 Task: Create a due date automation trigger when advanced on, on the monday before a card is due add fields with custom field "Resume" set to a date more than 1 working days from now at 11:00 AM.
Action: Mouse moved to (1075, 321)
Screenshot: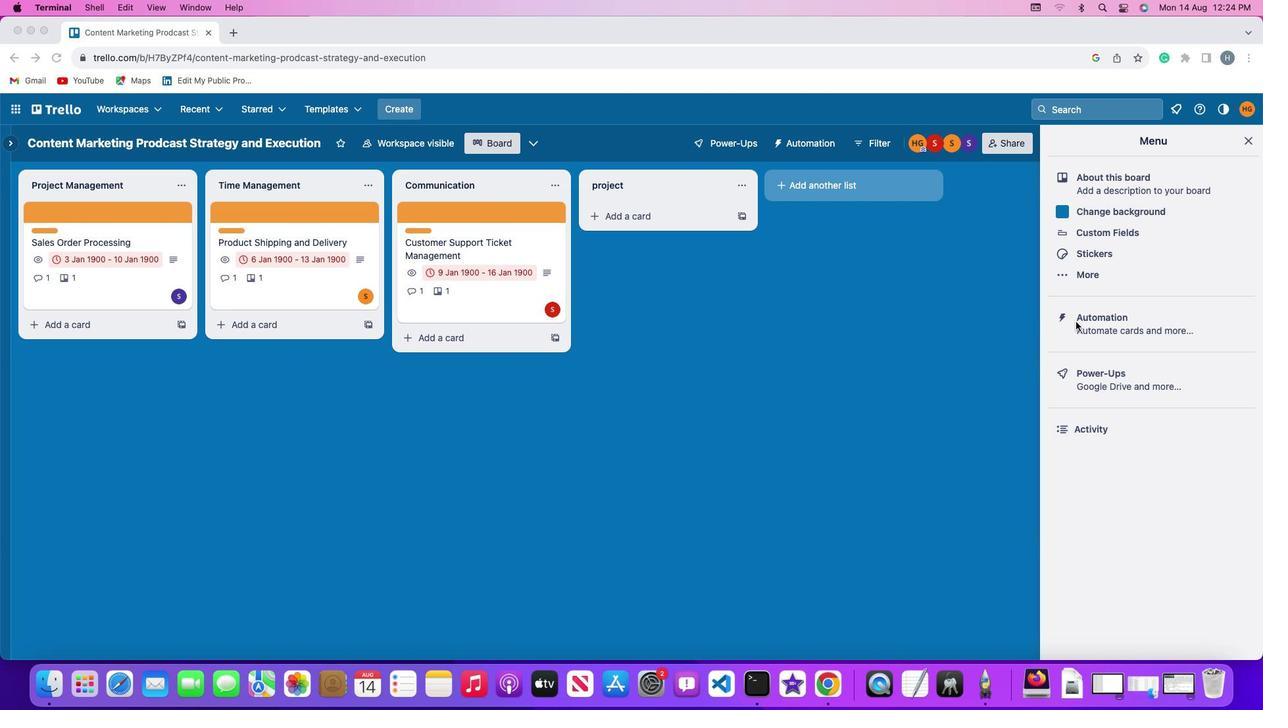 
Action: Mouse pressed left at (1075, 321)
Screenshot: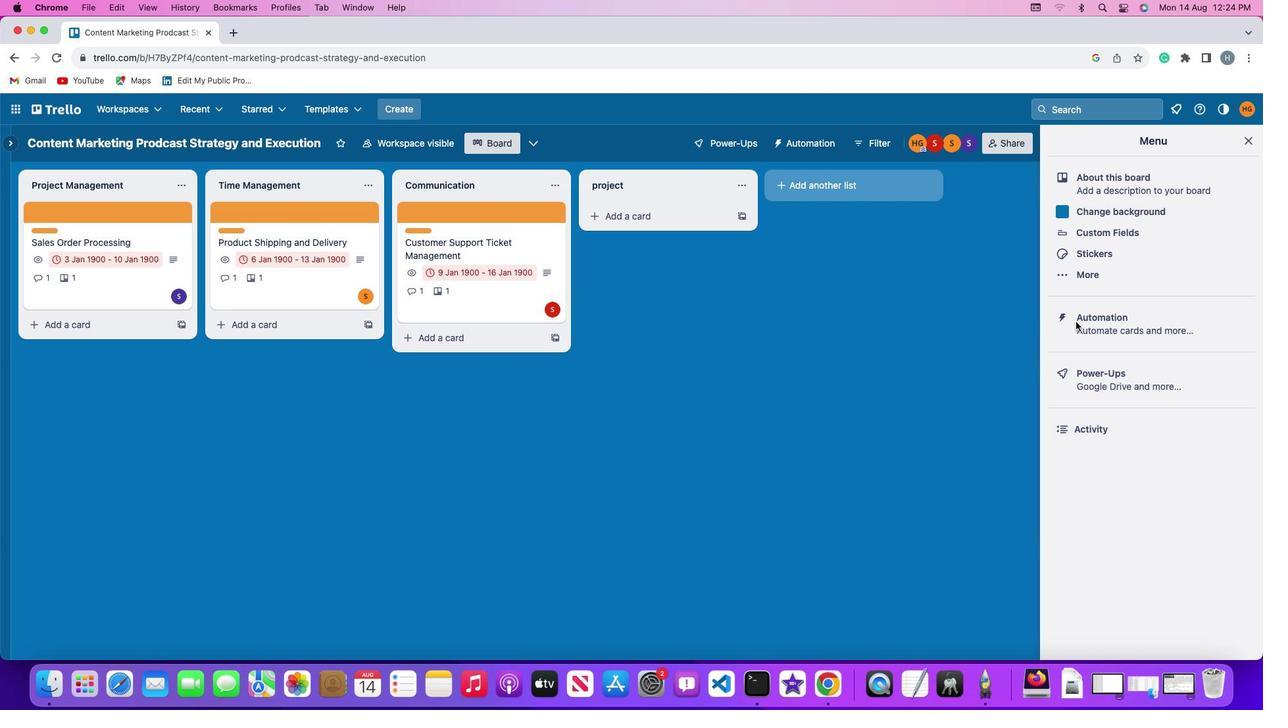 
Action: Mouse pressed left at (1075, 321)
Screenshot: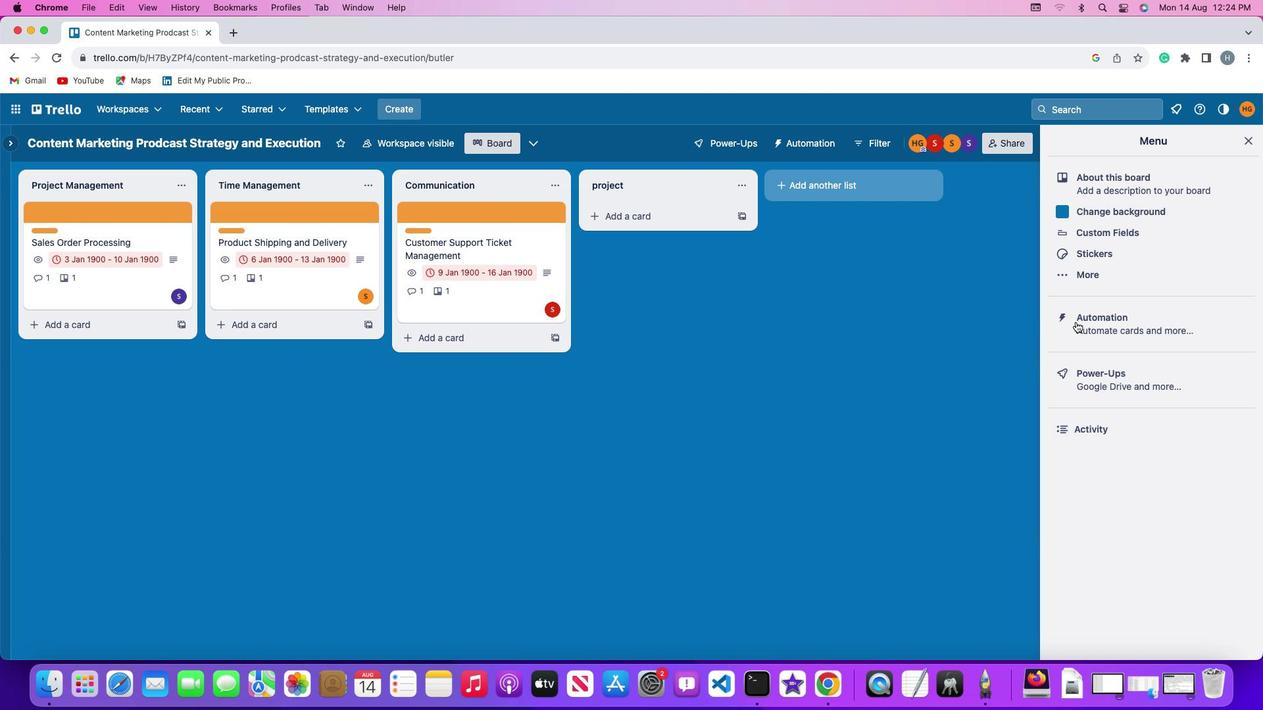 
Action: Mouse moved to (80, 315)
Screenshot: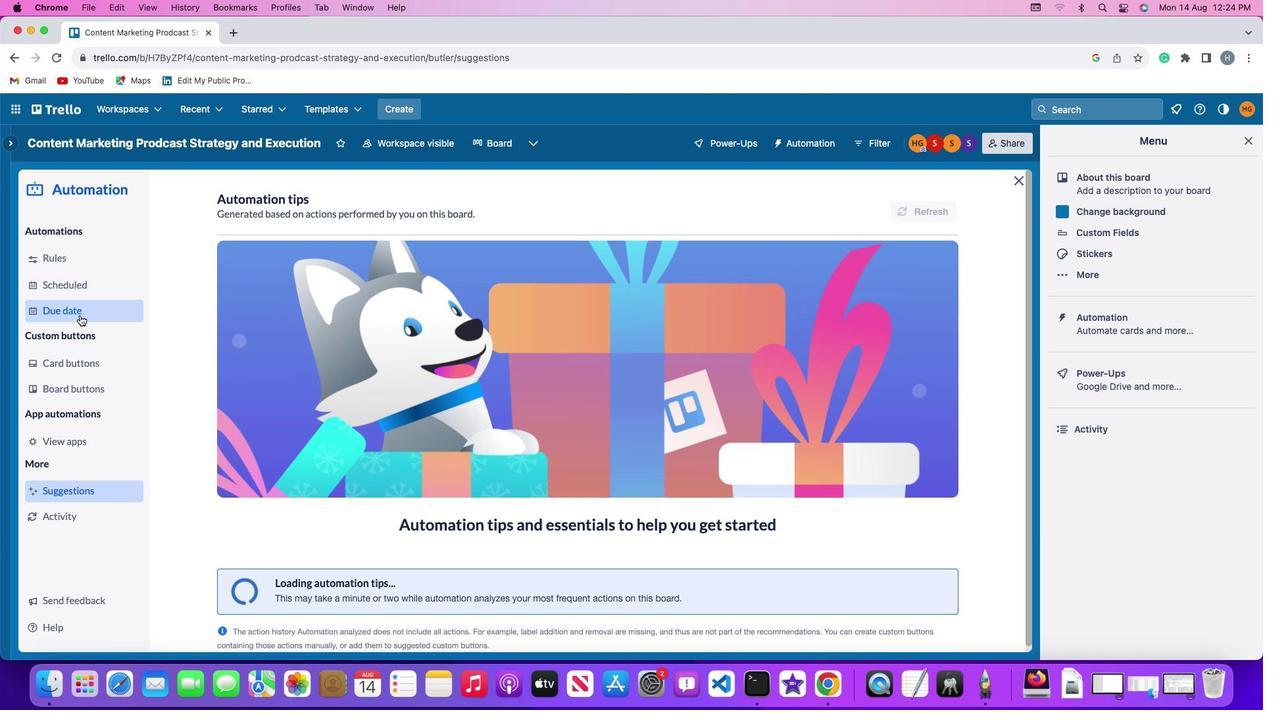 
Action: Mouse pressed left at (80, 315)
Screenshot: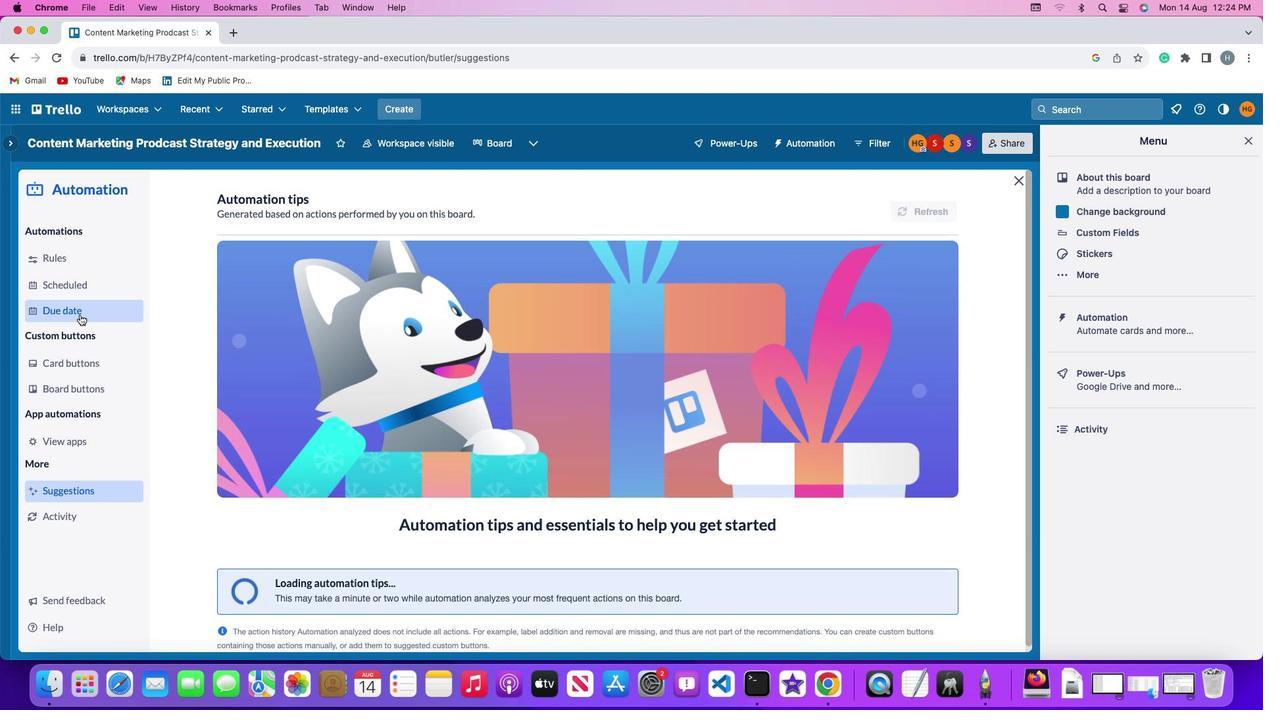 
Action: Mouse moved to (898, 202)
Screenshot: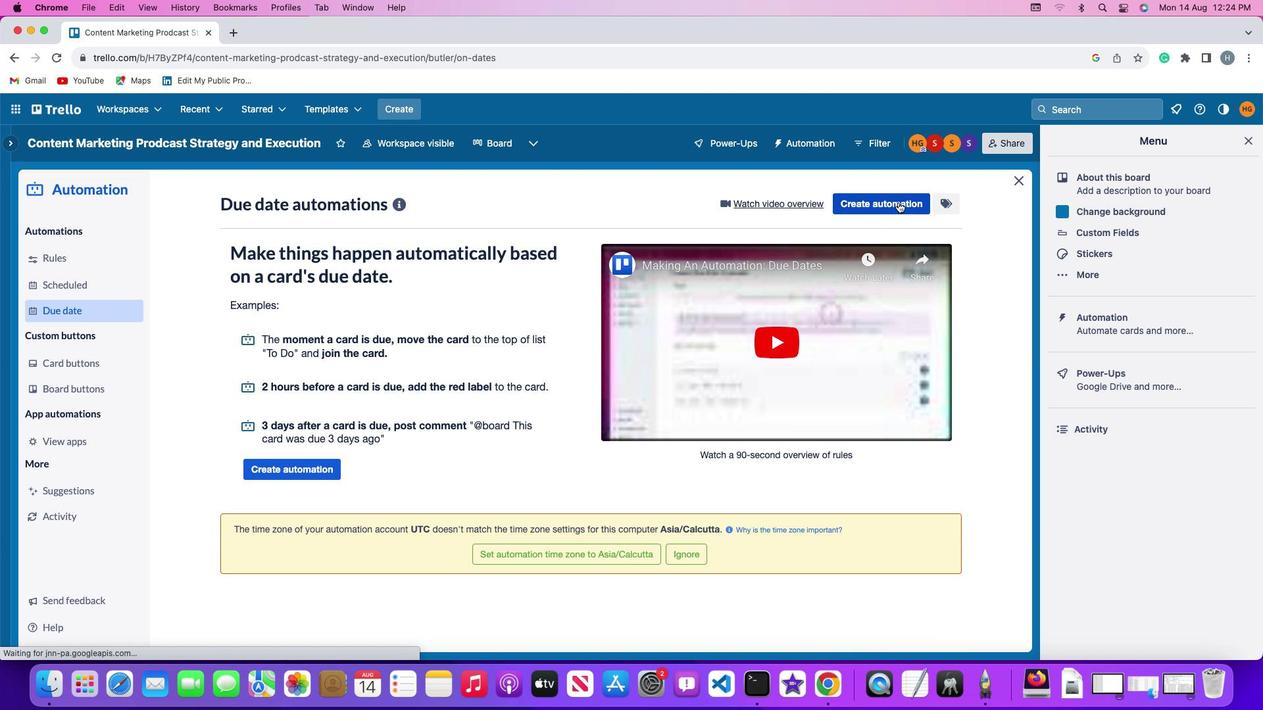 
Action: Mouse pressed left at (898, 202)
Screenshot: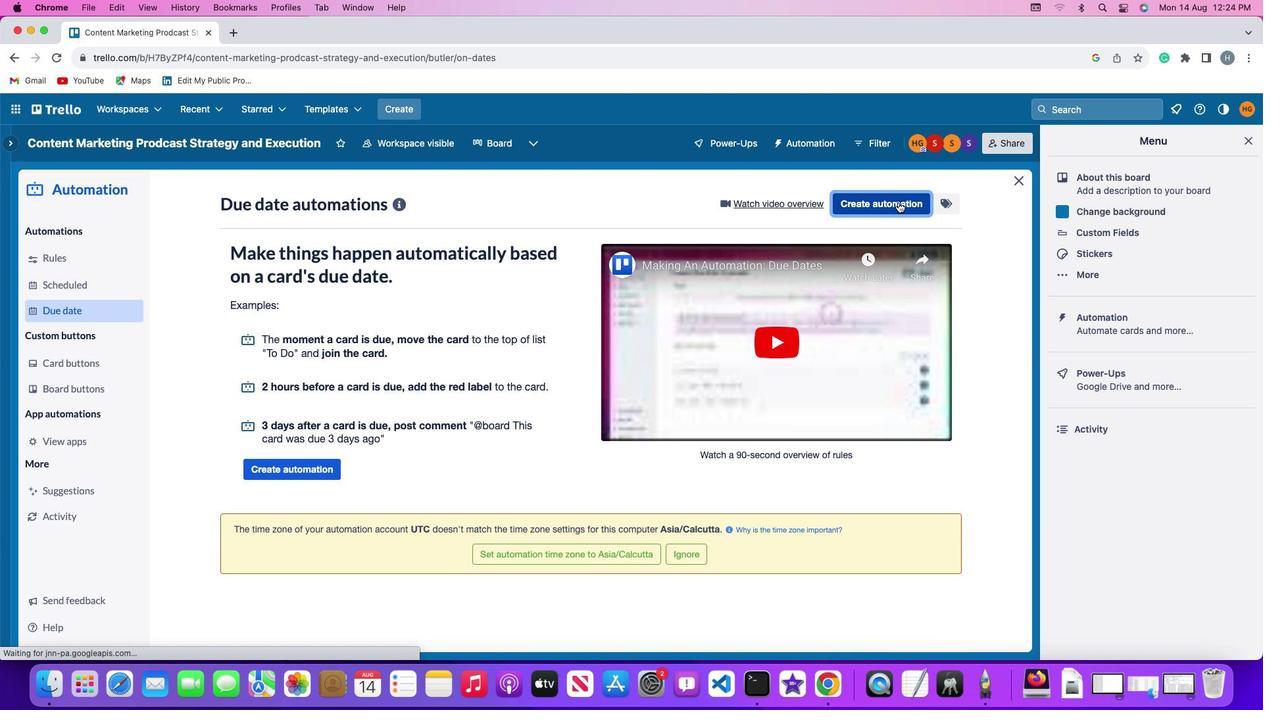 
Action: Mouse moved to (255, 331)
Screenshot: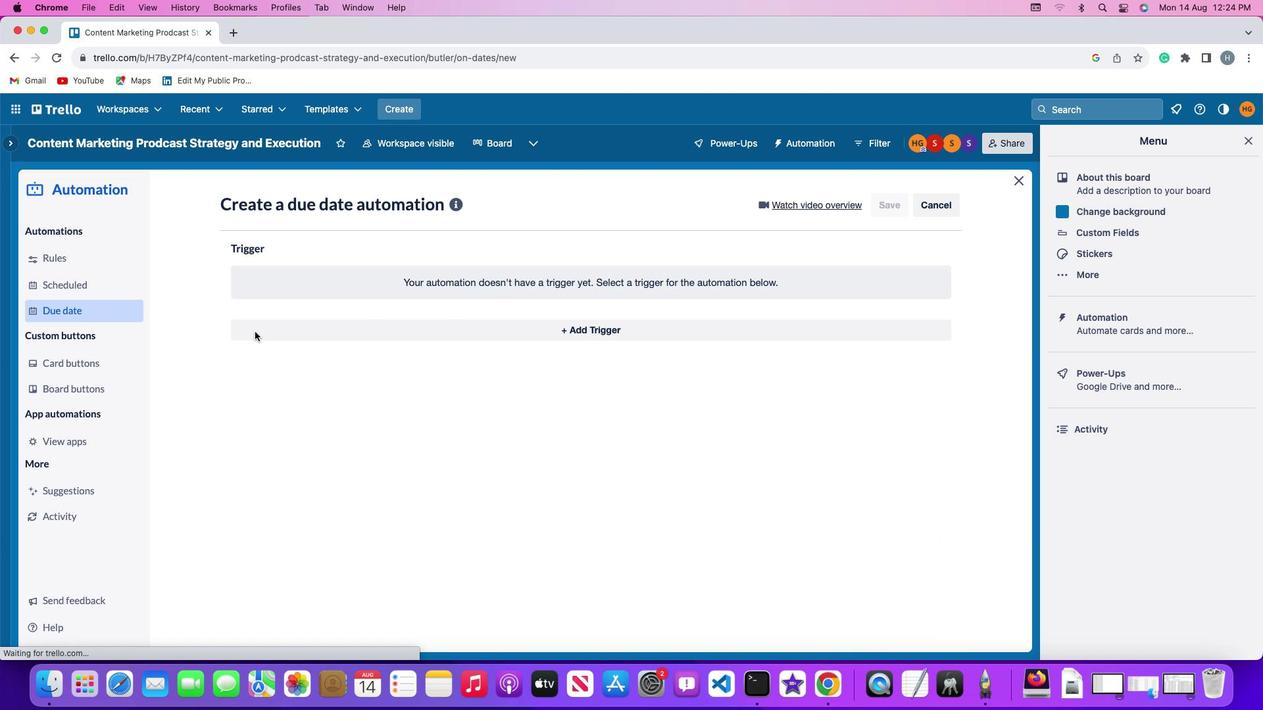 
Action: Mouse pressed left at (255, 331)
Screenshot: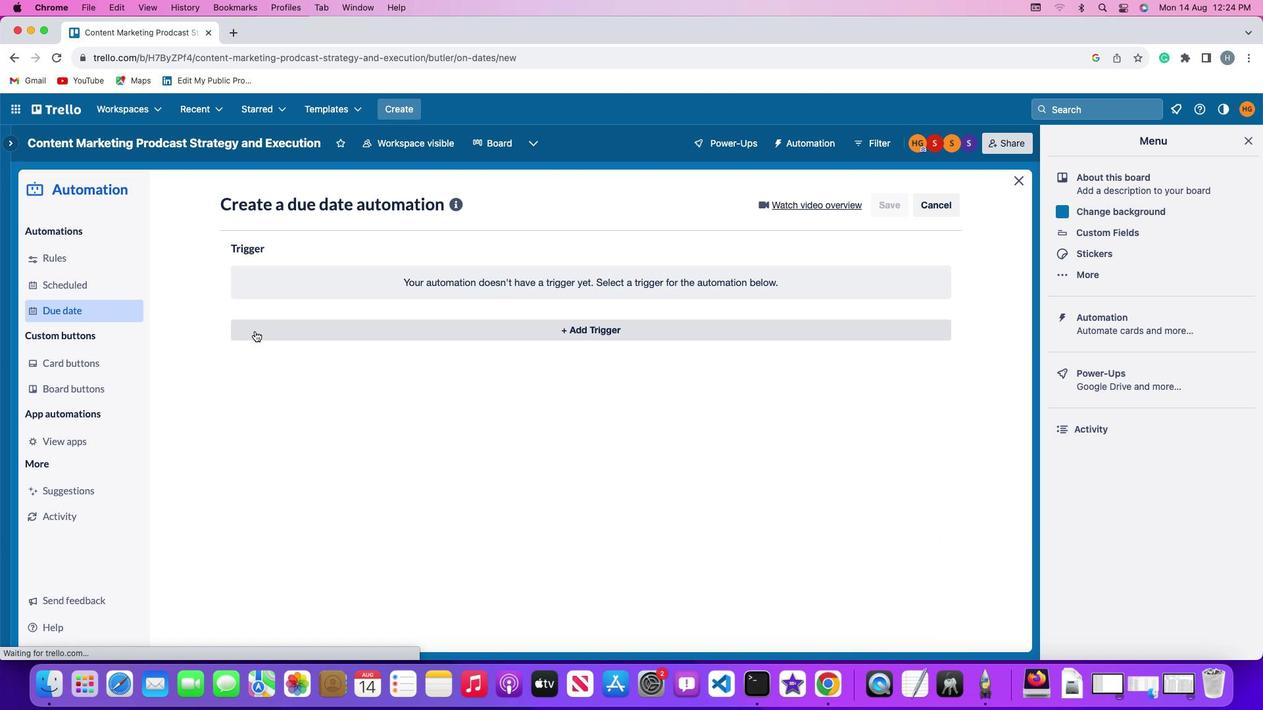
Action: Mouse moved to (284, 577)
Screenshot: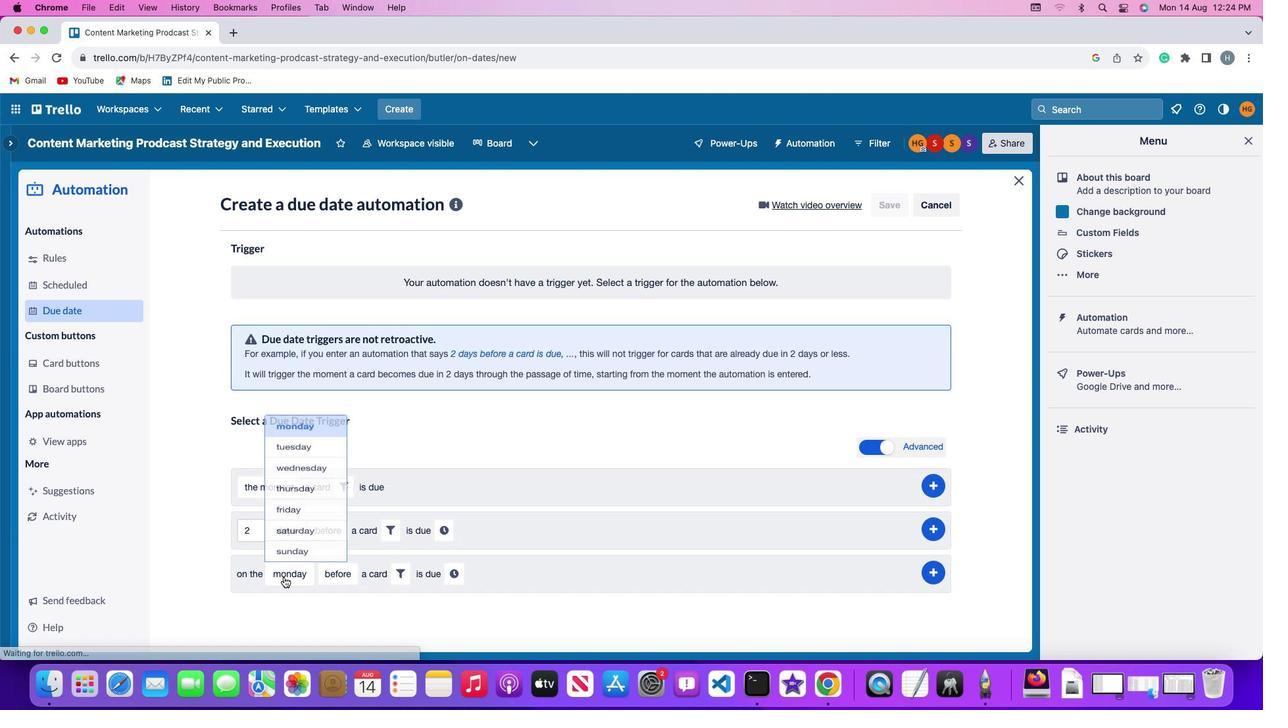 
Action: Mouse pressed left at (284, 577)
Screenshot: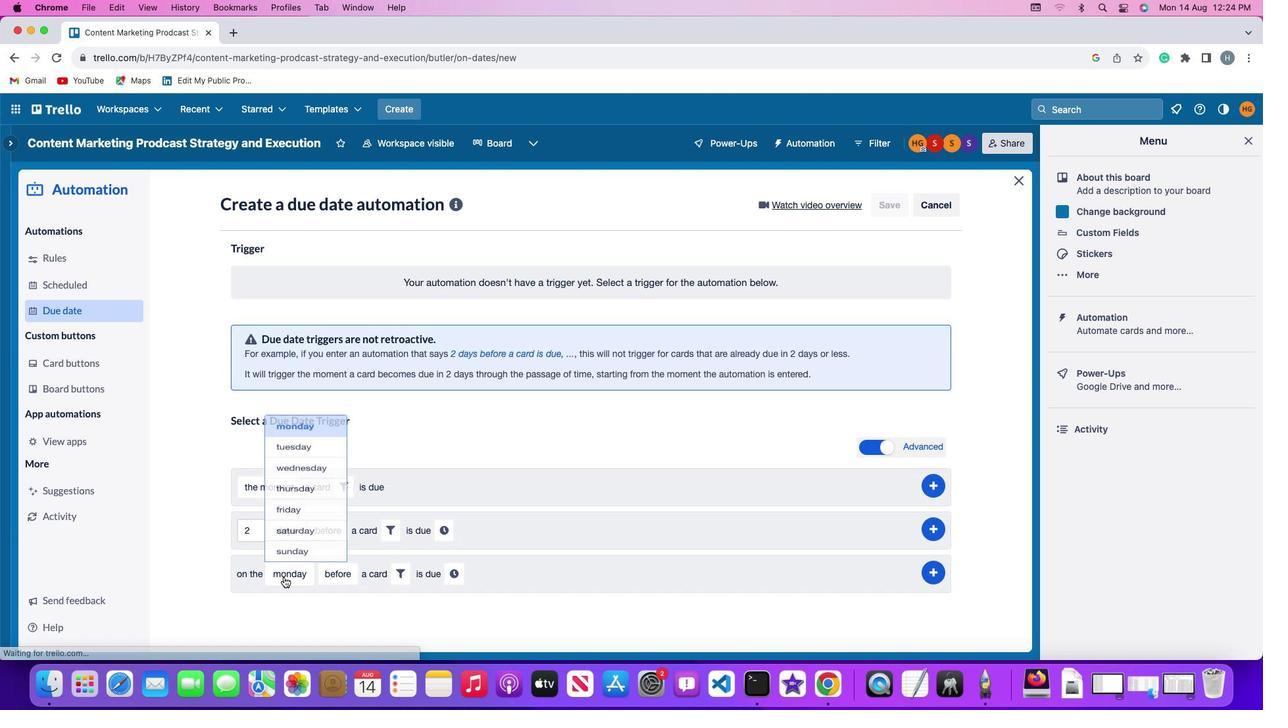 
Action: Mouse moved to (302, 390)
Screenshot: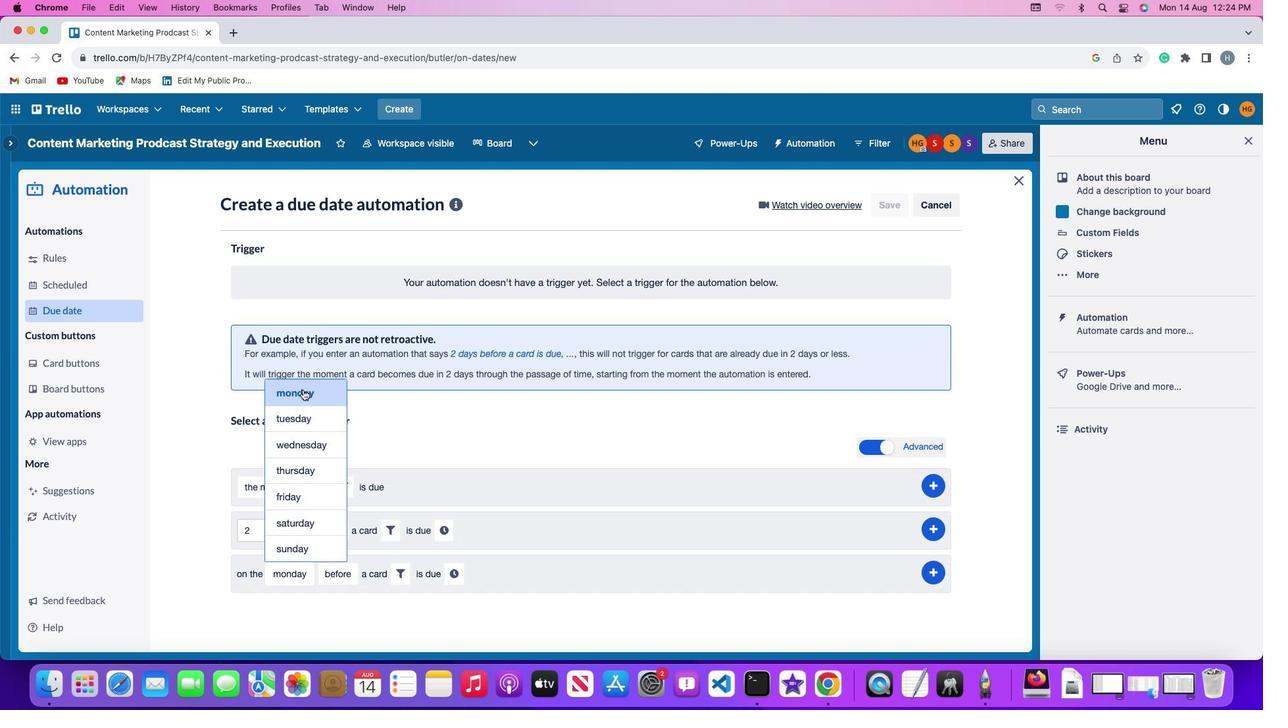 
Action: Mouse pressed left at (302, 390)
Screenshot: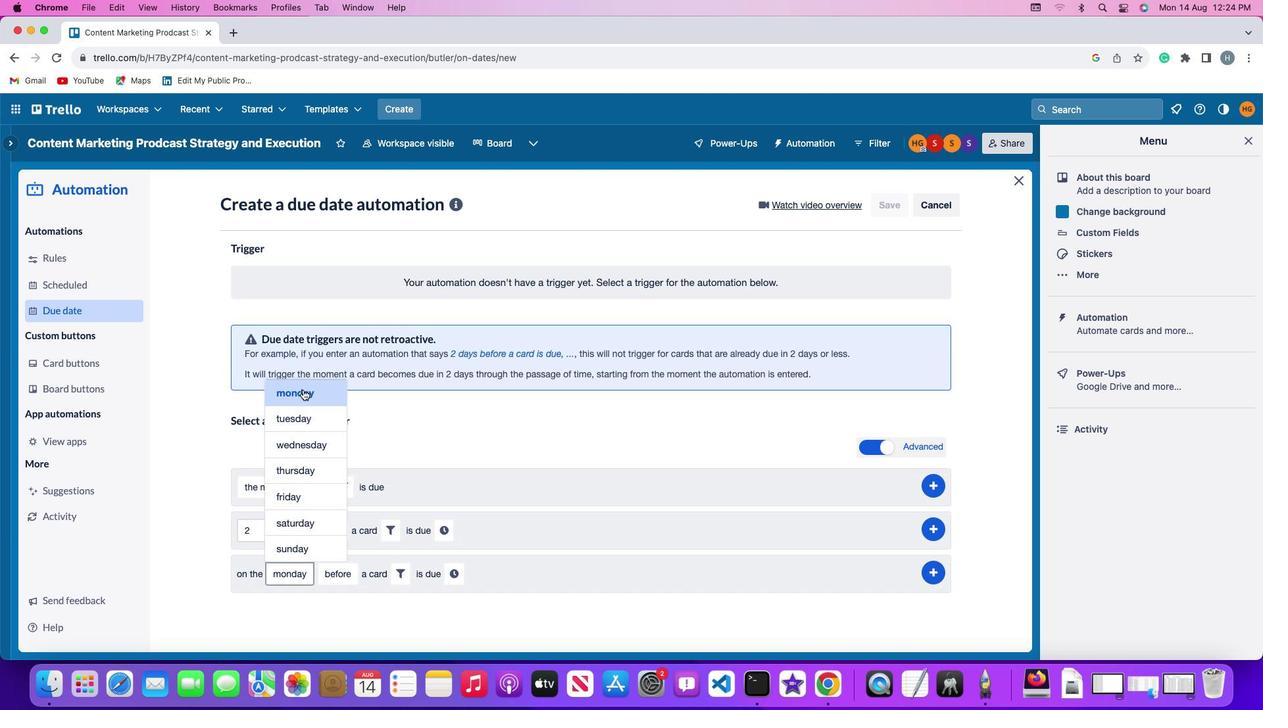 
Action: Mouse moved to (334, 571)
Screenshot: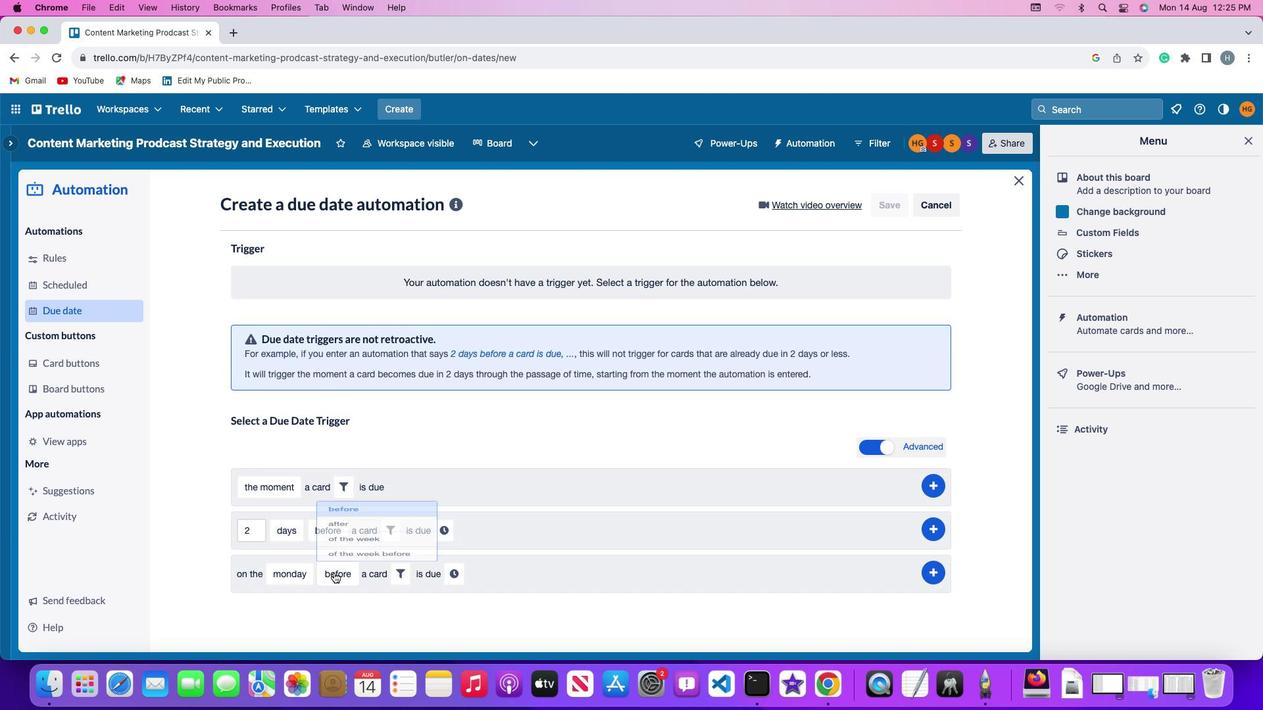 
Action: Mouse pressed left at (334, 571)
Screenshot: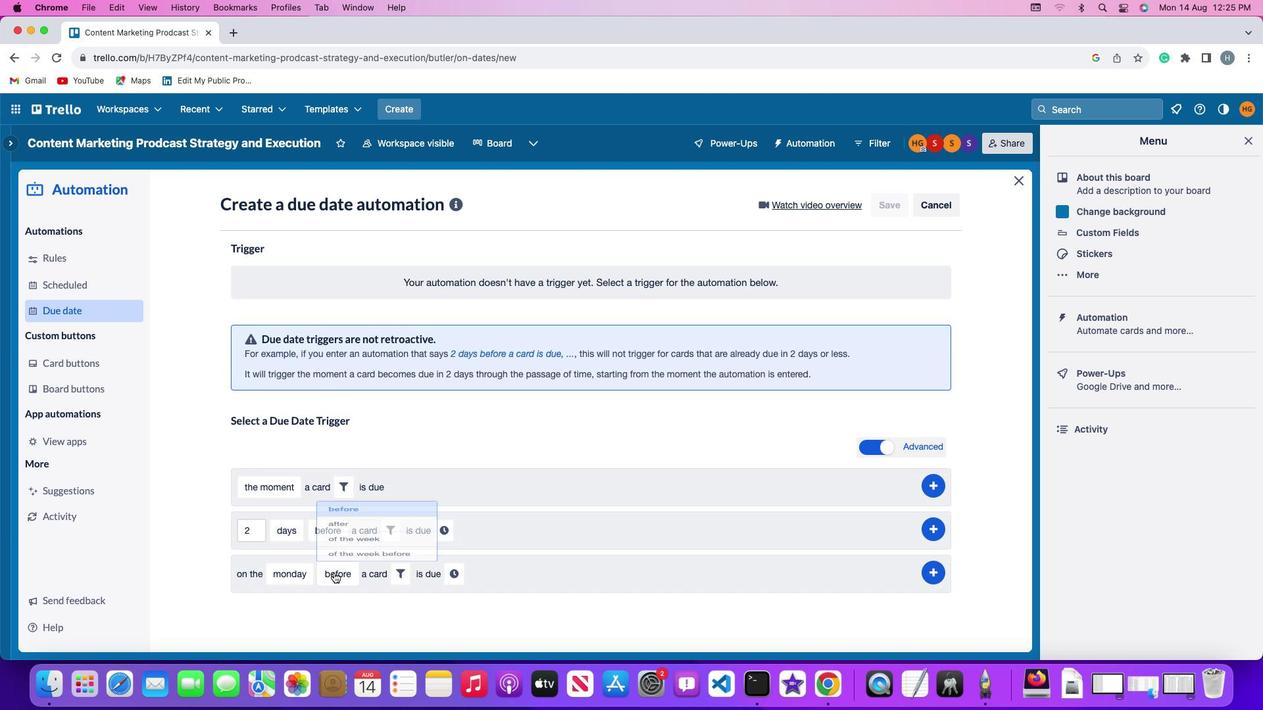 
Action: Mouse moved to (336, 470)
Screenshot: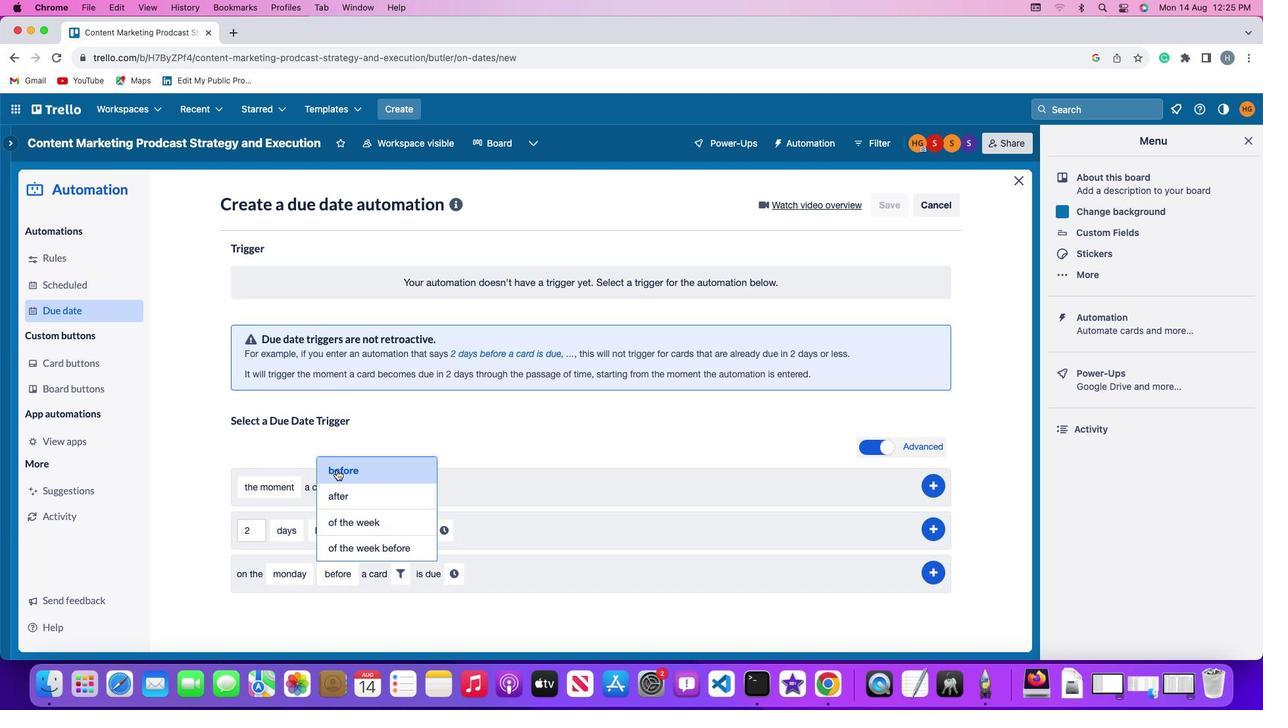 
Action: Mouse pressed left at (336, 470)
Screenshot: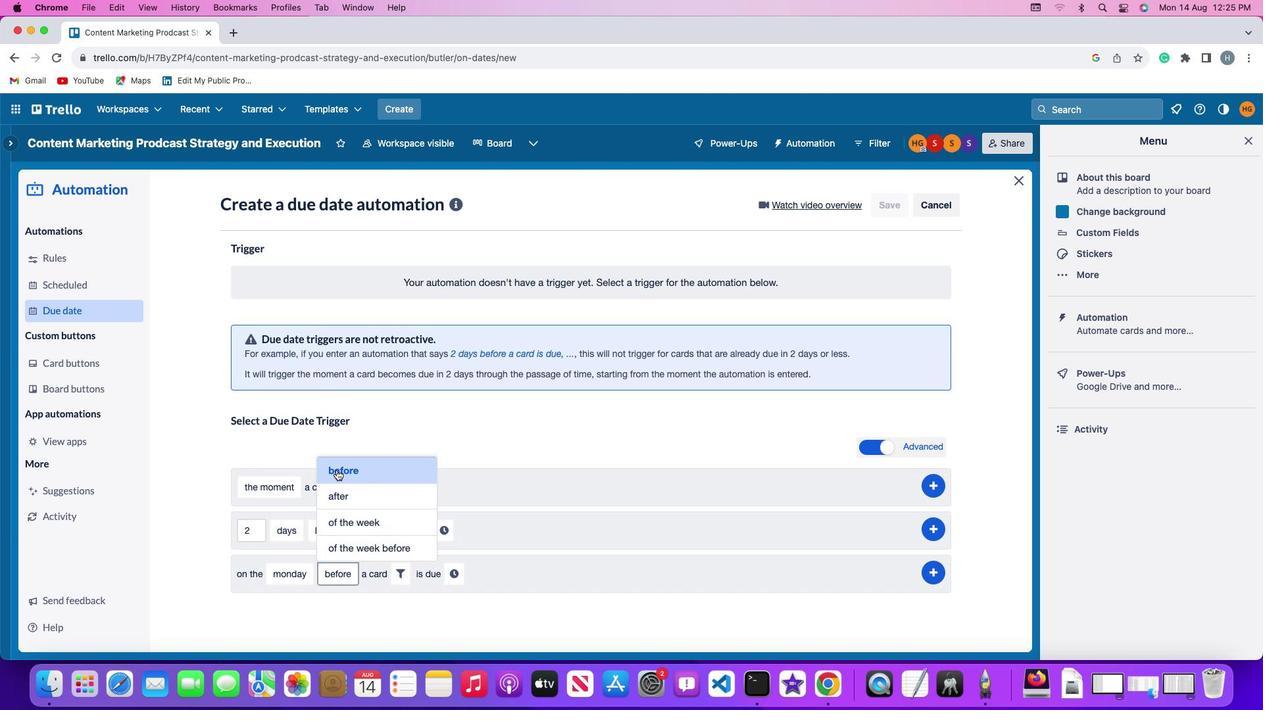 
Action: Mouse moved to (402, 571)
Screenshot: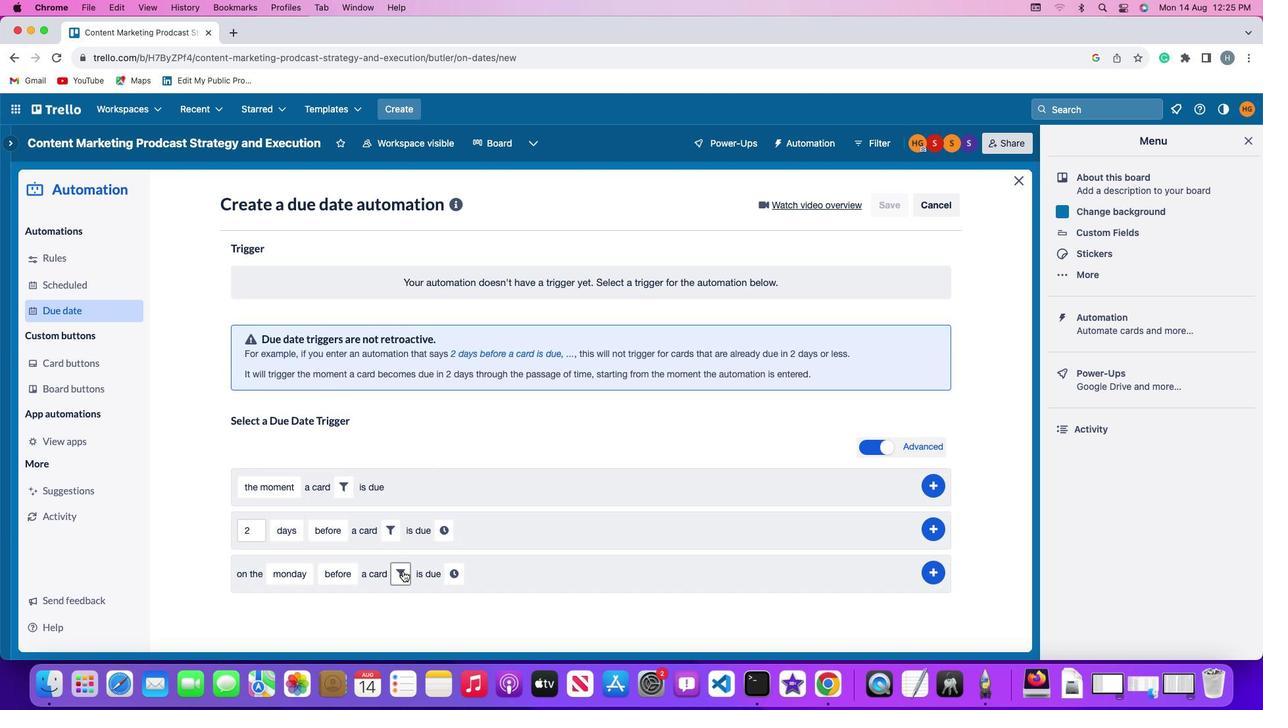 
Action: Mouse pressed left at (402, 571)
Screenshot: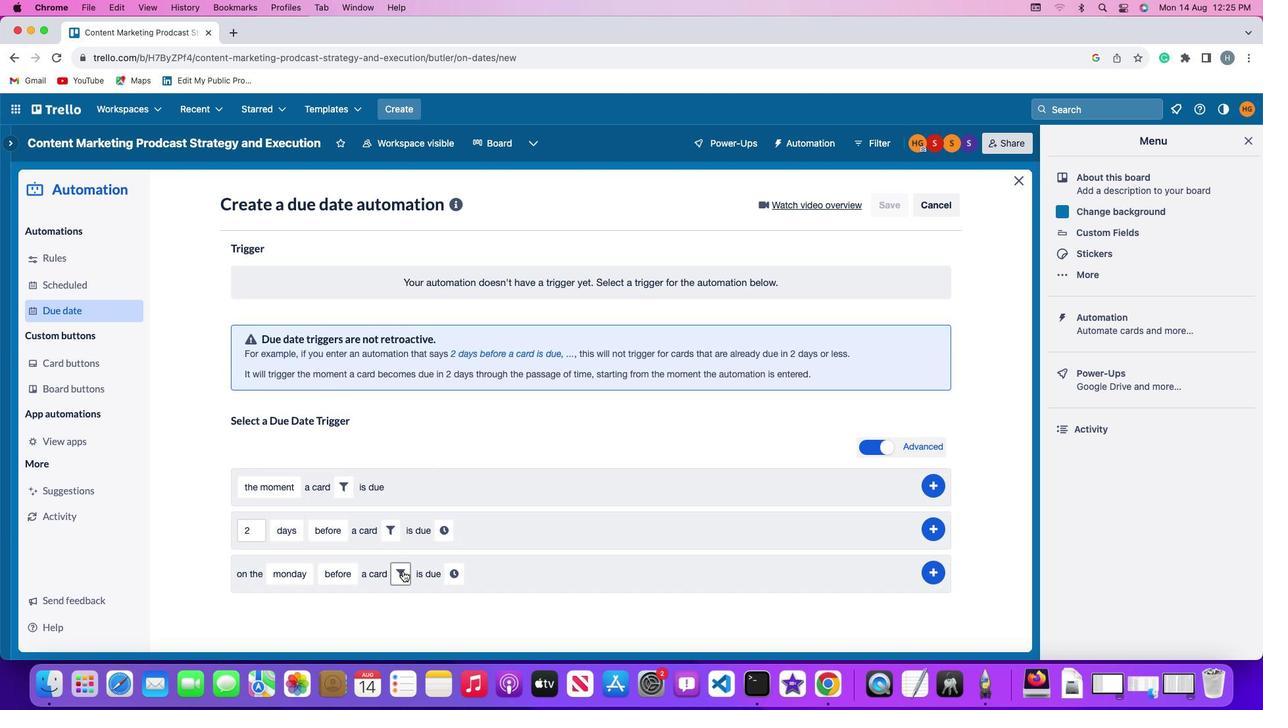 
Action: Mouse moved to (617, 615)
Screenshot: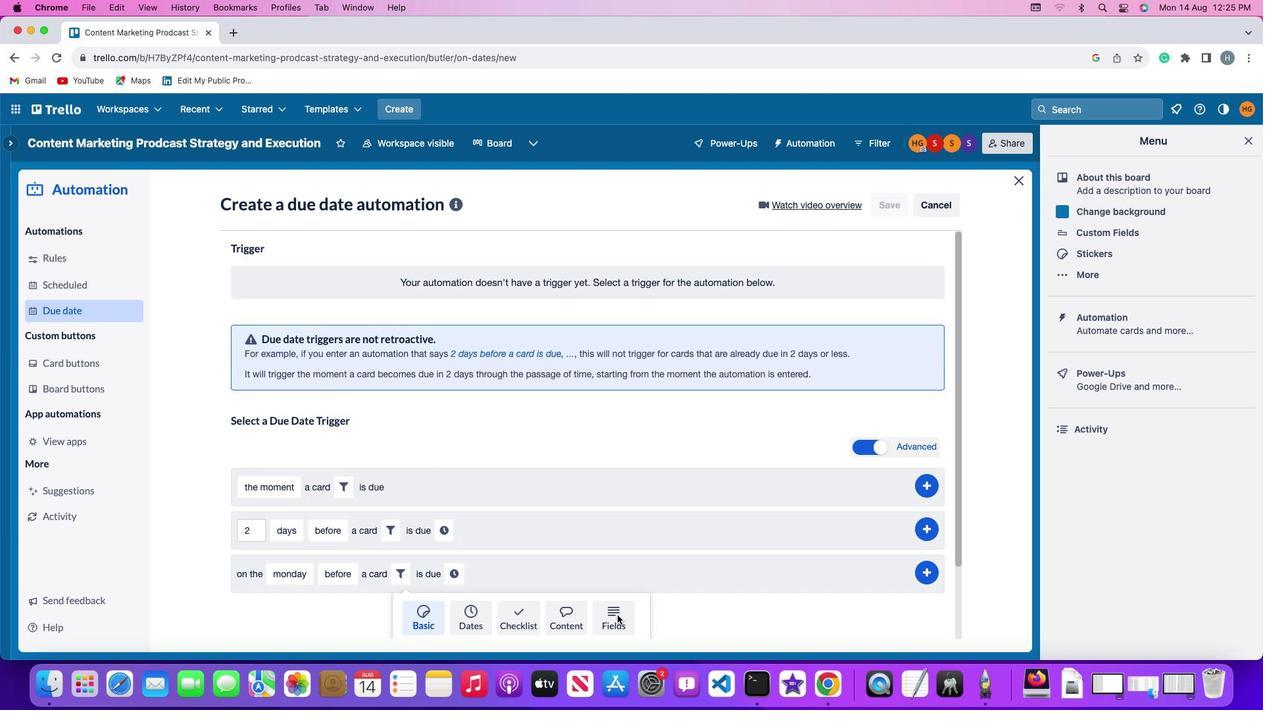 
Action: Mouse pressed left at (617, 615)
Screenshot: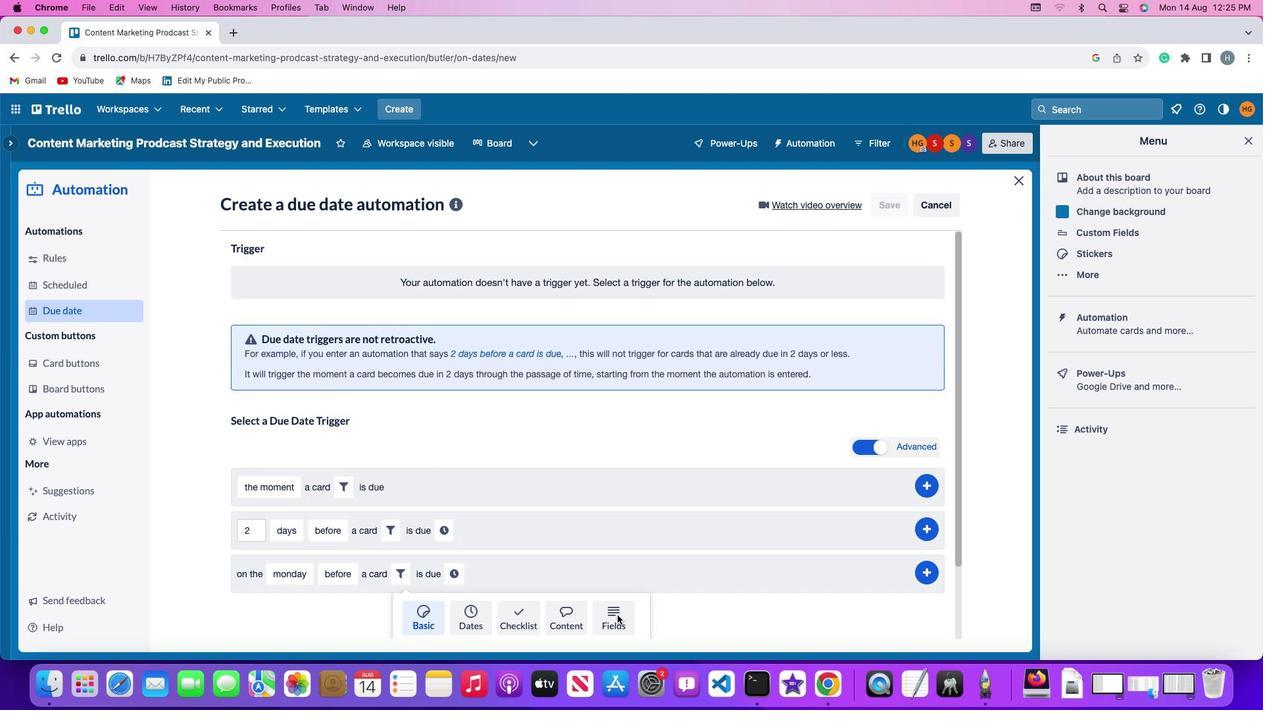 
Action: Mouse moved to (377, 611)
Screenshot: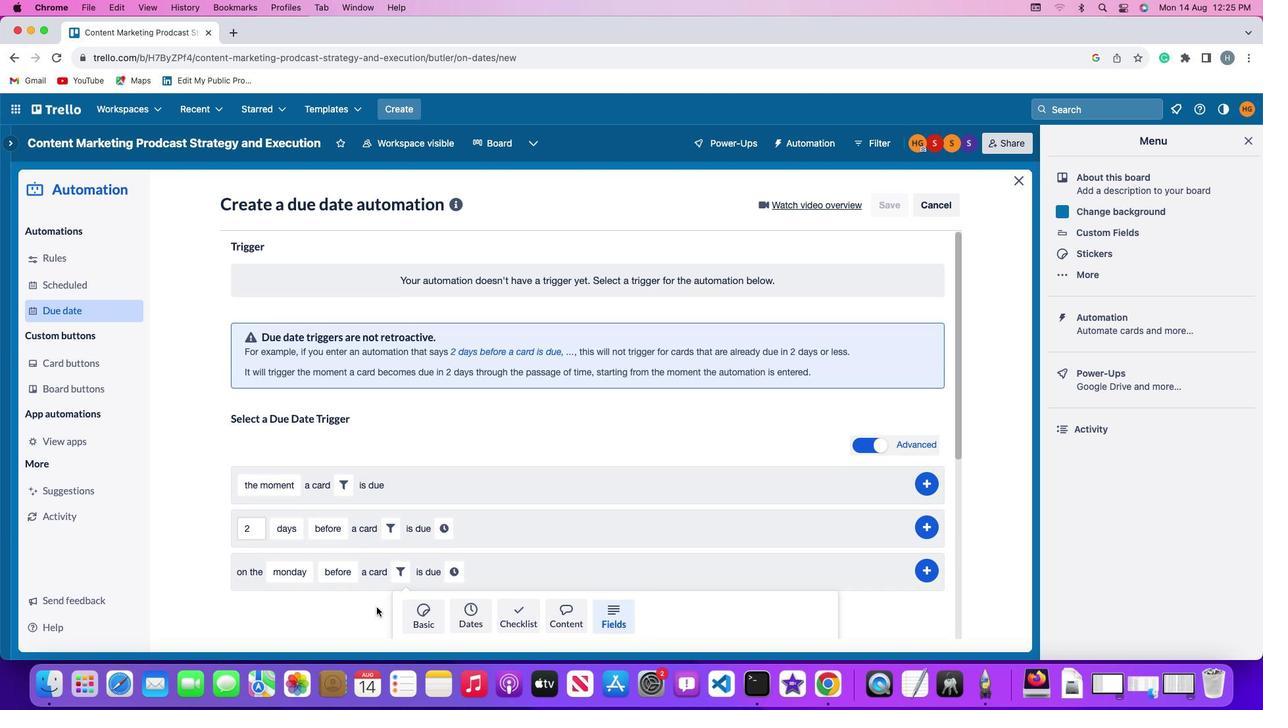 
Action: Mouse scrolled (377, 611) with delta (0, 0)
Screenshot: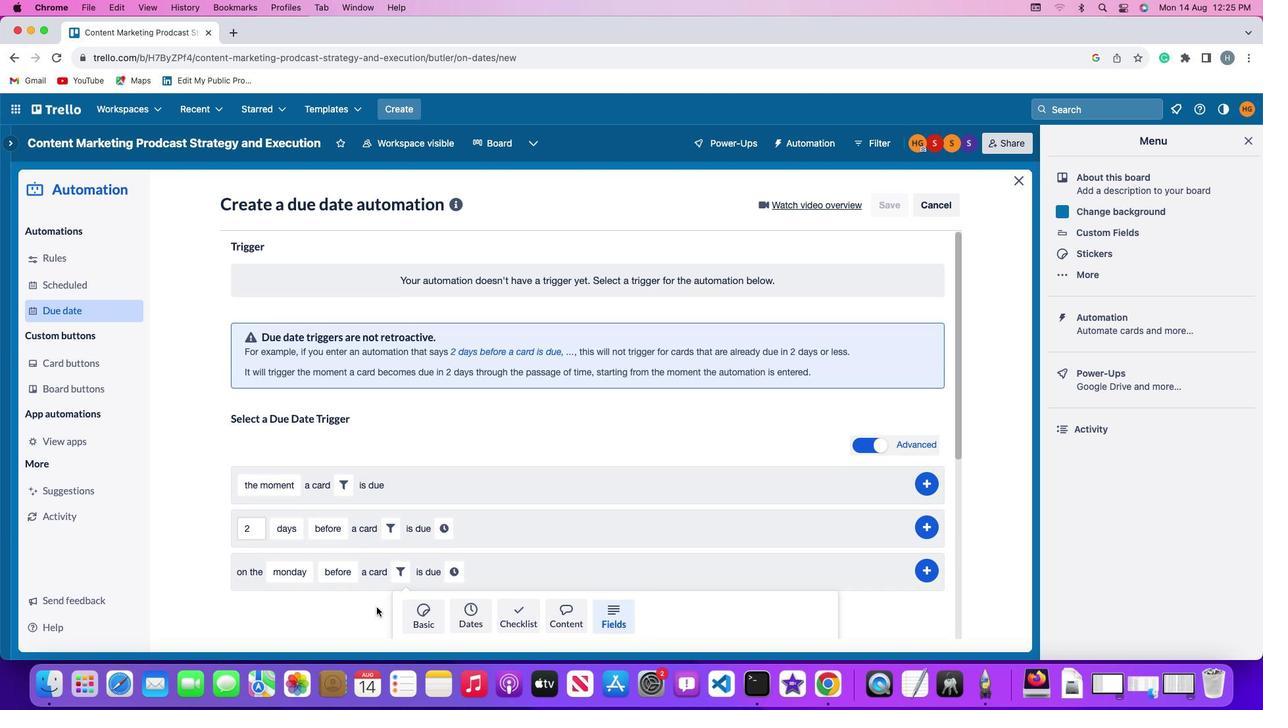 
Action: Mouse moved to (377, 611)
Screenshot: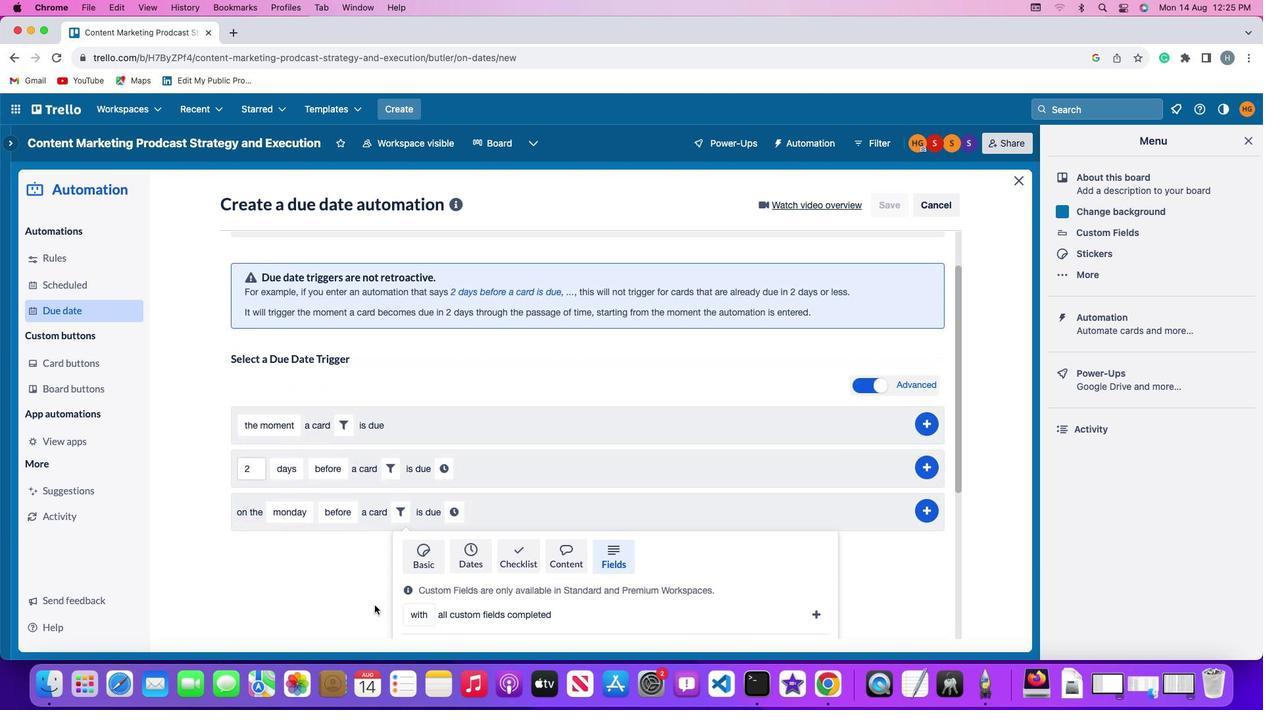
Action: Mouse scrolled (377, 611) with delta (0, 0)
Screenshot: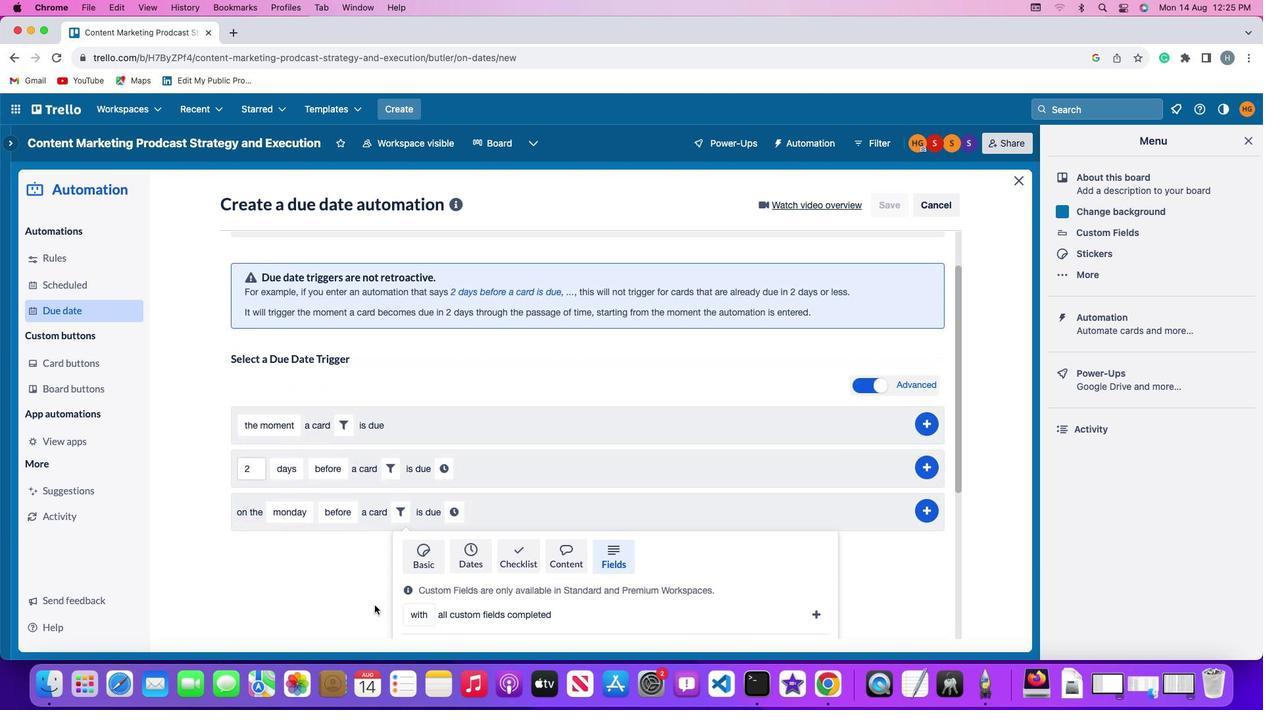 
Action: Mouse moved to (377, 610)
Screenshot: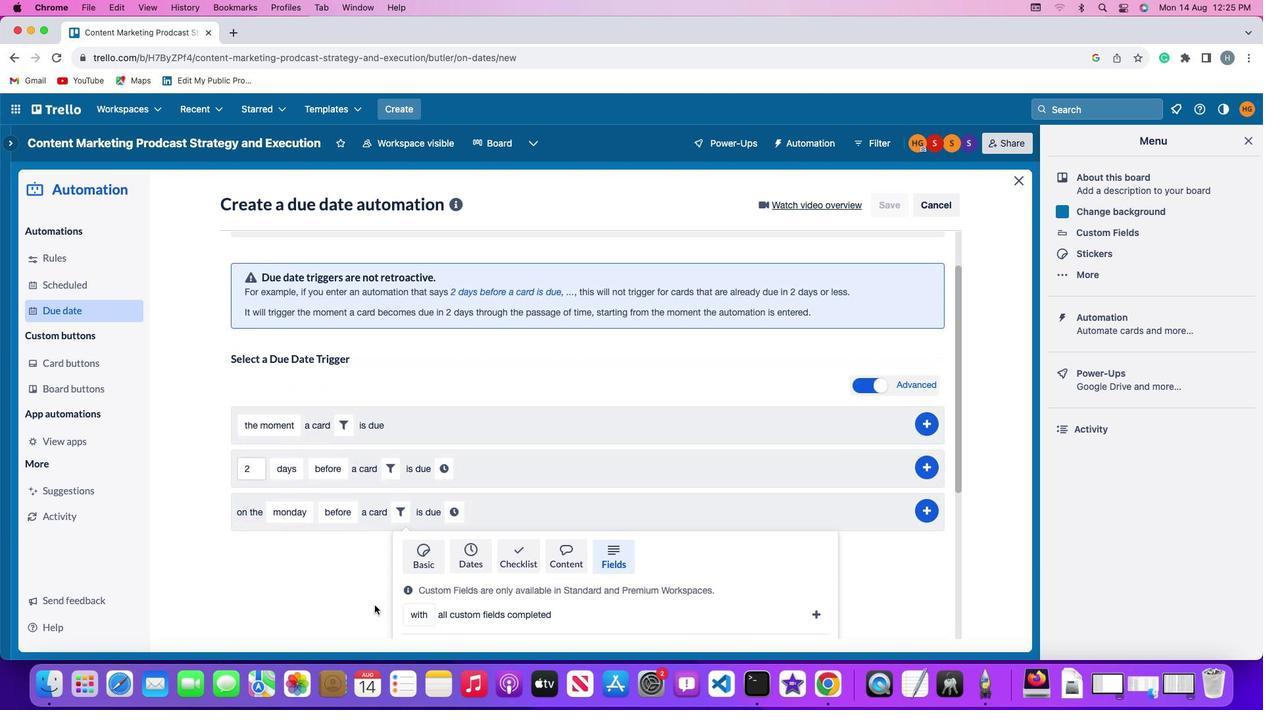 
Action: Mouse scrolled (377, 610) with delta (0, -1)
Screenshot: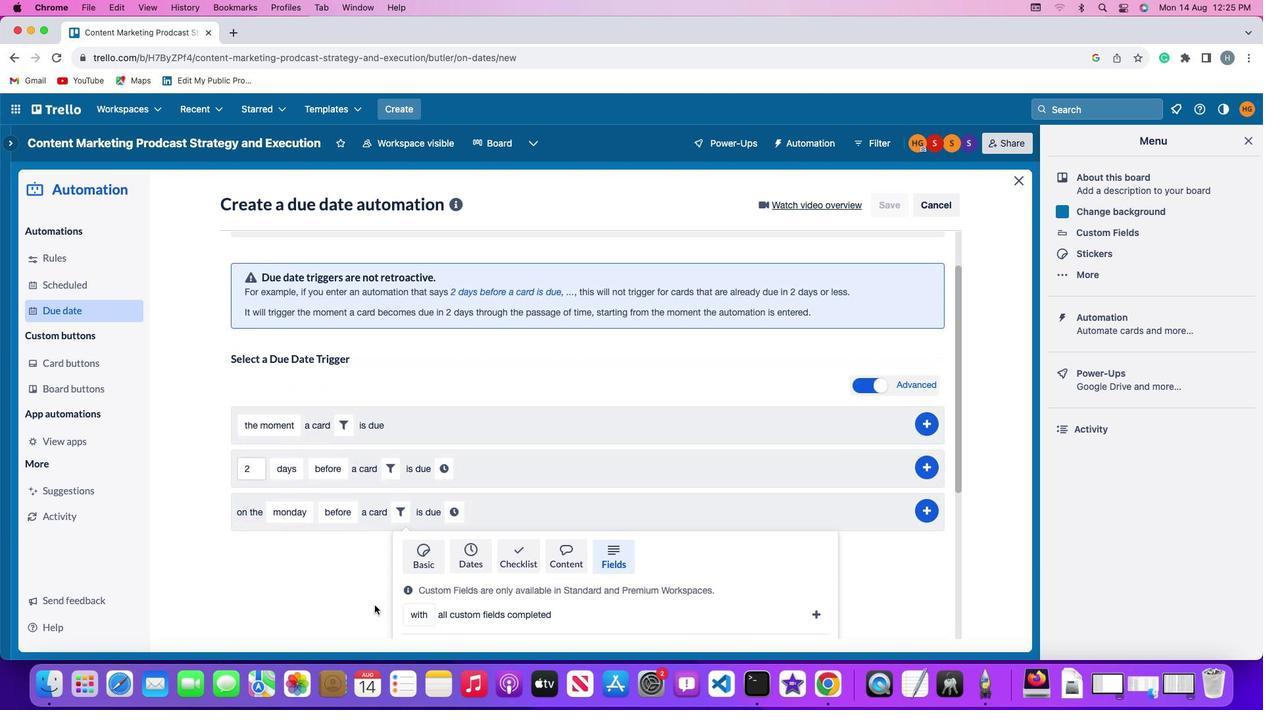 
Action: Mouse moved to (377, 610)
Screenshot: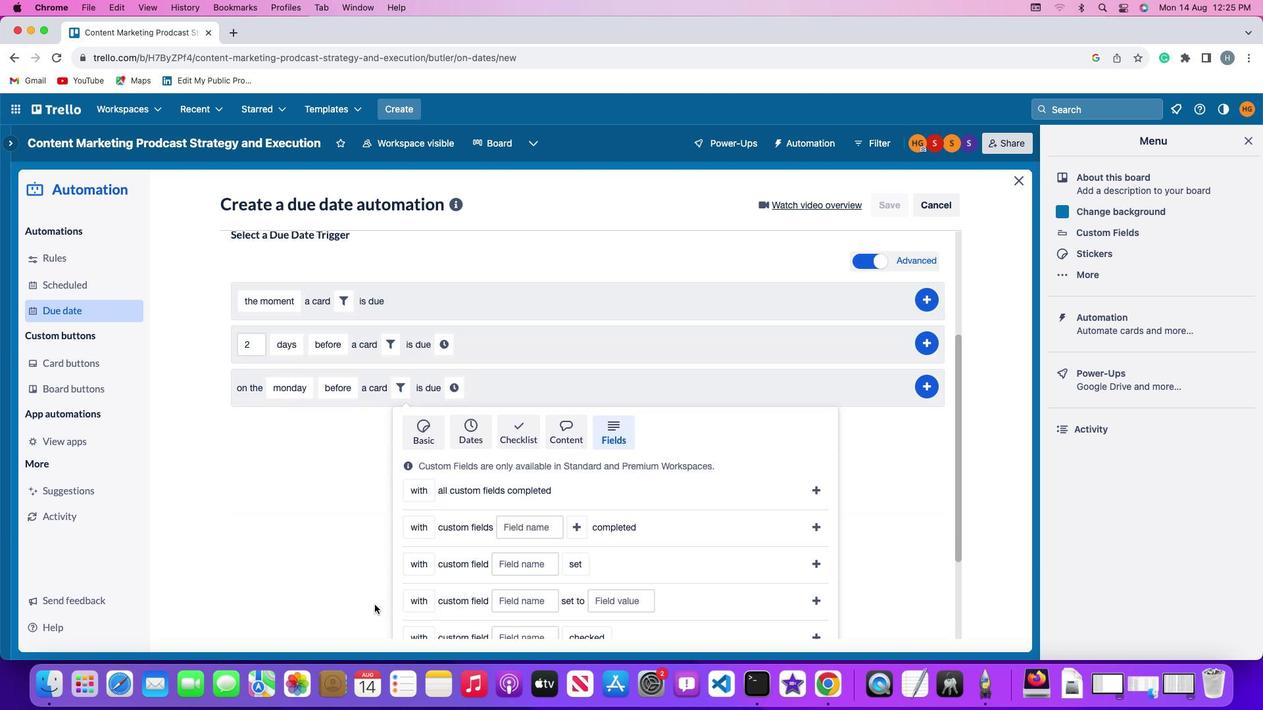 
Action: Mouse scrolled (377, 610) with delta (0, -3)
Screenshot: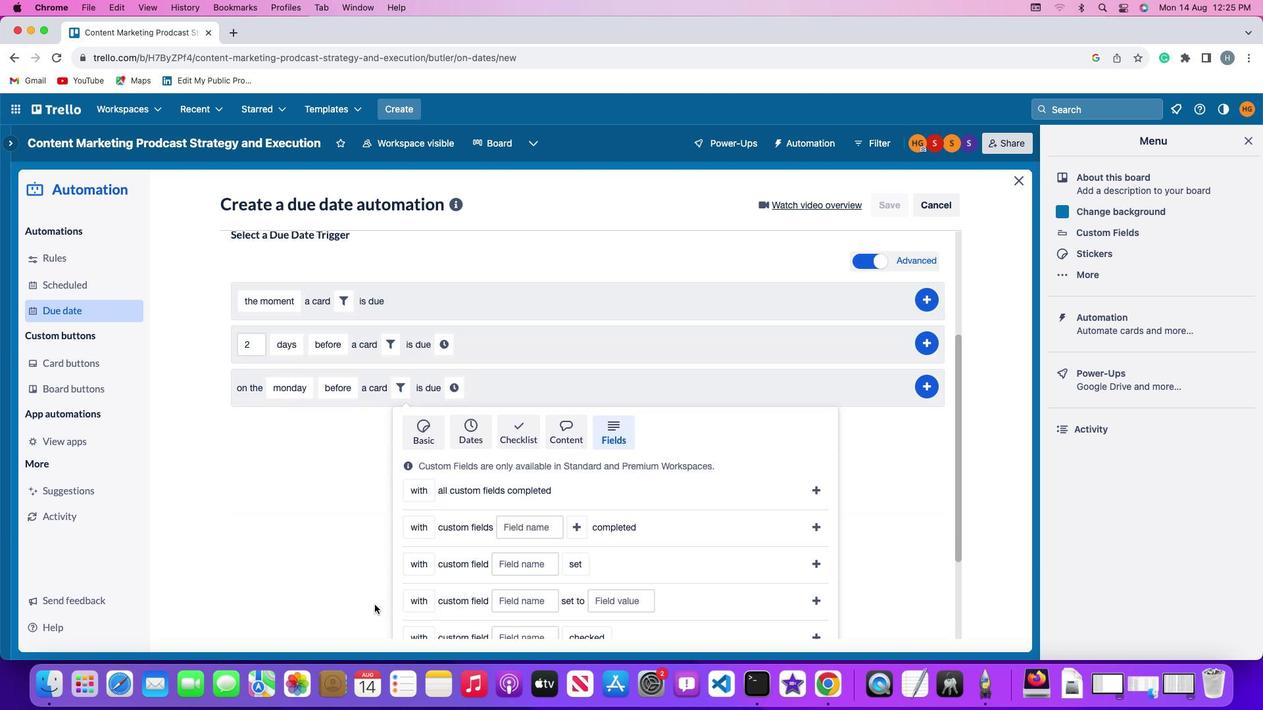 
Action: Mouse moved to (376, 607)
Screenshot: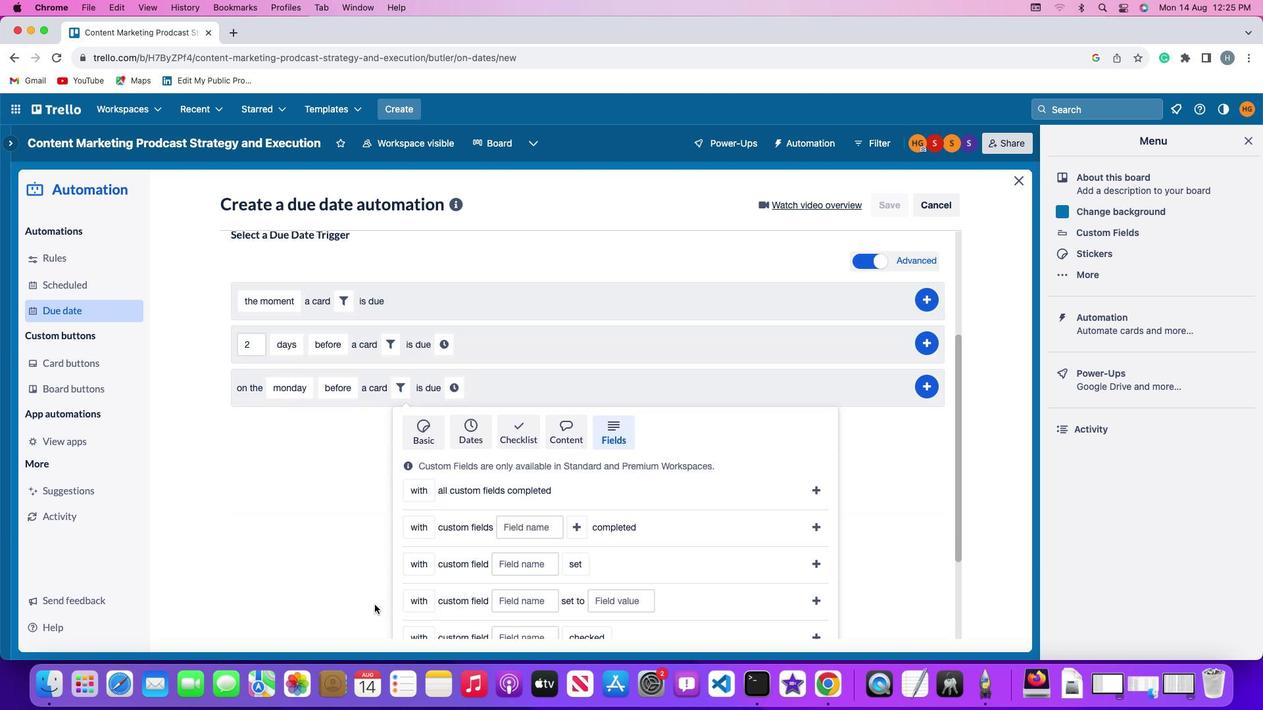 
Action: Mouse scrolled (376, 607) with delta (0, -3)
Screenshot: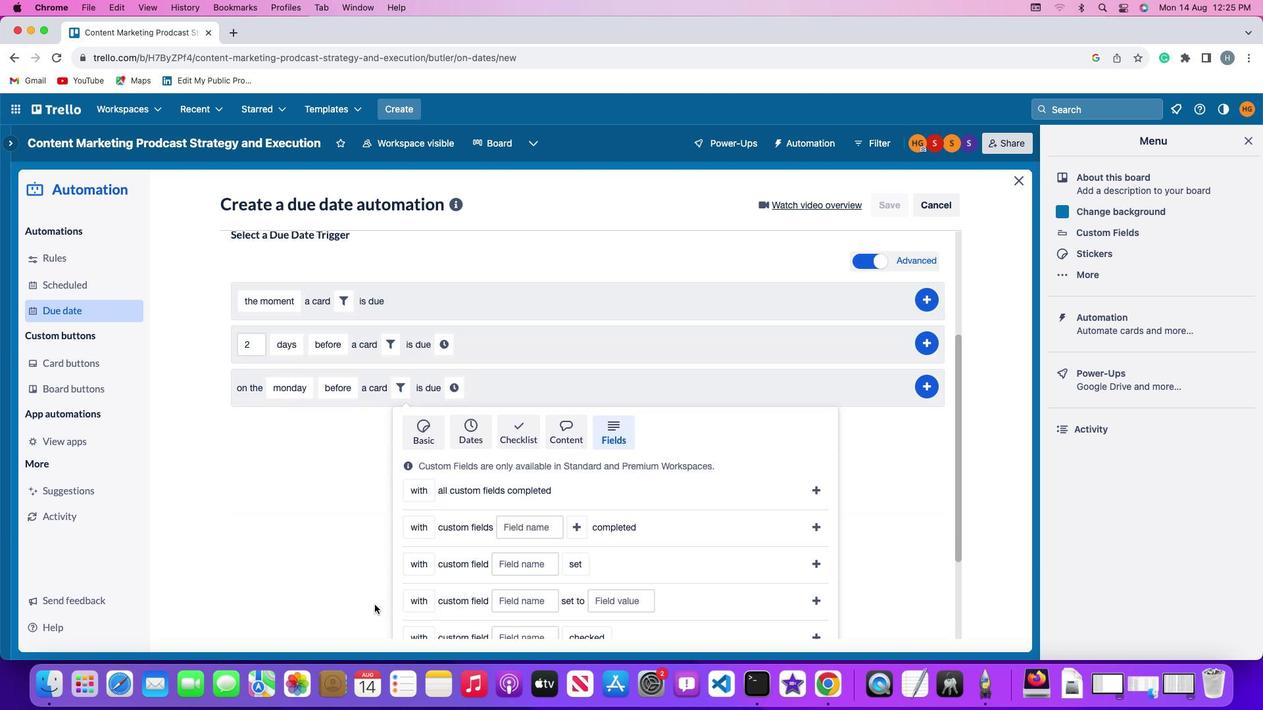 
Action: Mouse moved to (375, 605)
Screenshot: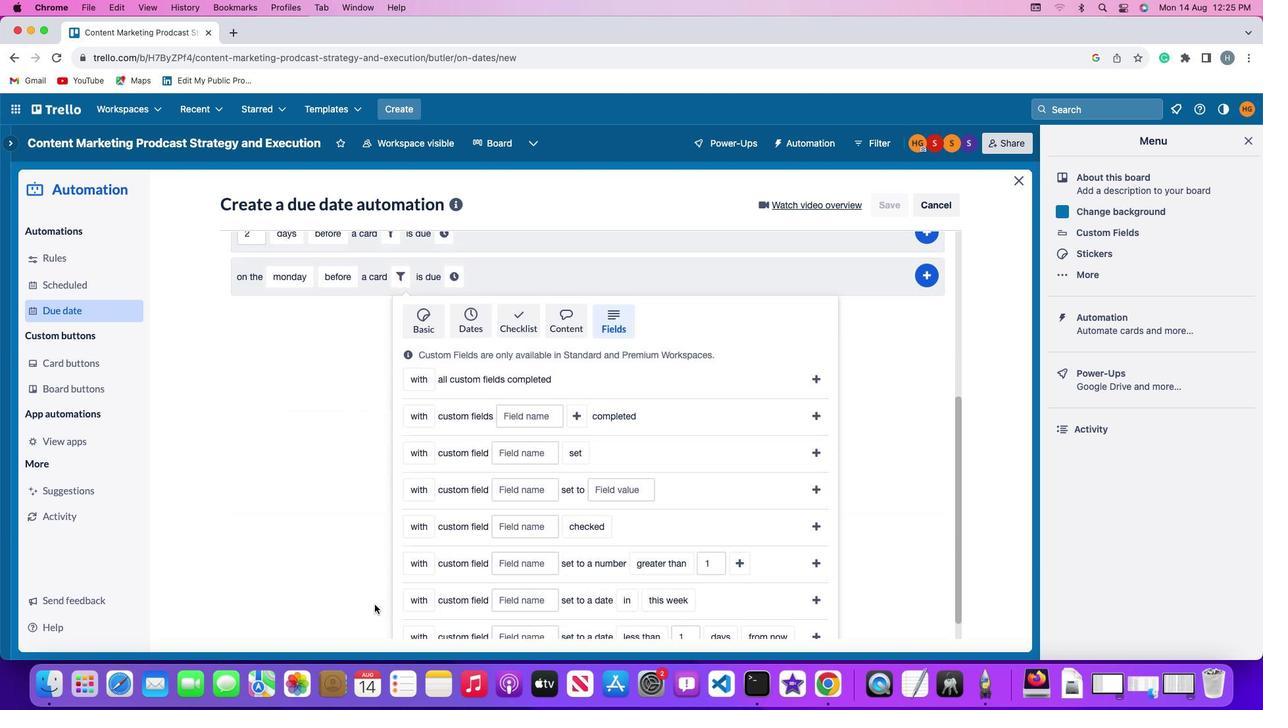 
Action: Mouse scrolled (375, 605) with delta (0, -3)
Screenshot: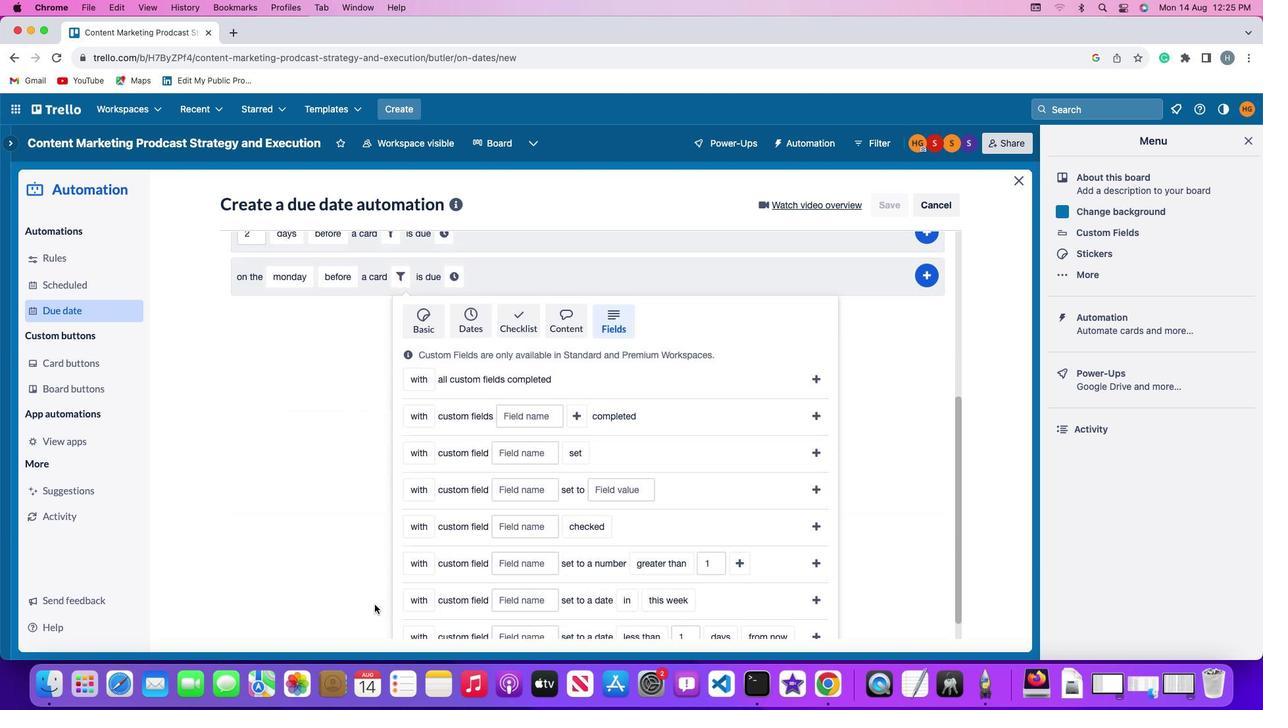 
Action: Mouse moved to (375, 604)
Screenshot: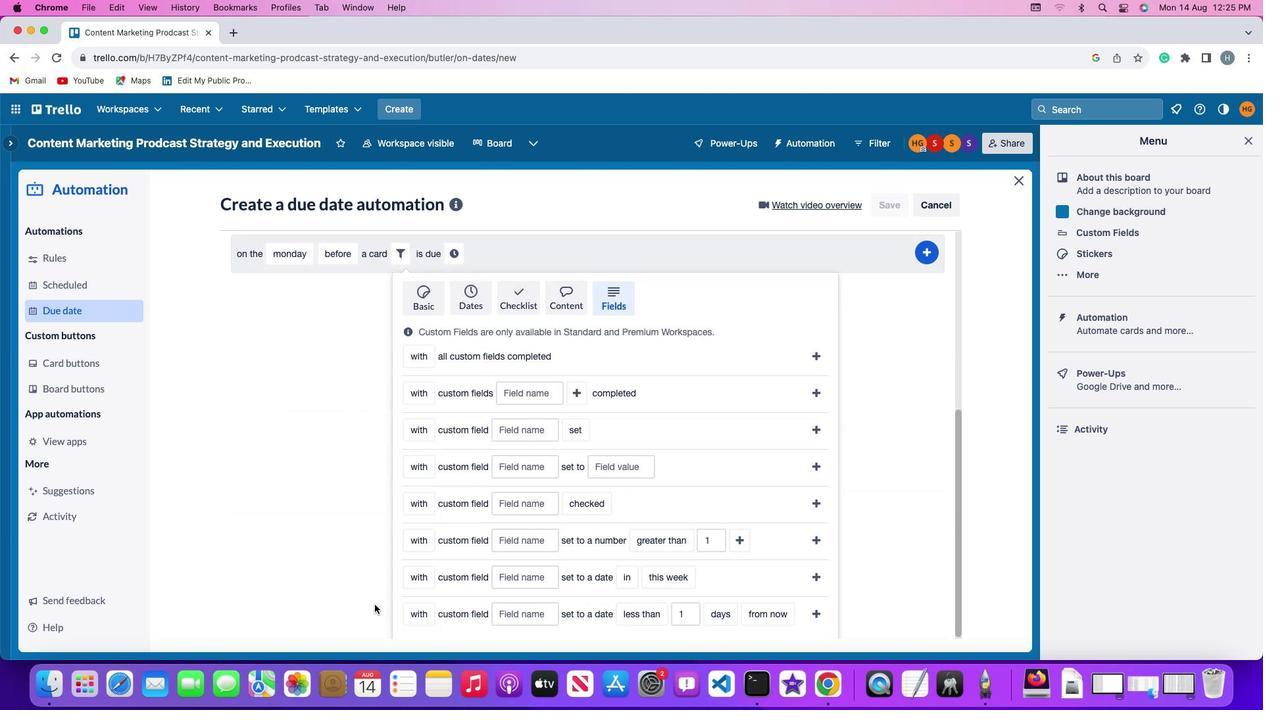 
Action: Mouse scrolled (375, 604) with delta (0, 0)
Screenshot: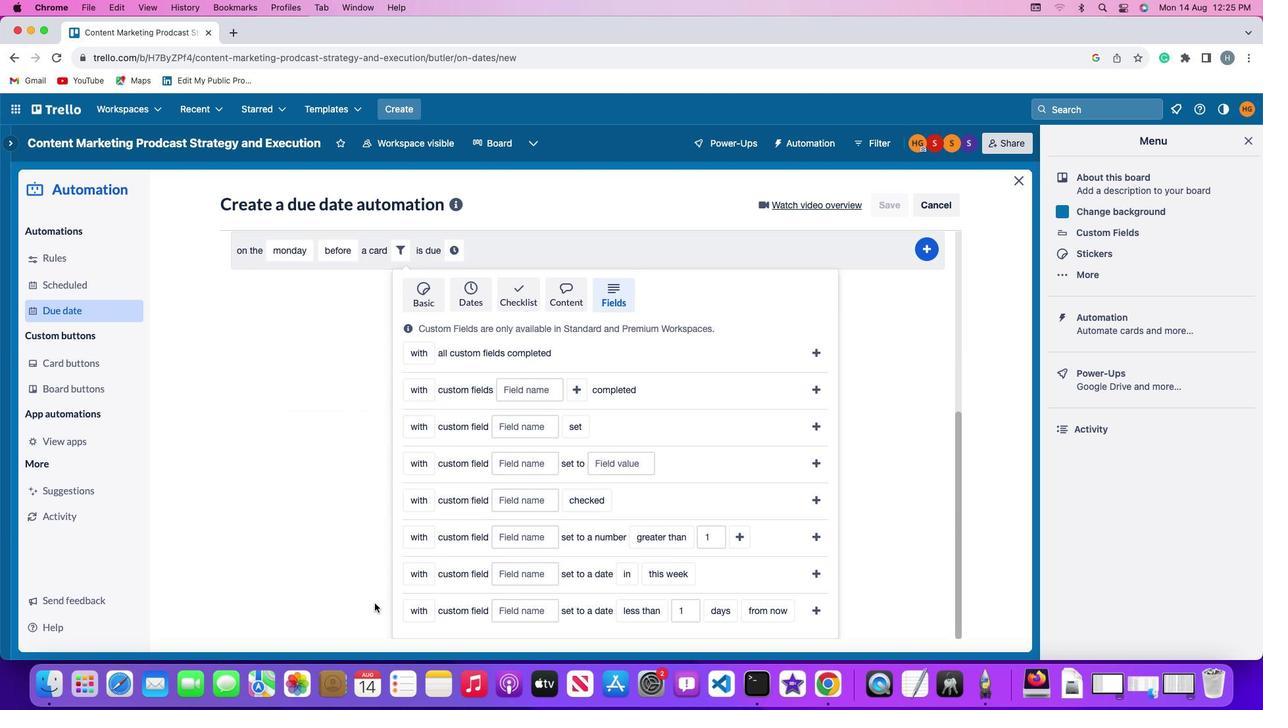 
Action: Mouse scrolled (375, 604) with delta (0, 0)
Screenshot: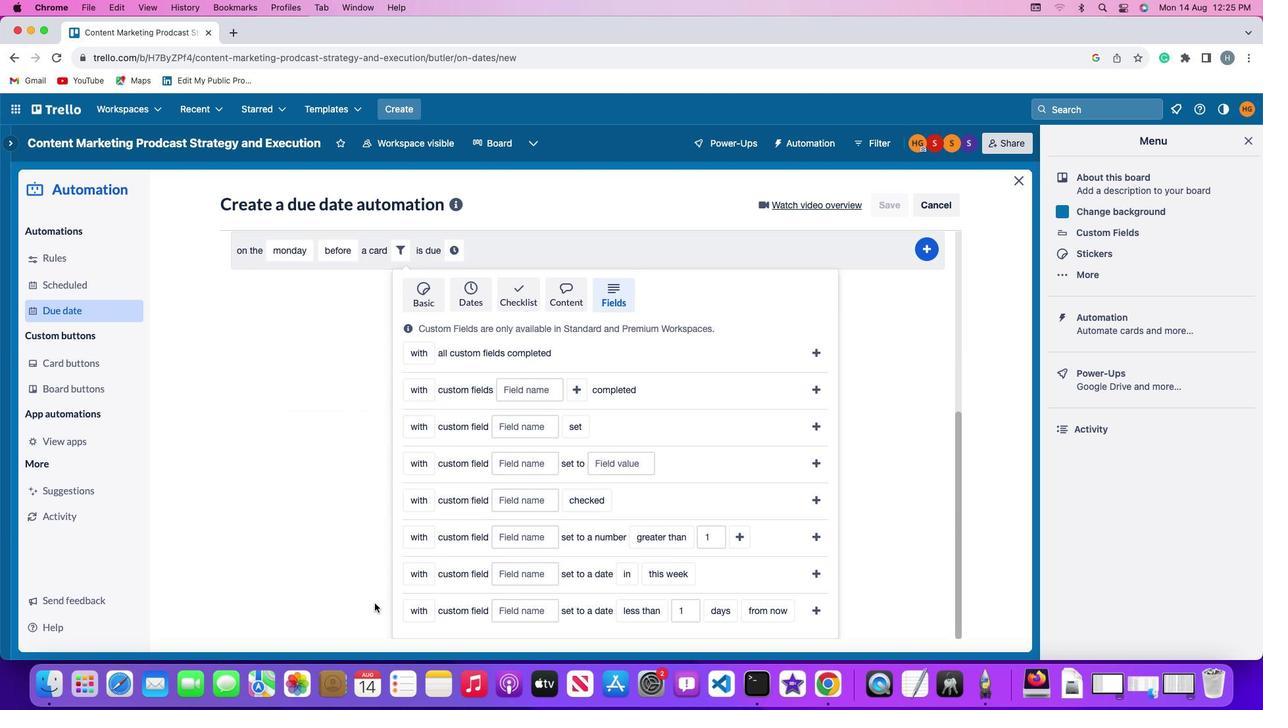 
Action: Mouse scrolled (375, 604) with delta (0, -1)
Screenshot: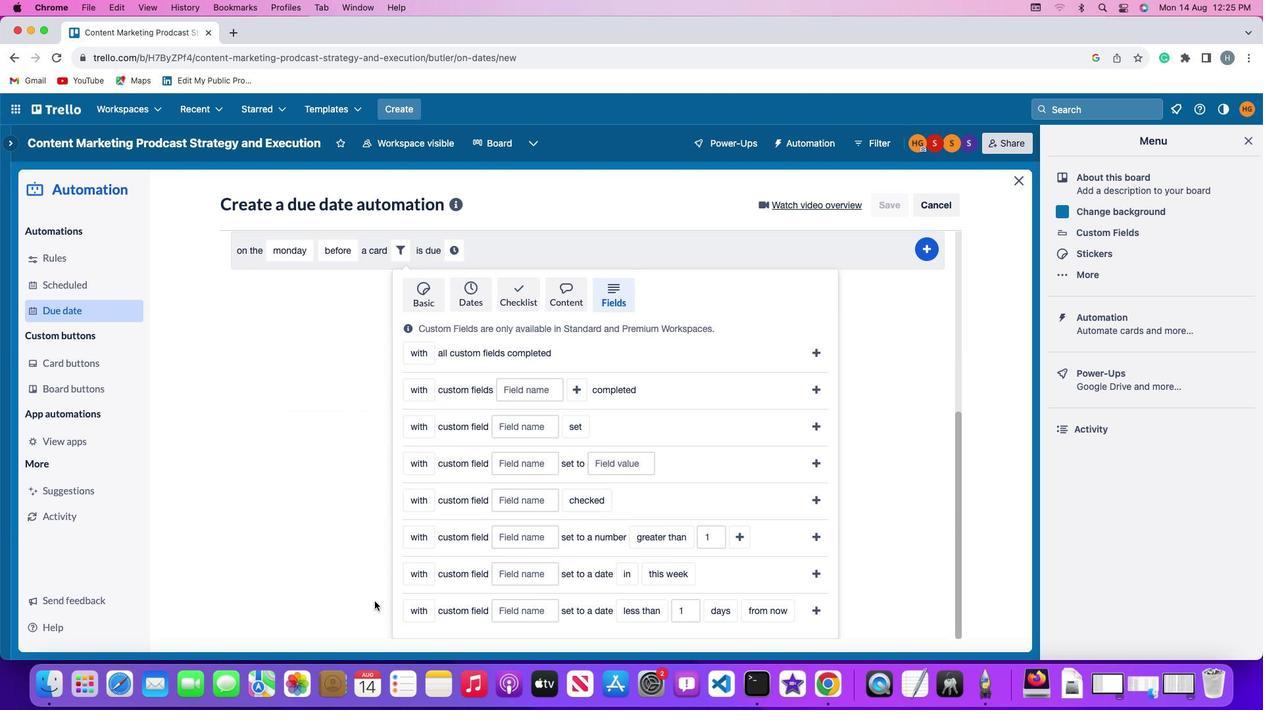 
Action: Mouse scrolled (375, 604) with delta (0, -3)
Screenshot: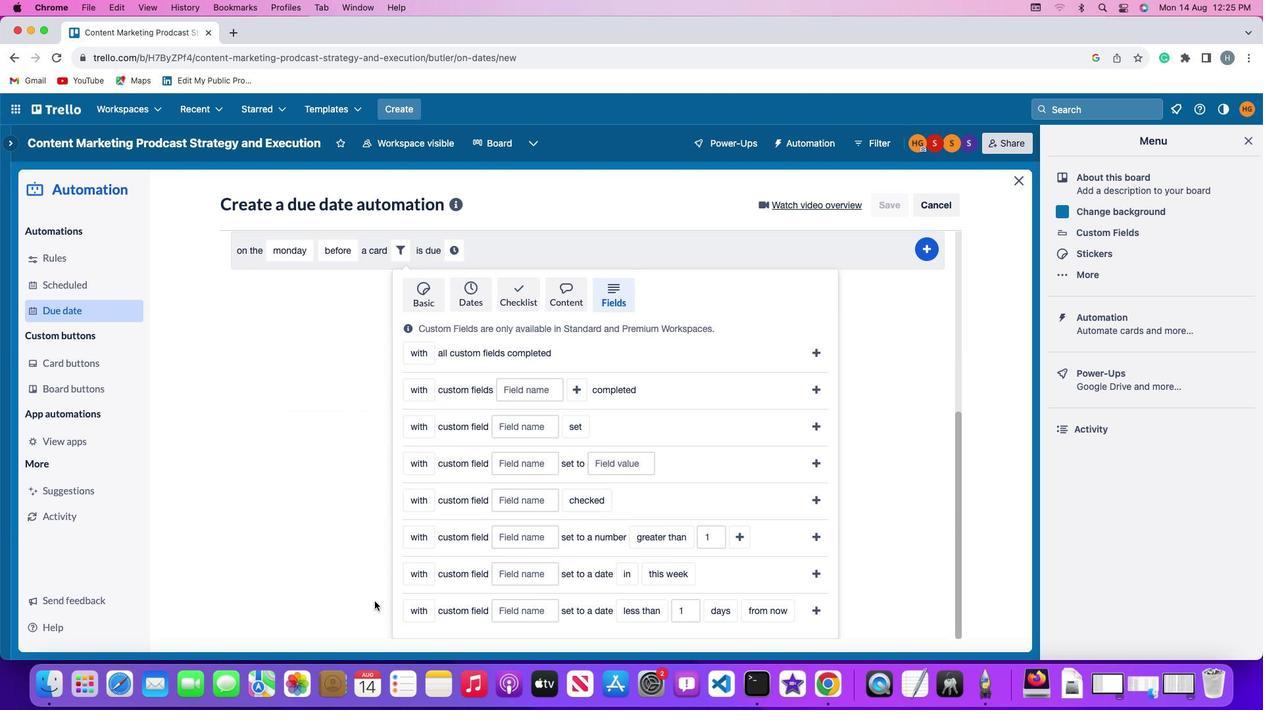 
Action: Mouse moved to (375, 604)
Screenshot: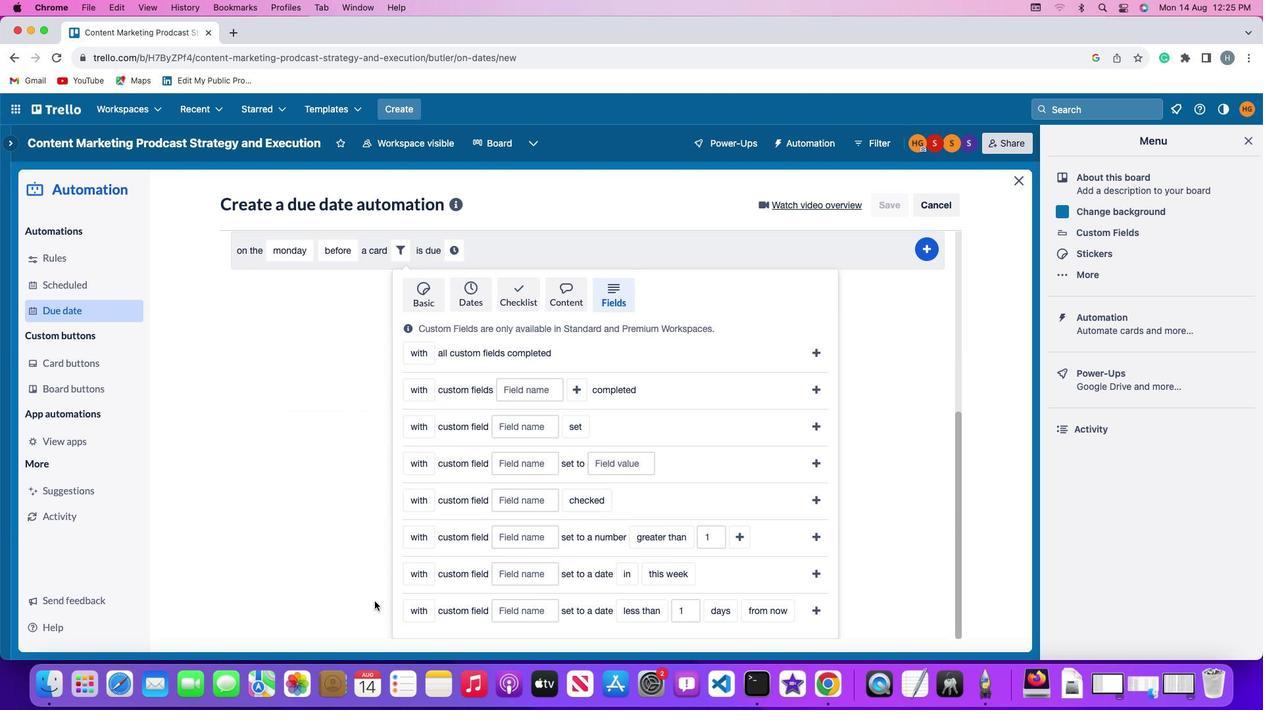 
Action: Mouse scrolled (375, 604) with delta (0, -3)
Screenshot: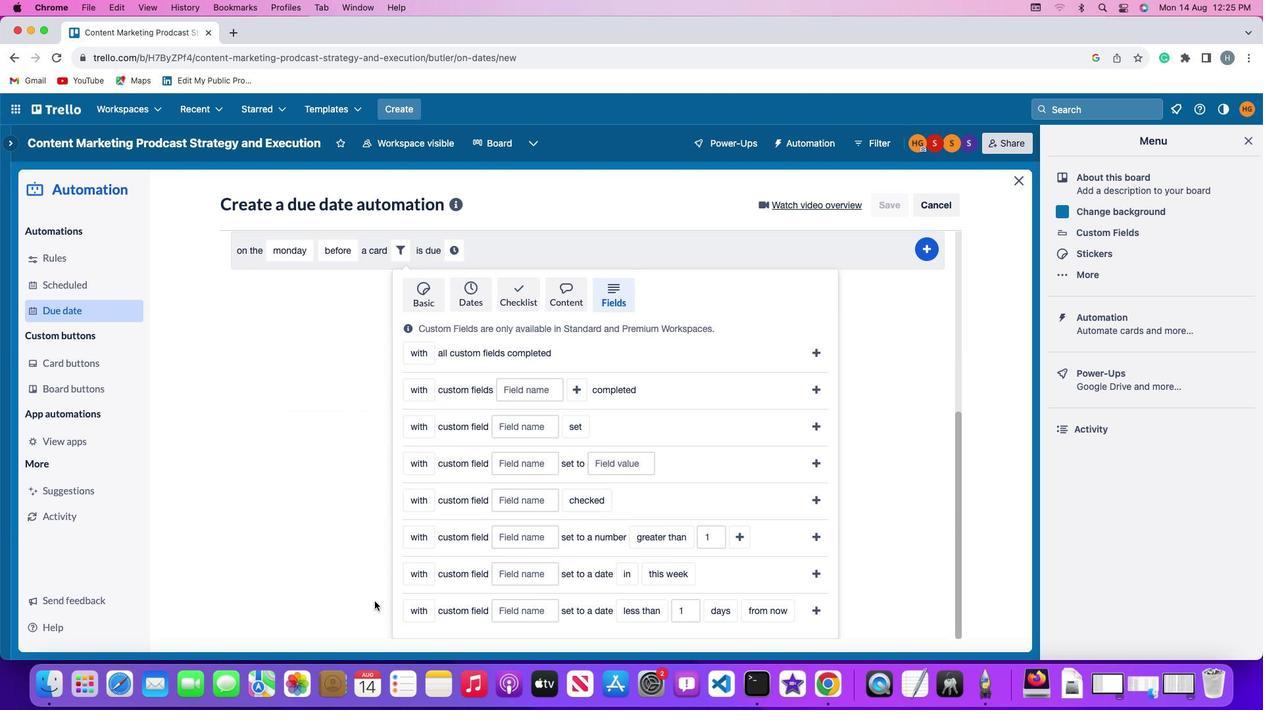 
Action: Mouse moved to (427, 609)
Screenshot: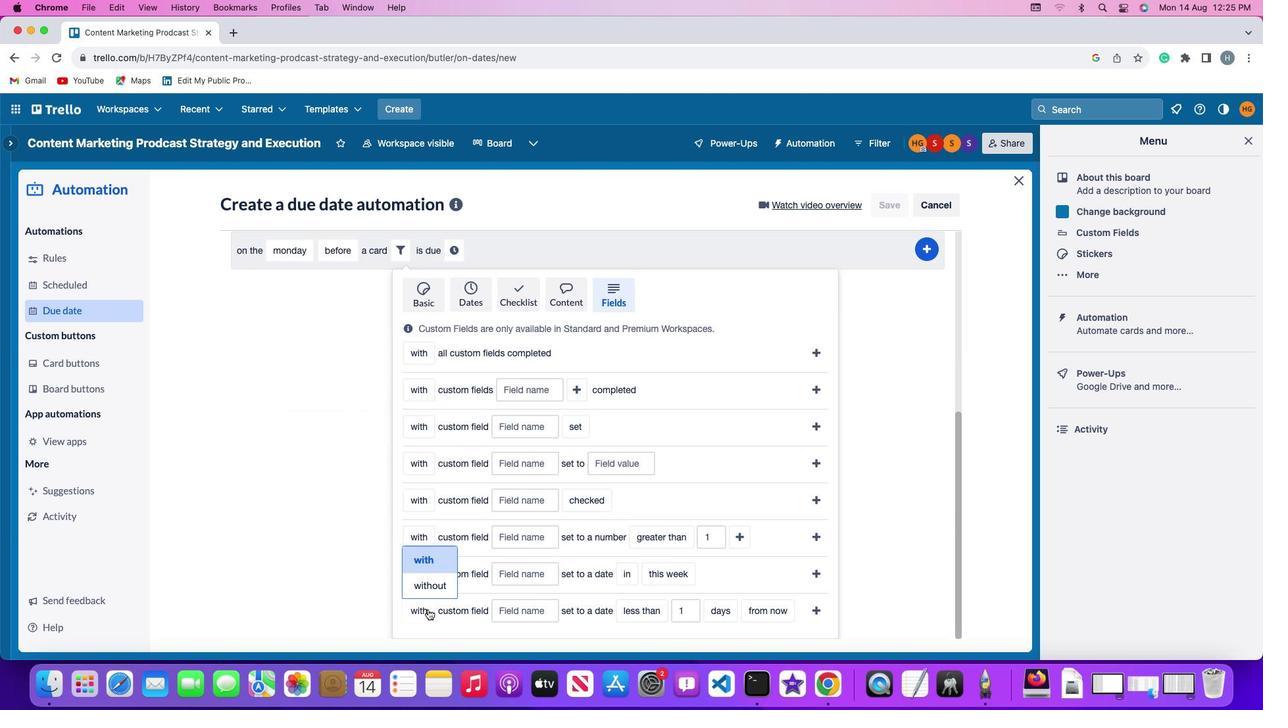 
Action: Mouse pressed left at (427, 609)
Screenshot: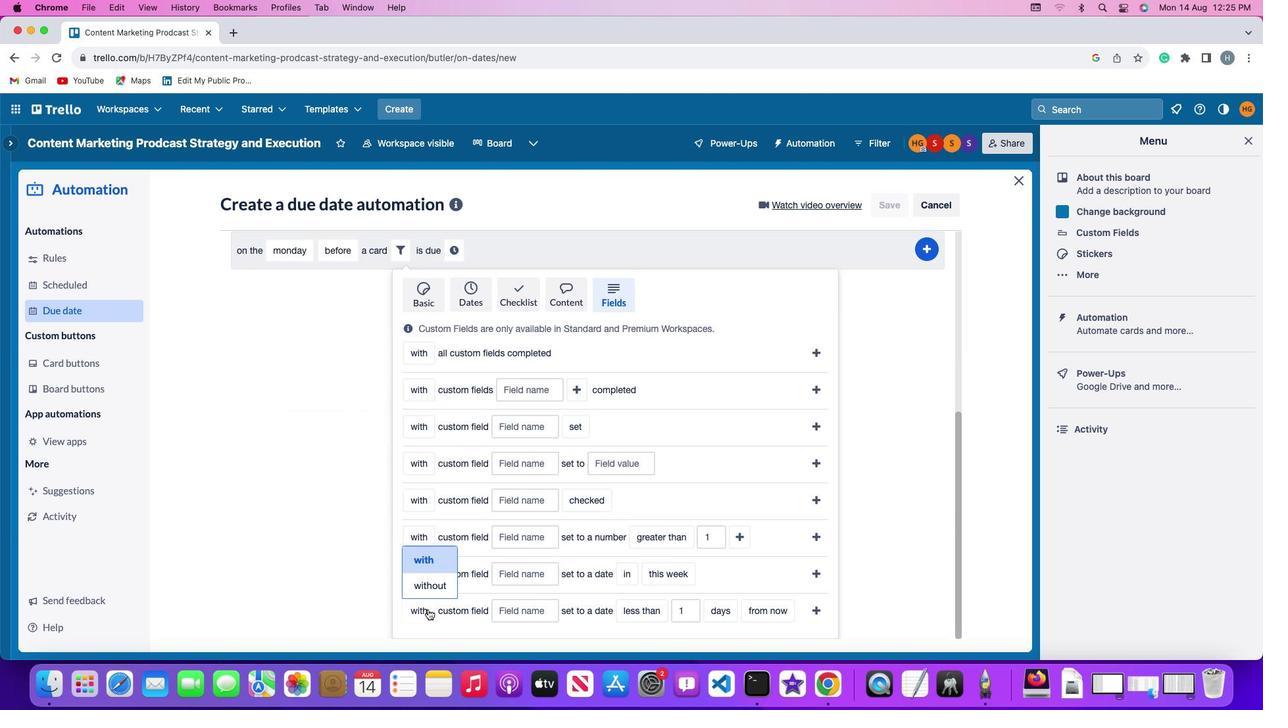 
Action: Mouse moved to (434, 563)
Screenshot: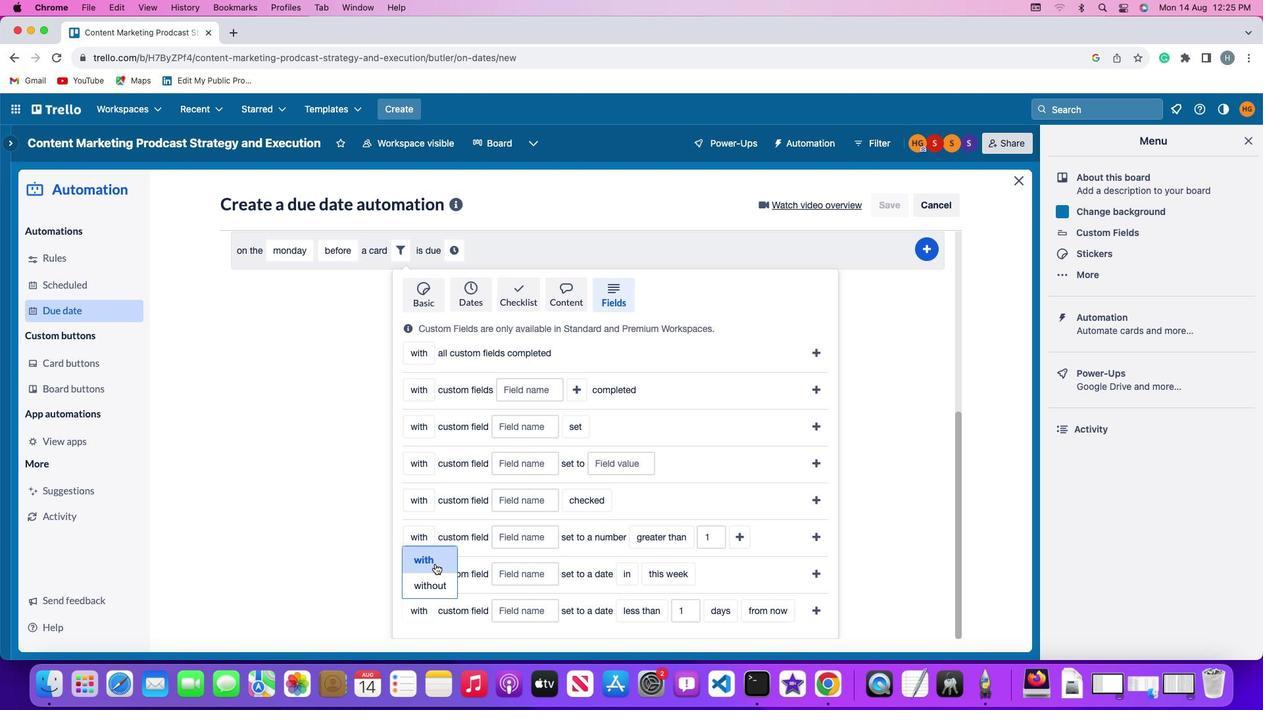 
Action: Mouse pressed left at (434, 563)
Screenshot: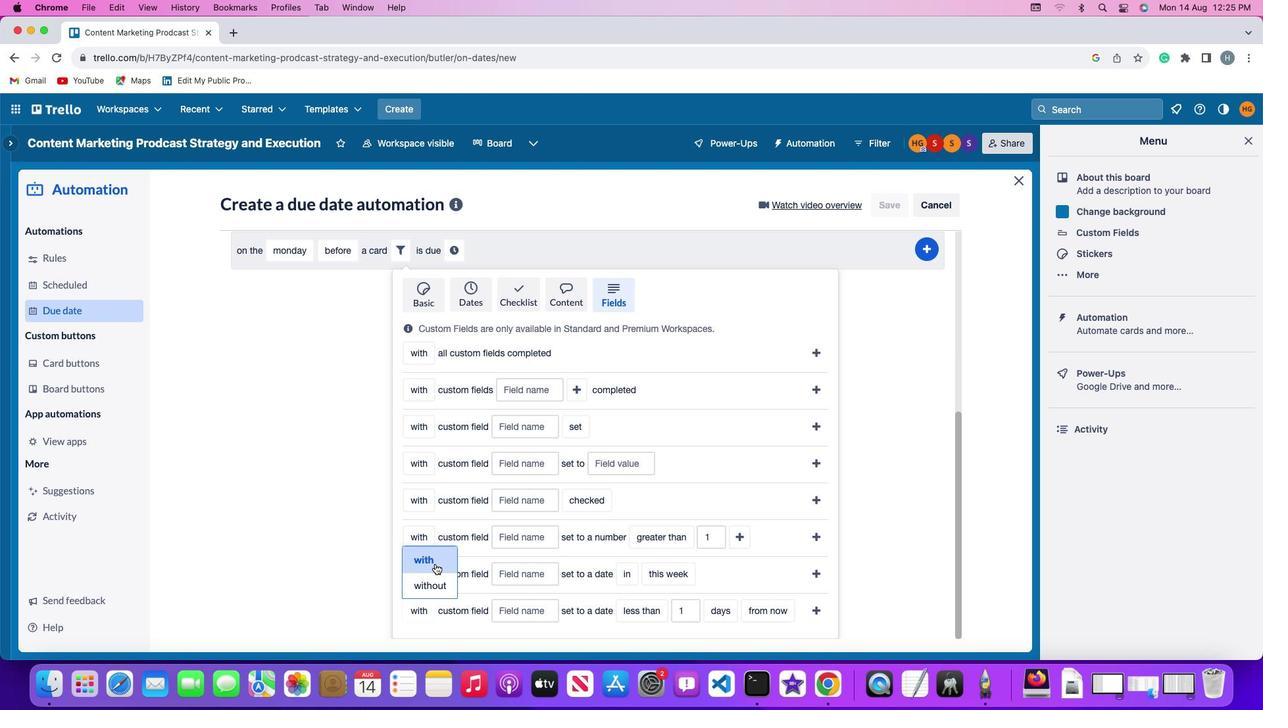
Action: Mouse moved to (522, 612)
Screenshot: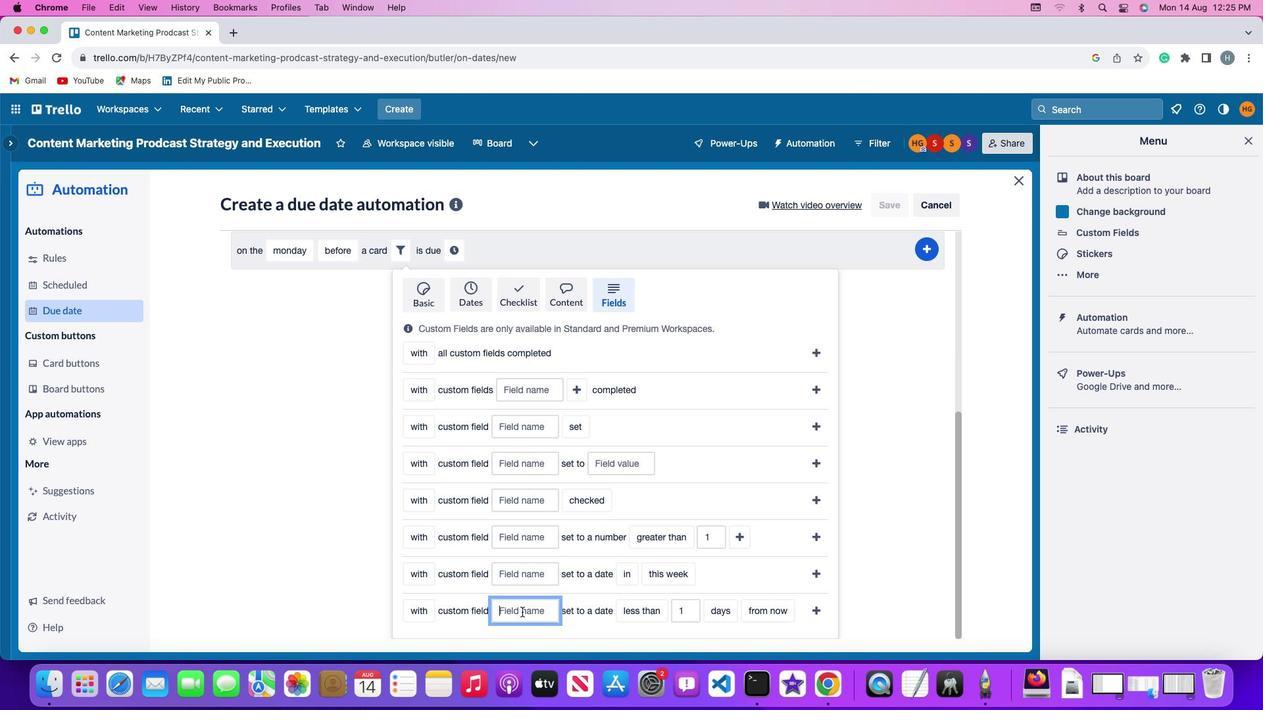 
Action: Mouse pressed left at (522, 612)
Screenshot: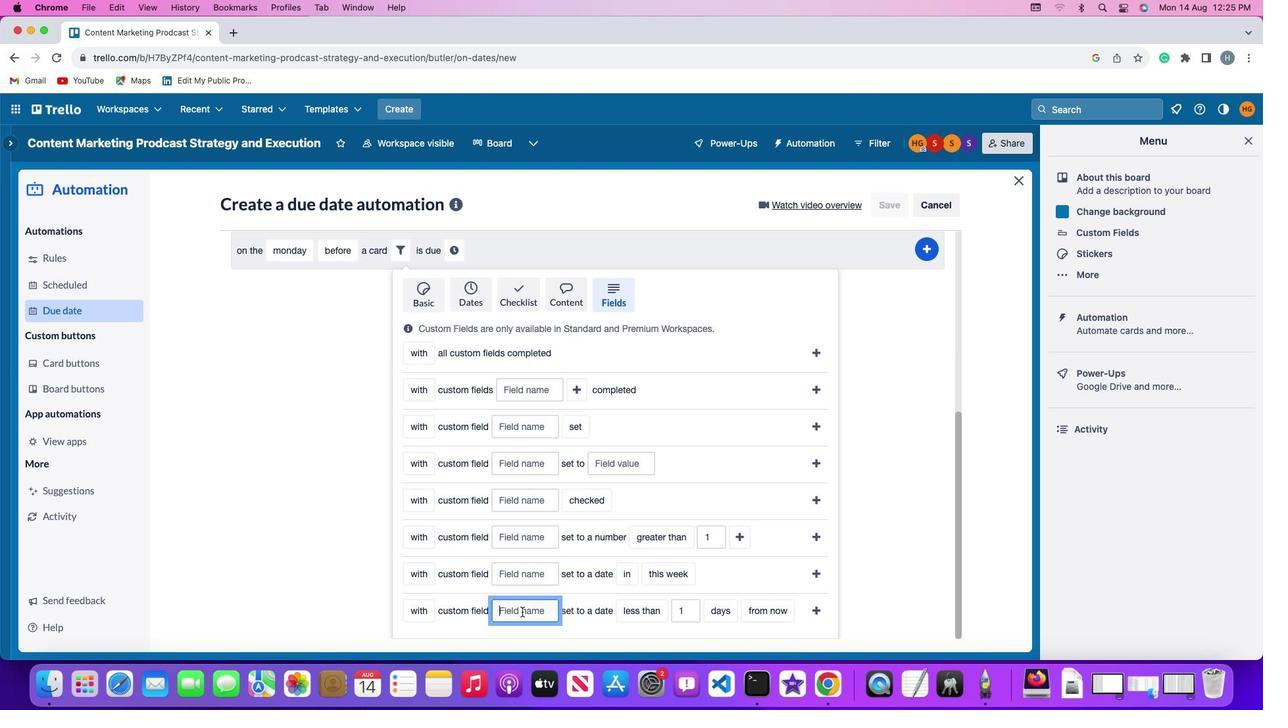
Action: Mouse moved to (527, 608)
Screenshot: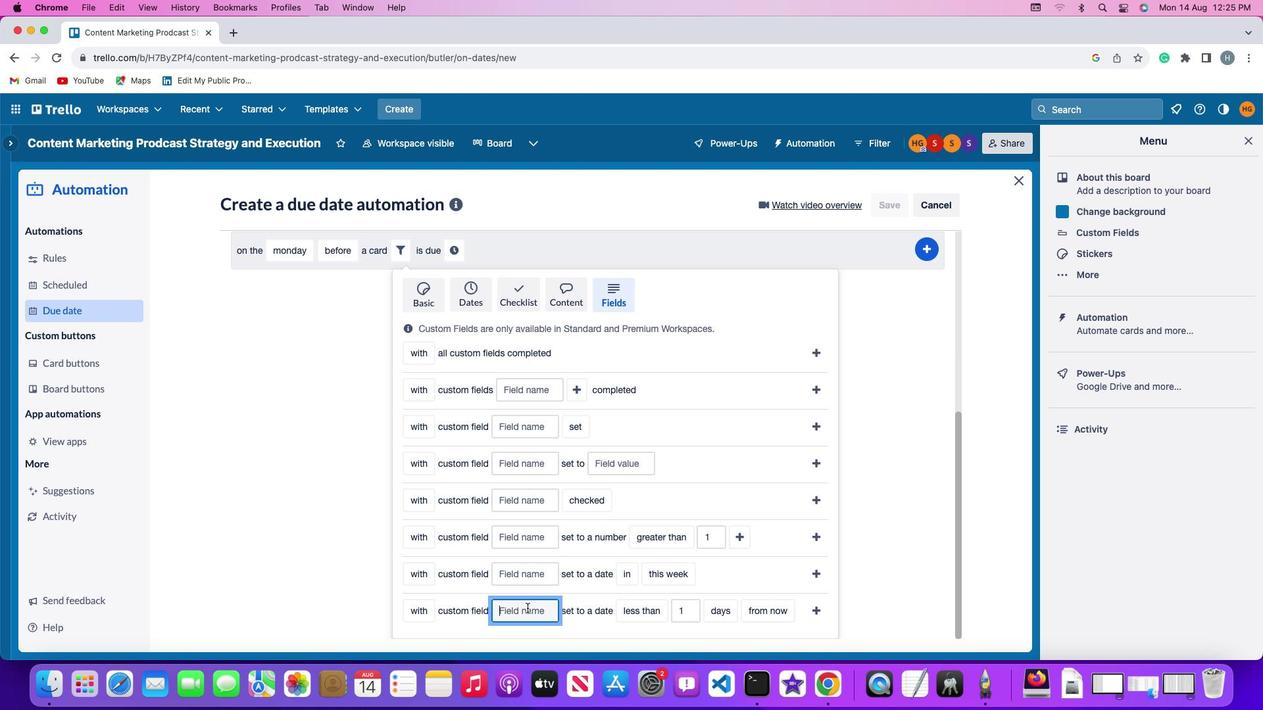 
Action: Key pressed Key.shift'R''e''s''u''m''e'
Screenshot: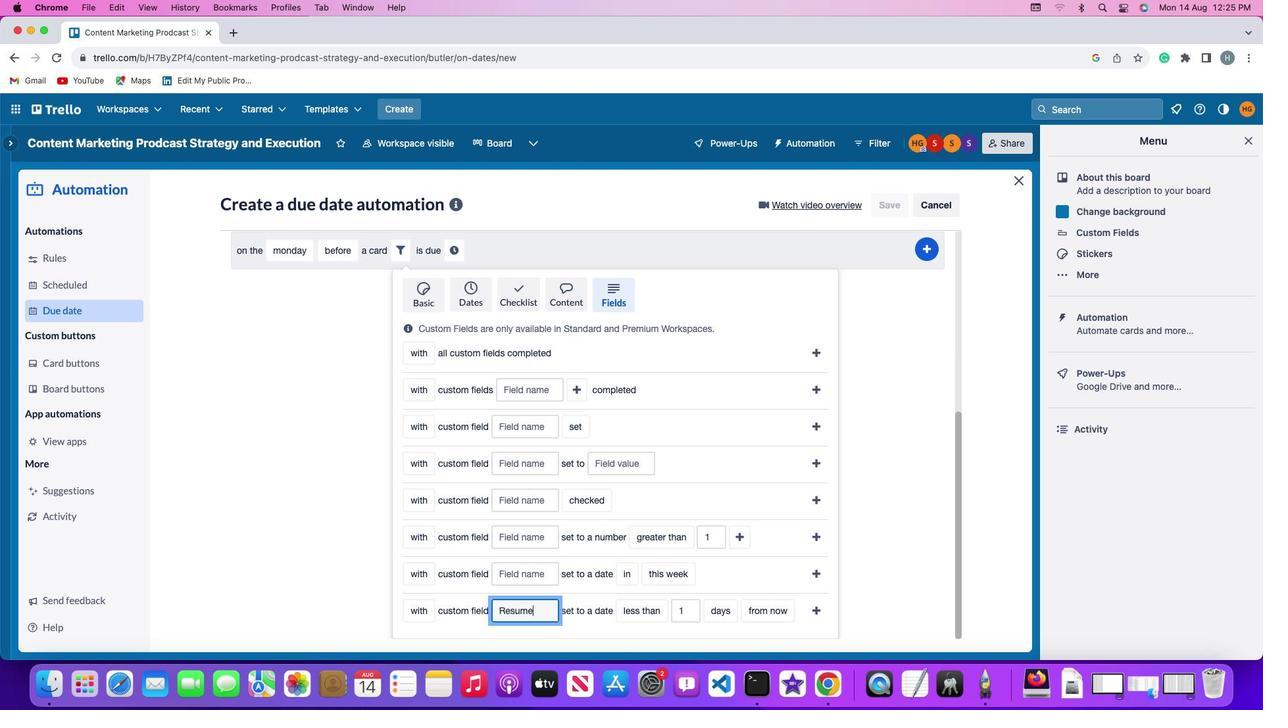 
Action: Mouse moved to (623, 607)
Screenshot: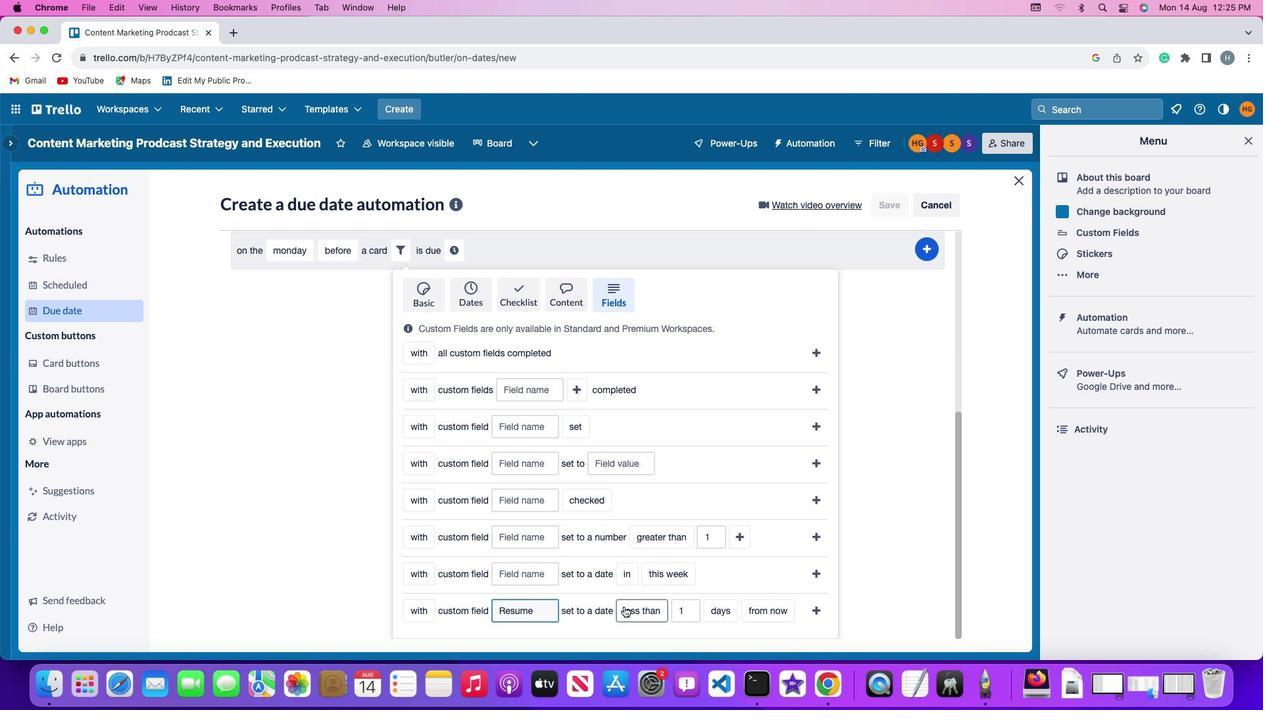 
Action: Mouse pressed left at (623, 607)
Screenshot: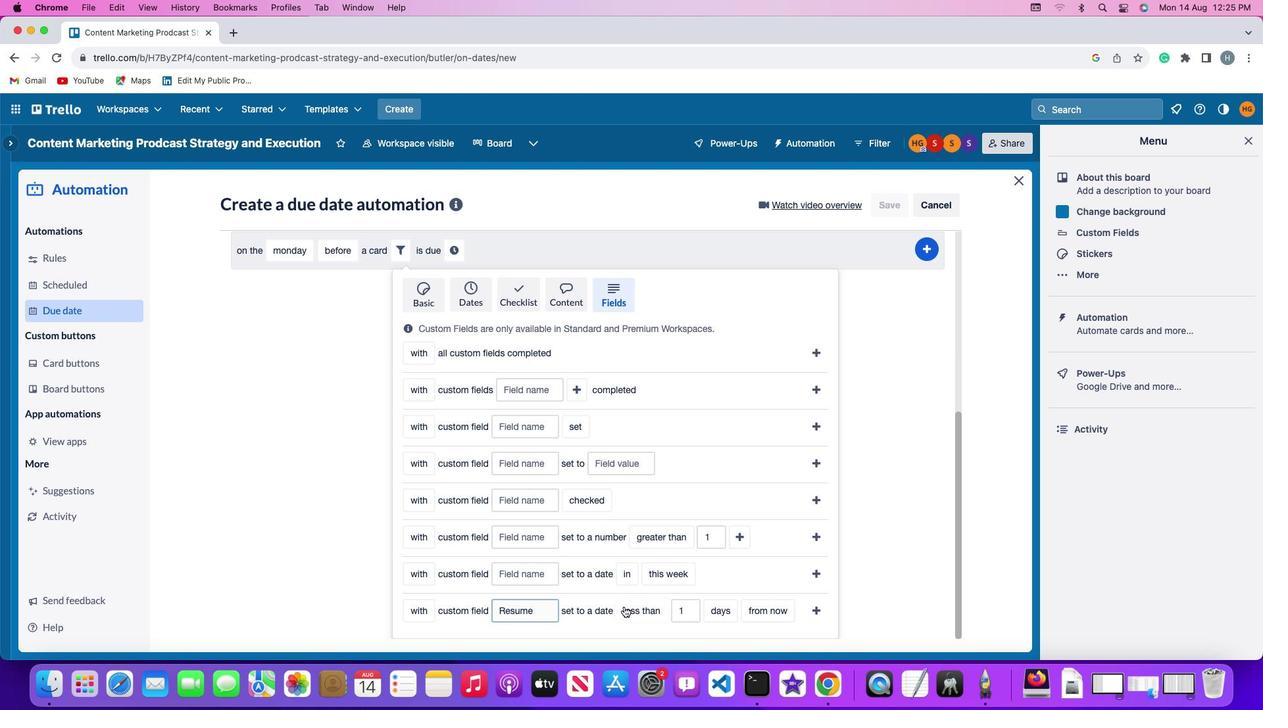 
Action: Mouse moved to (652, 553)
Screenshot: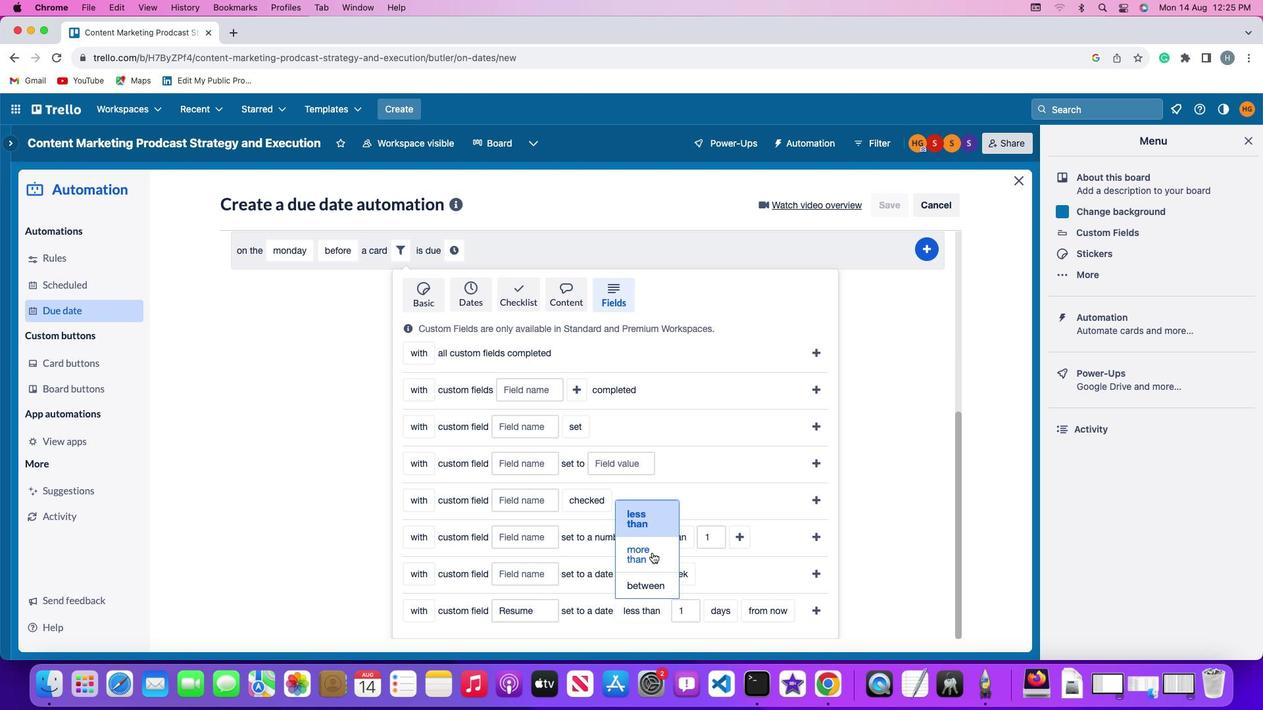 
Action: Mouse pressed left at (652, 553)
Screenshot: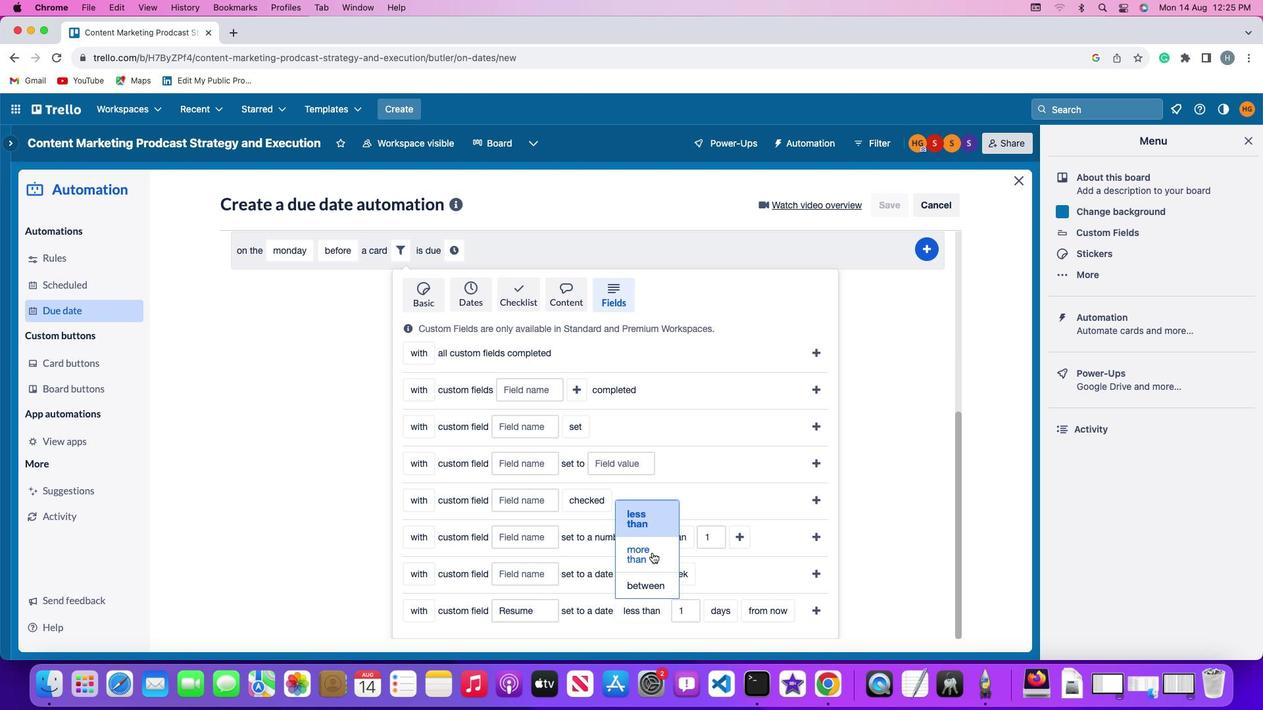 
Action: Mouse moved to (695, 609)
Screenshot: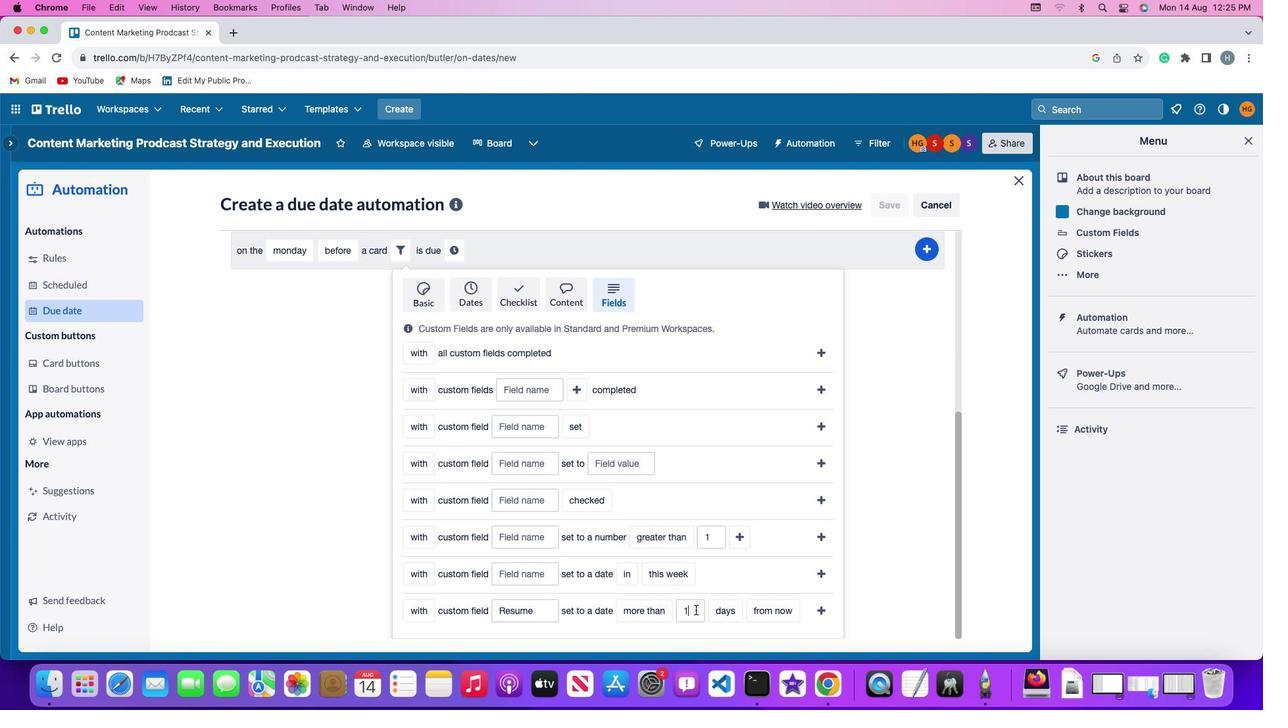 
Action: Mouse pressed left at (695, 609)
Screenshot: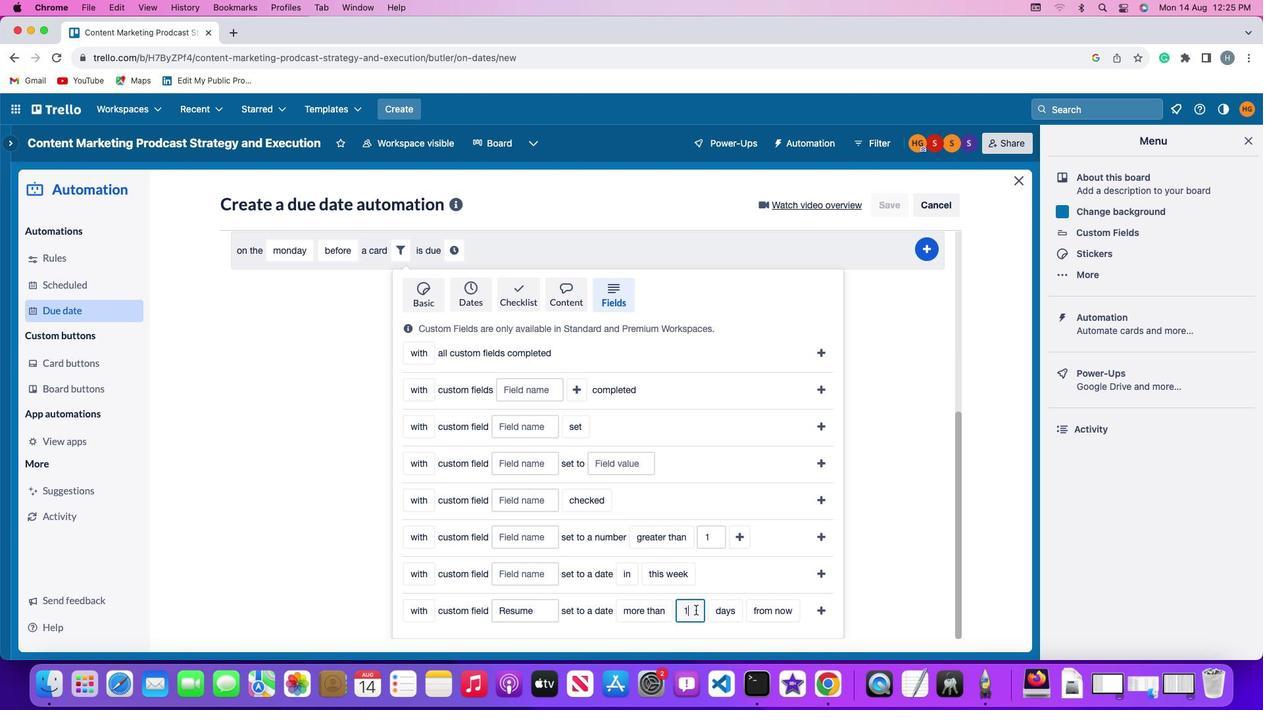 
Action: Key pressed Key.backspace'1'
Screenshot: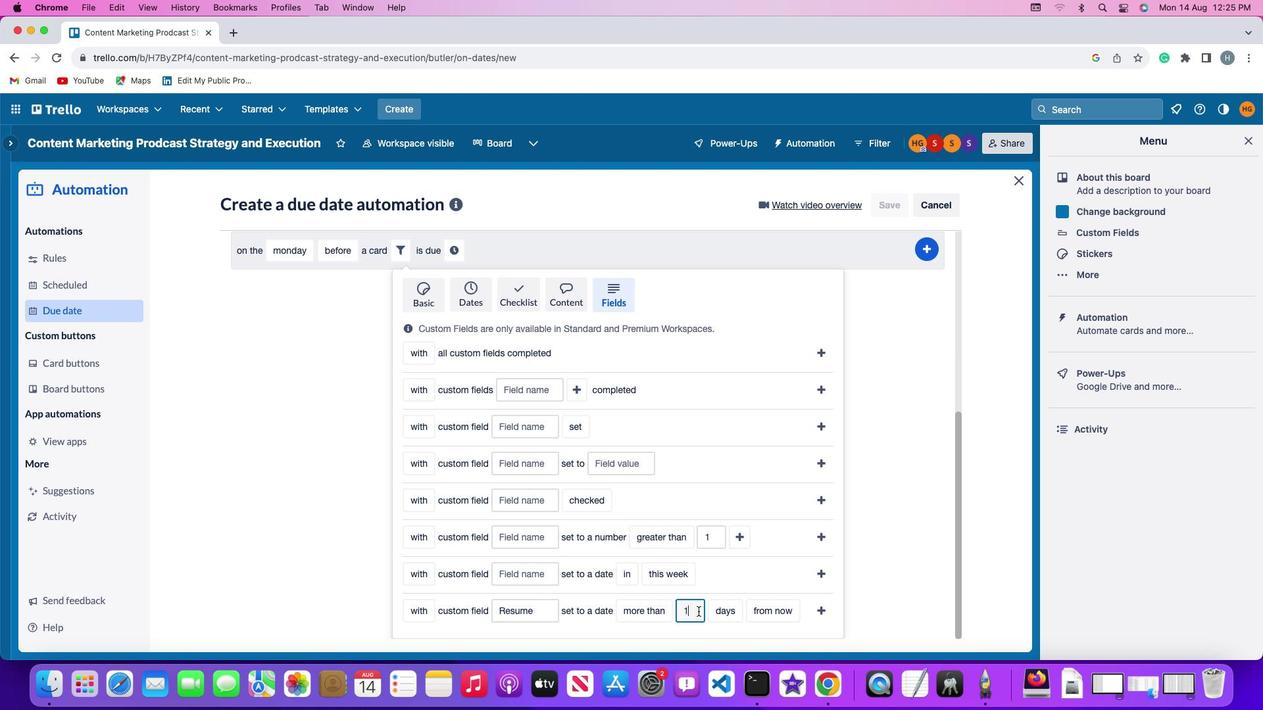 
Action: Mouse moved to (728, 614)
Screenshot: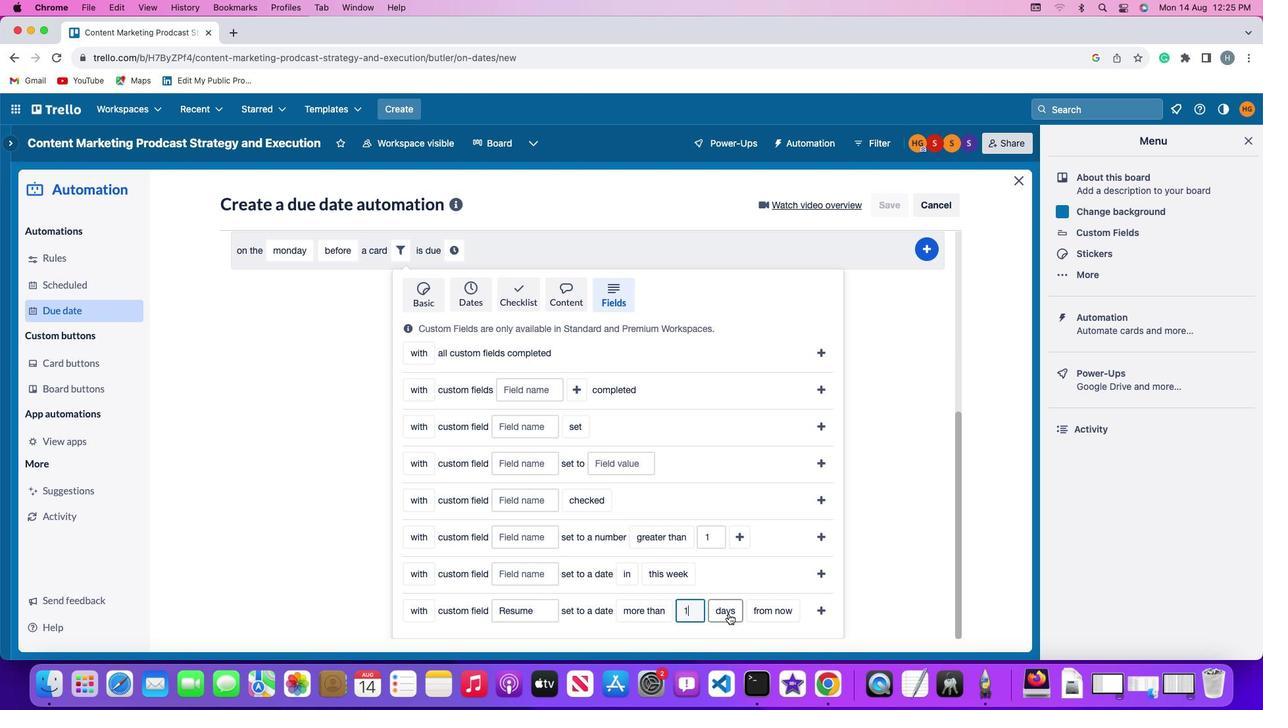 
Action: Mouse pressed left at (728, 614)
Screenshot: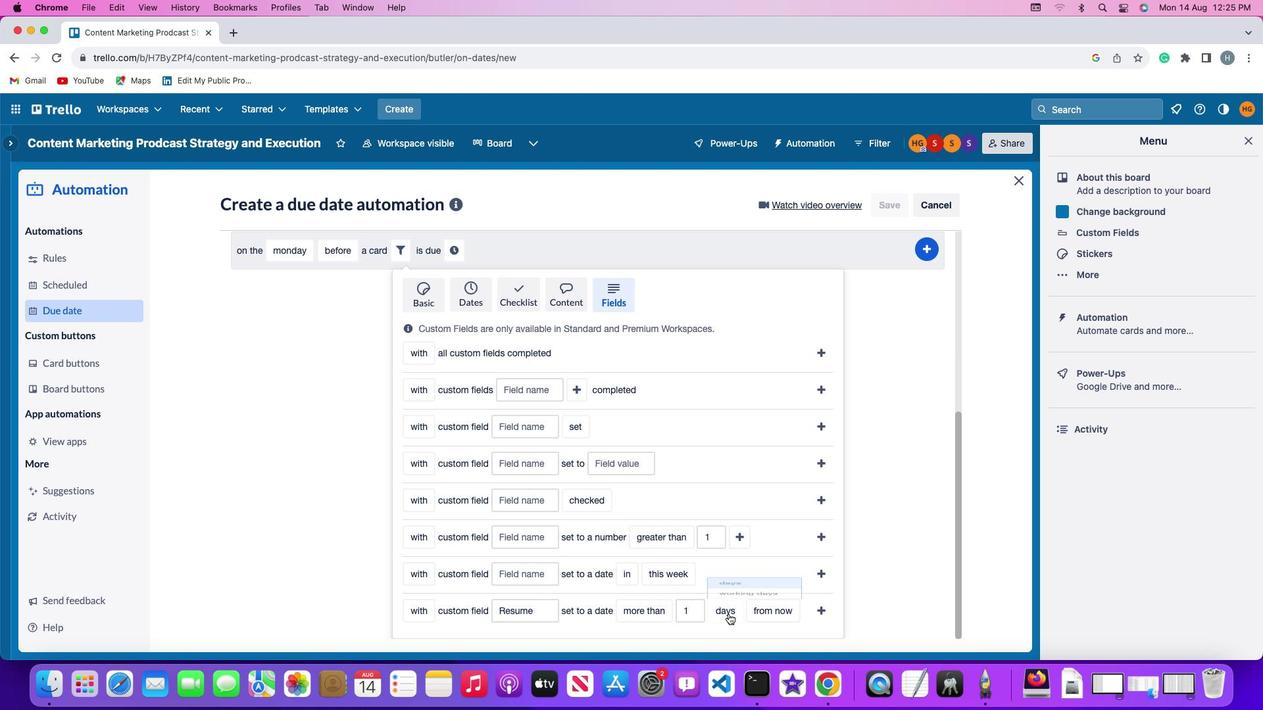 
Action: Mouse moved to (731, 585)
Screenshot: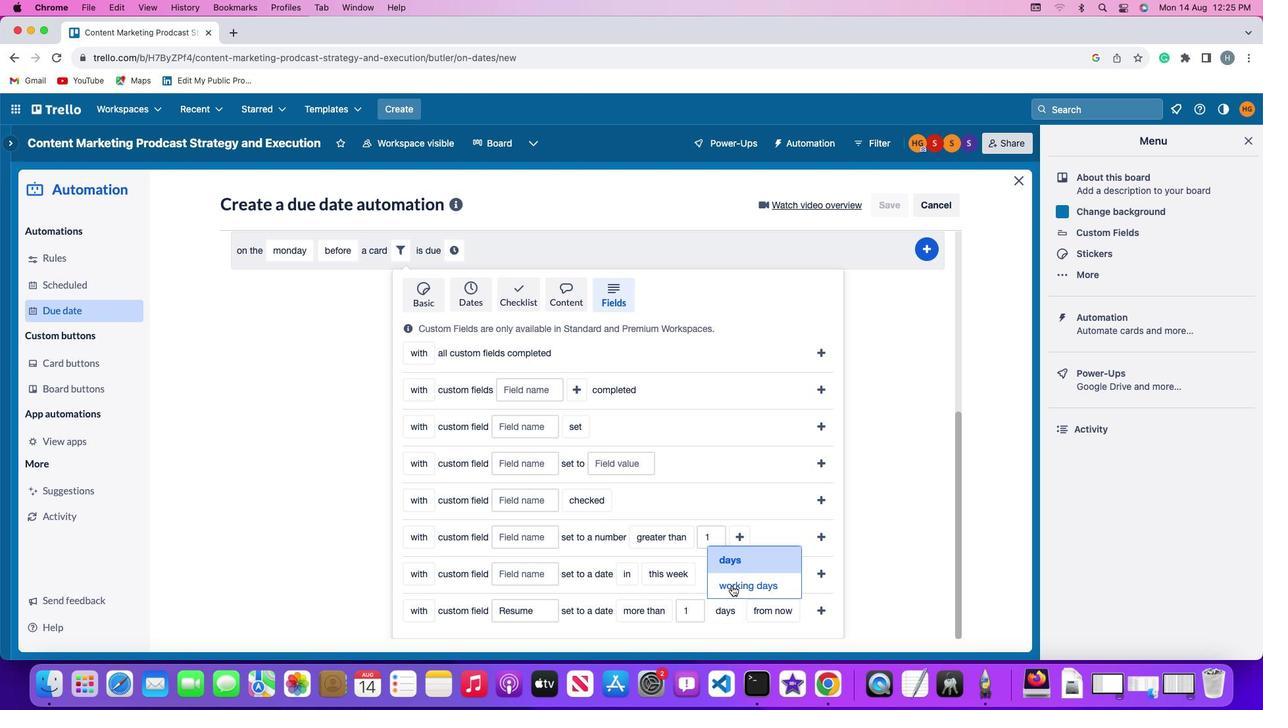 
Action: Mouse pressed left at (731, 585)
Screenshot: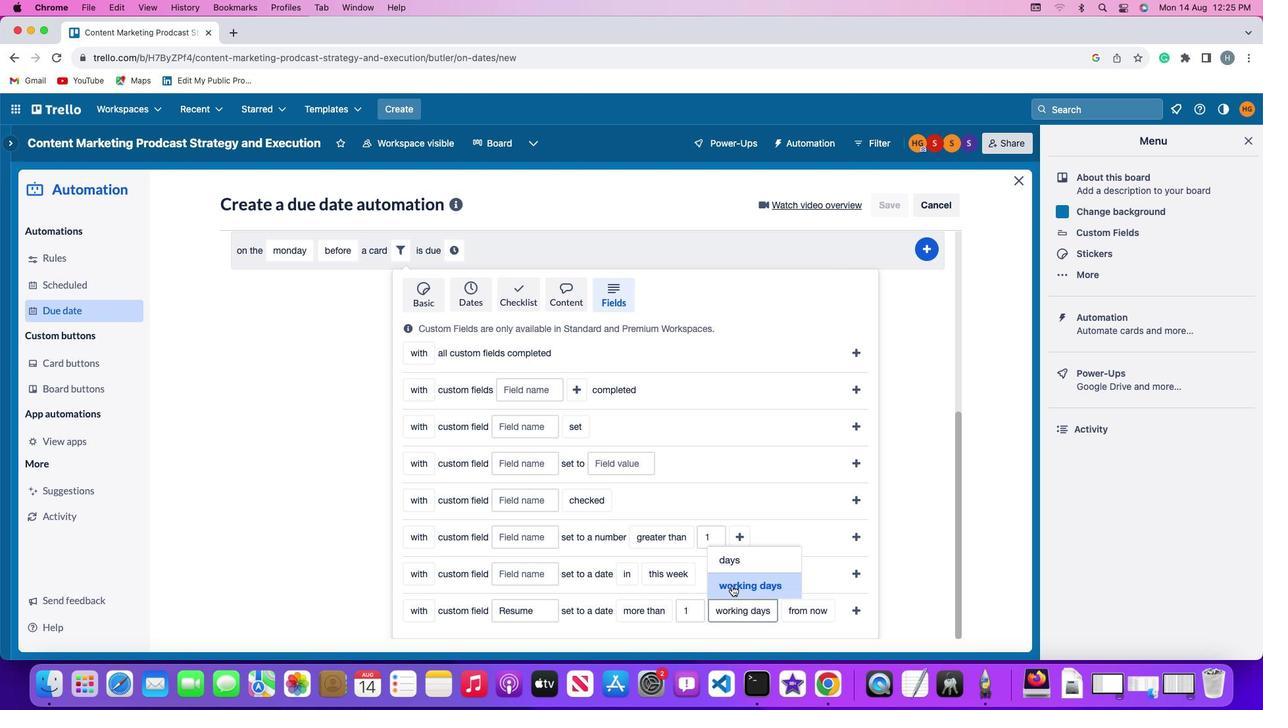 
Action: Mouse moved to (809, 608)
Screenshot: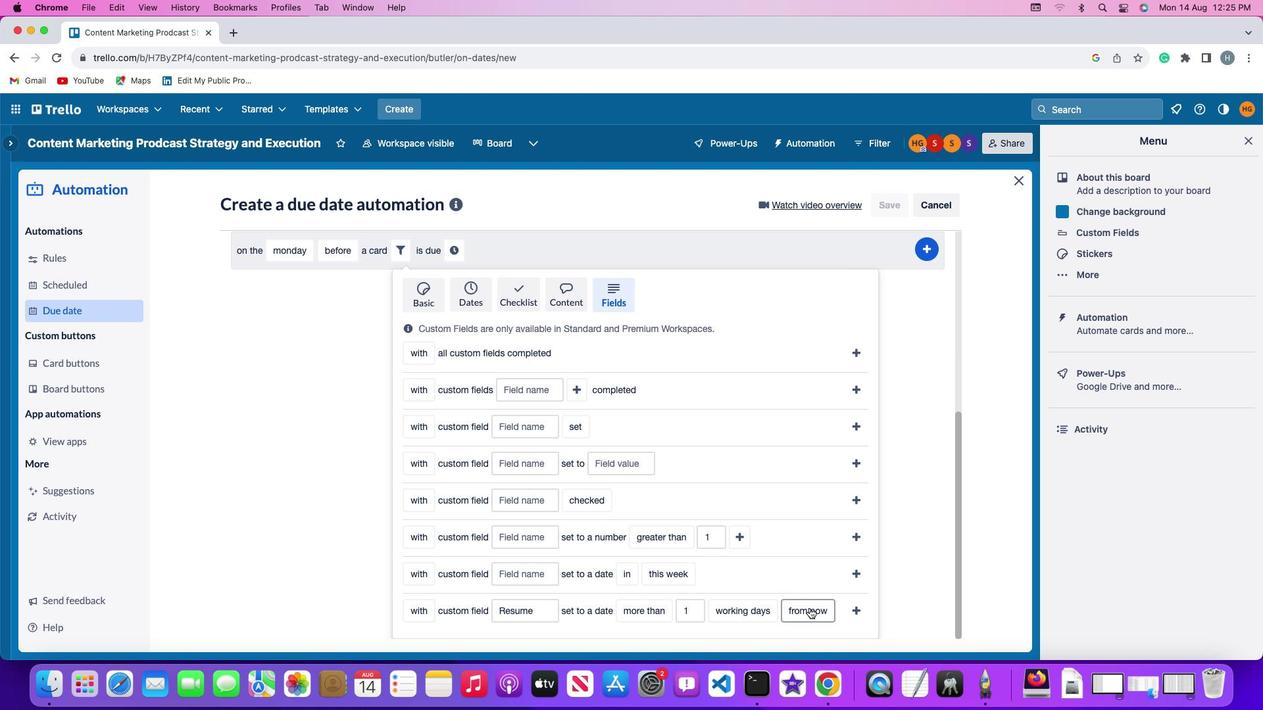 
Action: Mouse pressed left at (809, 608)
Screenshot: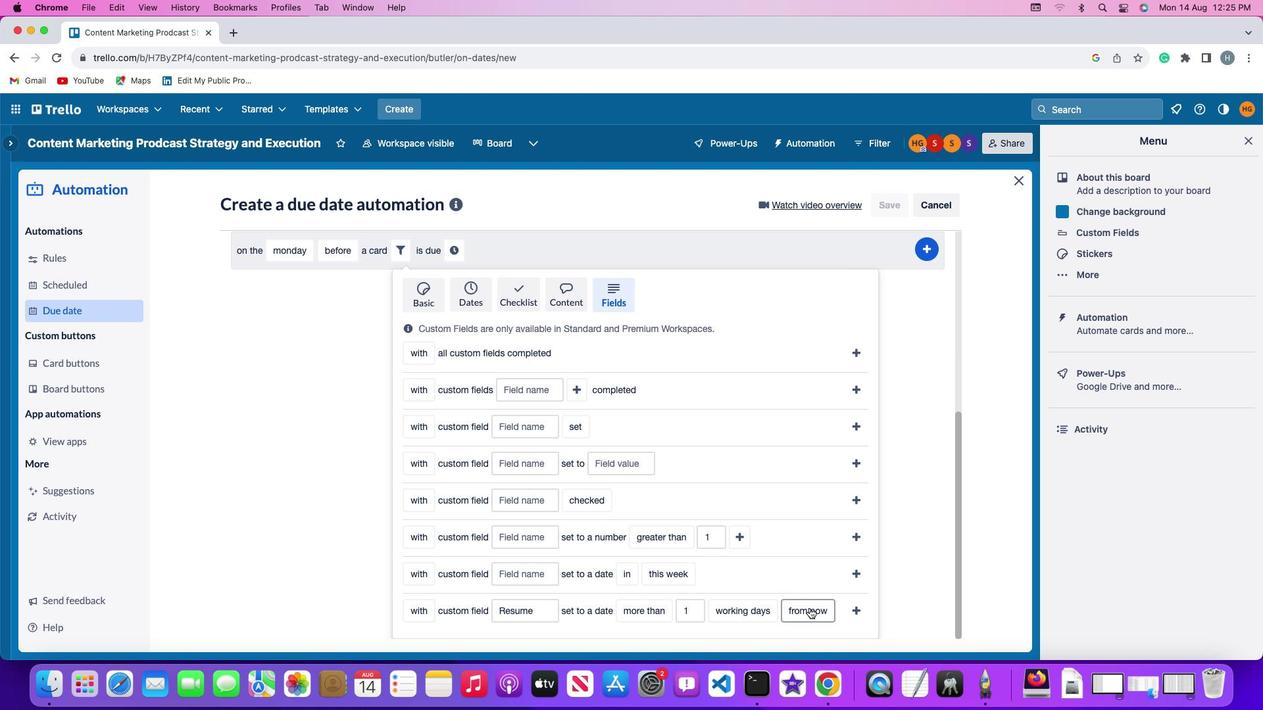 
Action: Mouse moved to (809, 552)
Screenshot: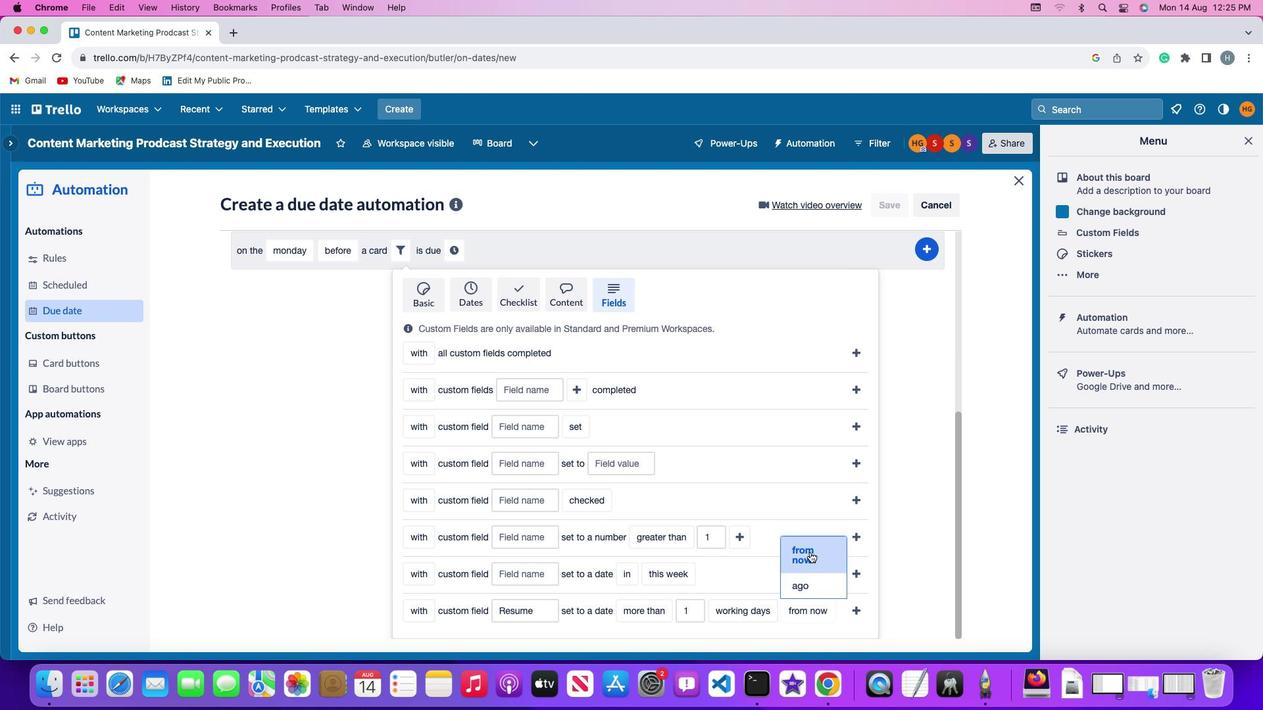 
Action: Mouse pressed left at (809, 552)
Screenshot: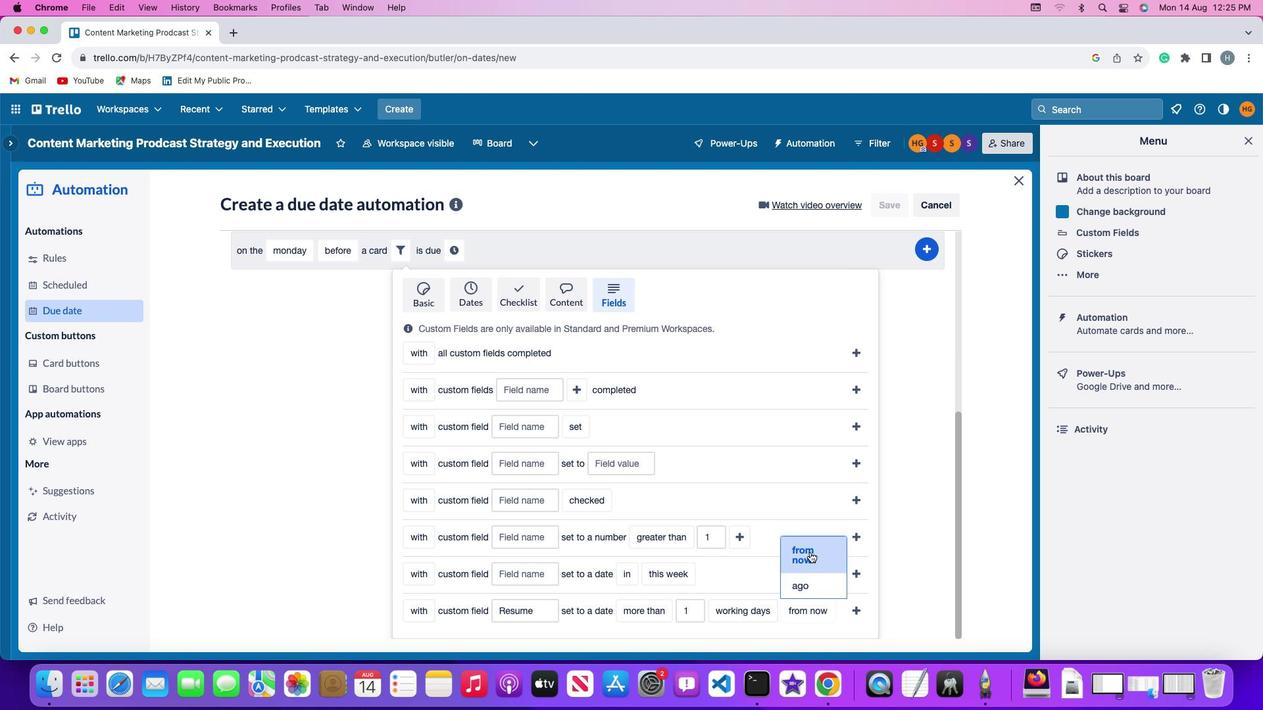 
Action: Mouse moved to (849, 602)
Screenshot: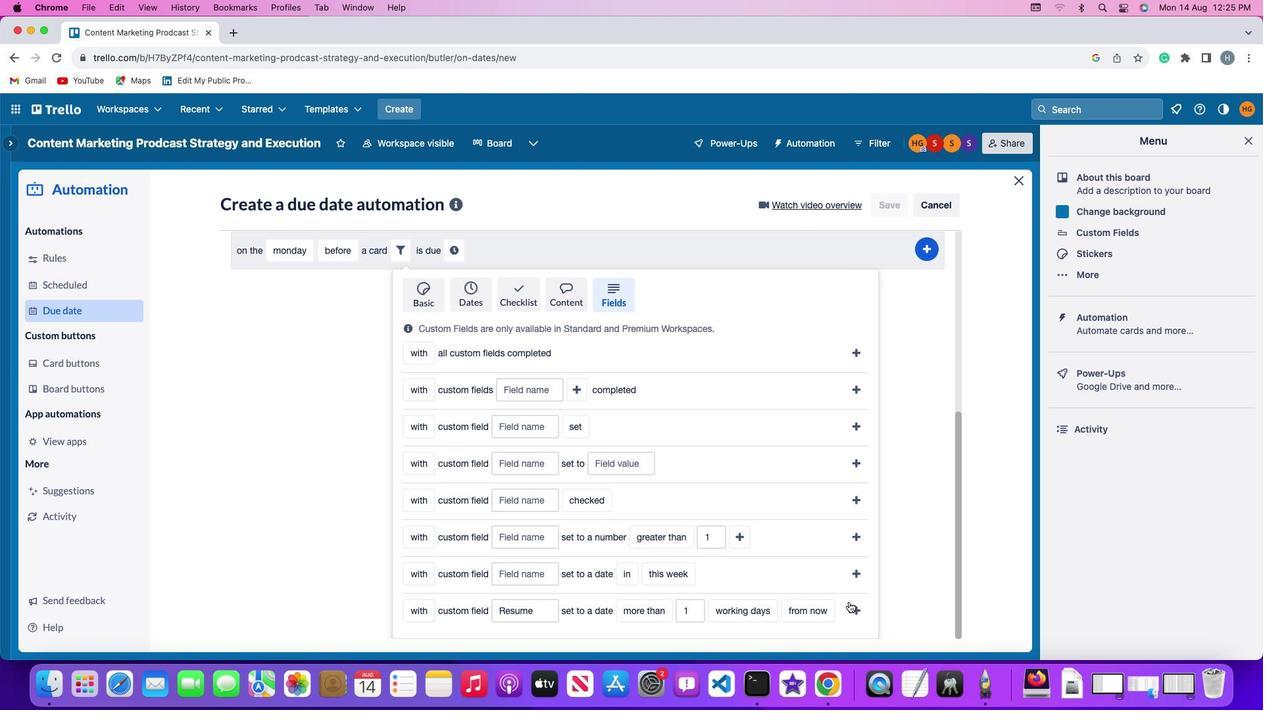 
Action: Mouse pressed left at (849, 602)
Screenshot: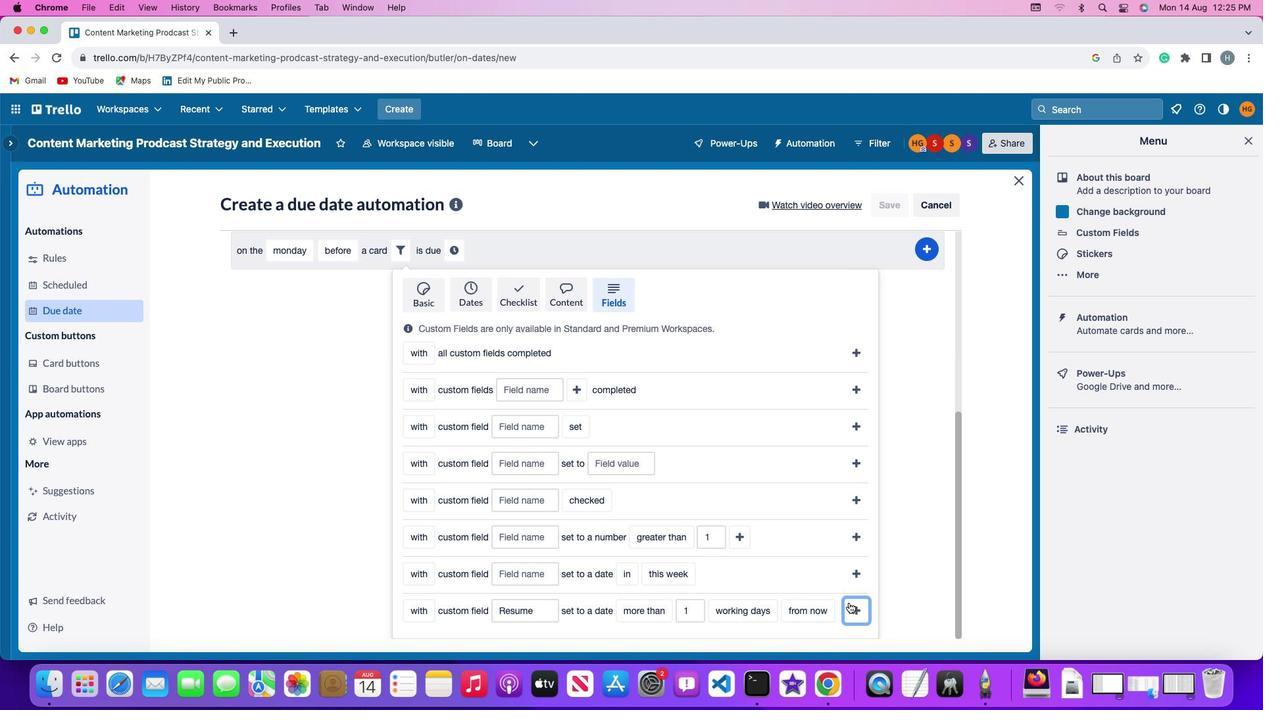 
Action: Mouse moved to (808, 575)
Screenshot: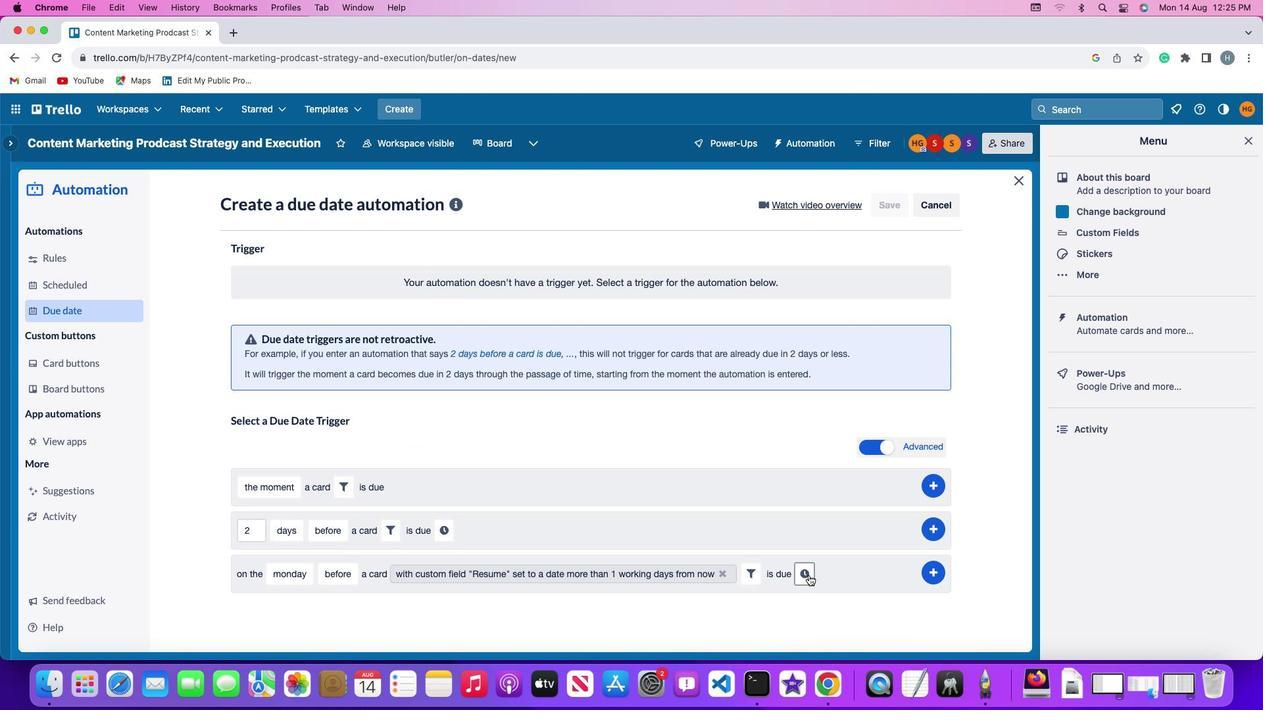 
Action: Mouse pressed left at (808, 575)
Screenshot: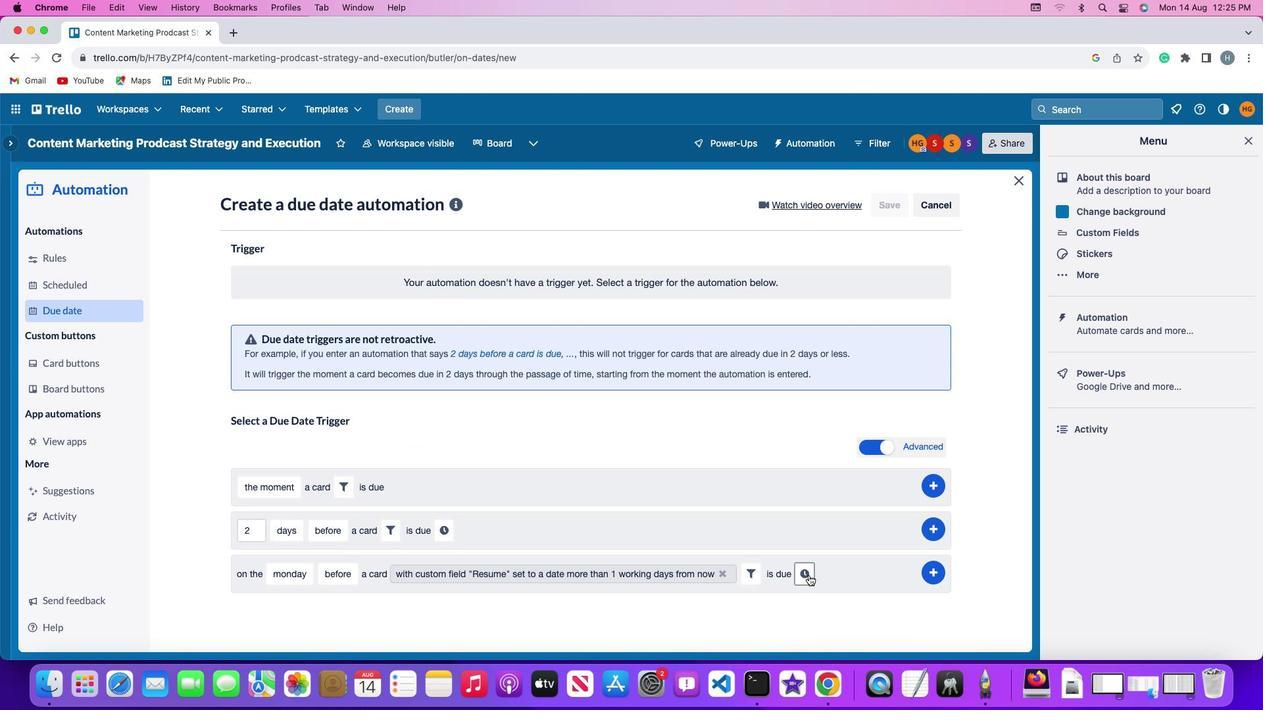 
Action: Mouse moved to (274, 601)
Screenshot: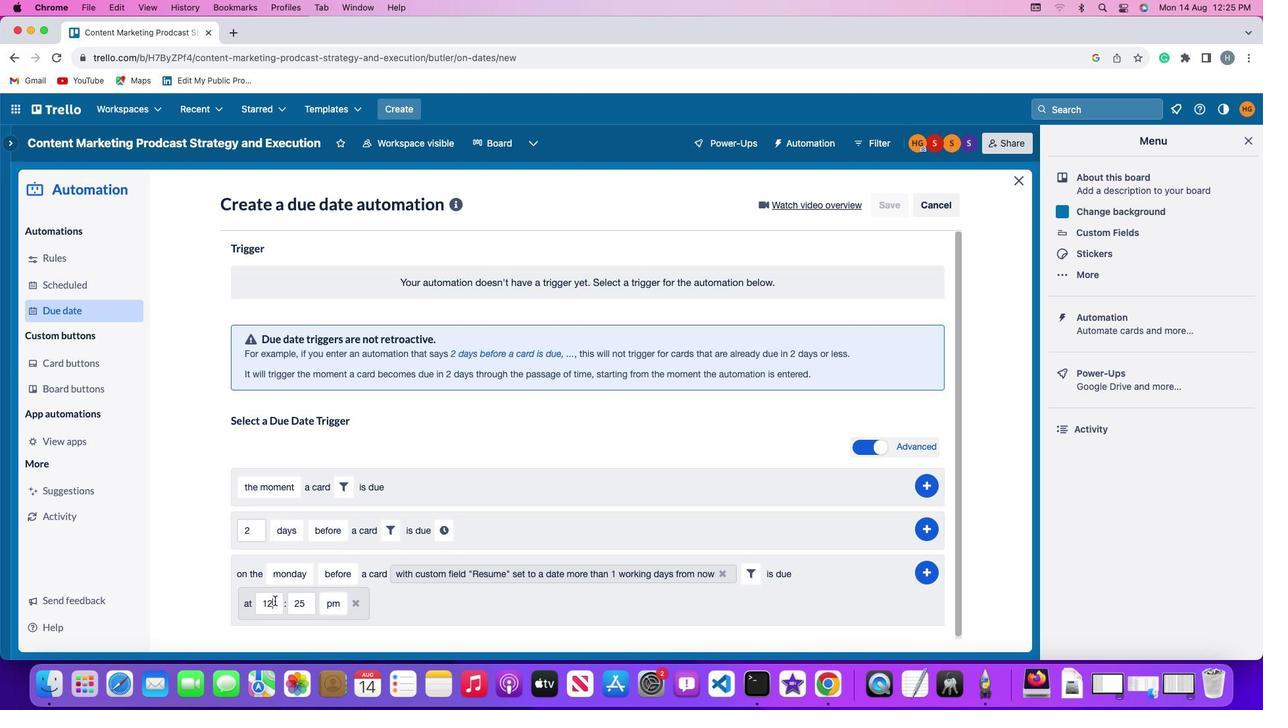 
Action: Mouse pressed left at (274, 601)
Screenshot: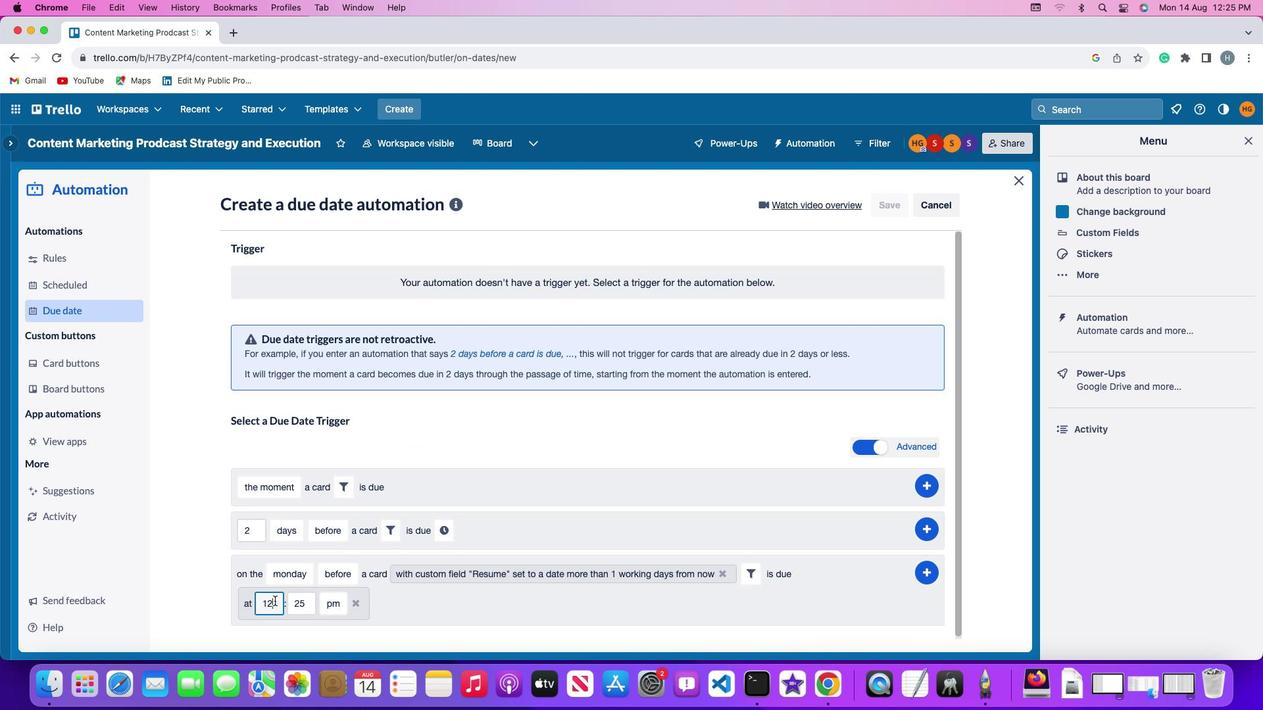 
Action: Mouse moved to (275, 601)
Screenshot: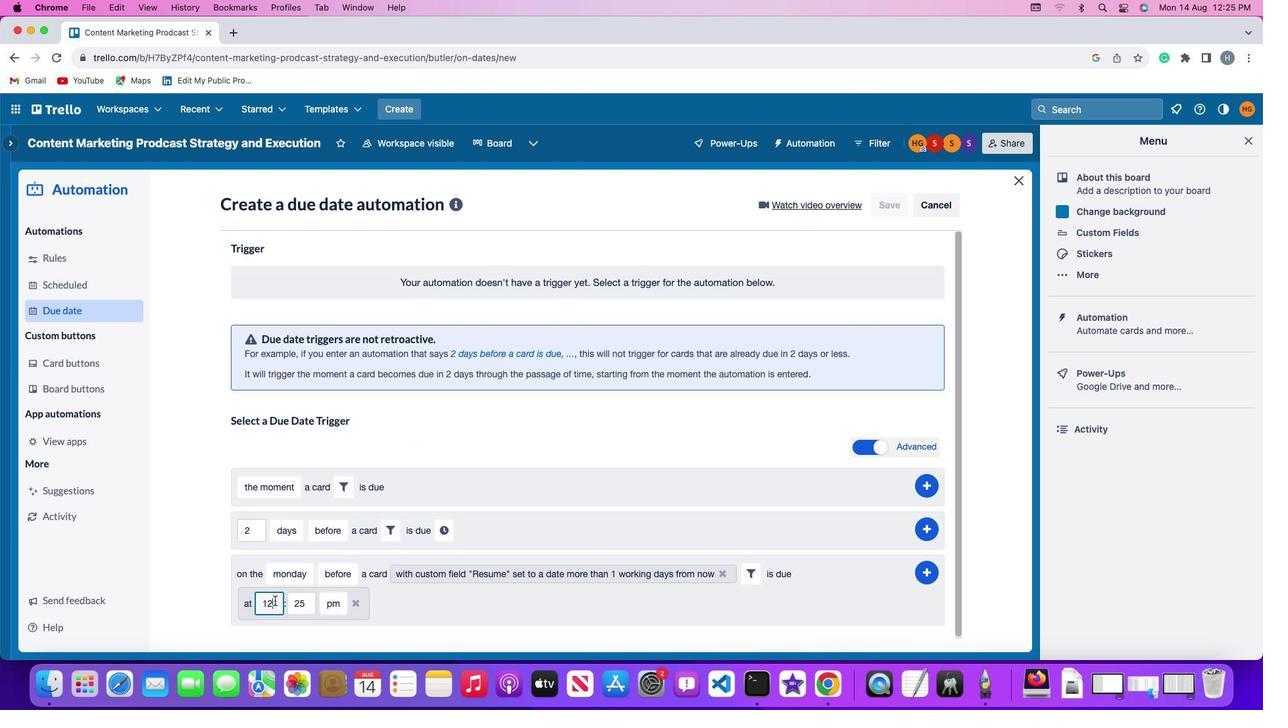
Action: Key pressed Key.backspaceKey.backspace
Screenshot: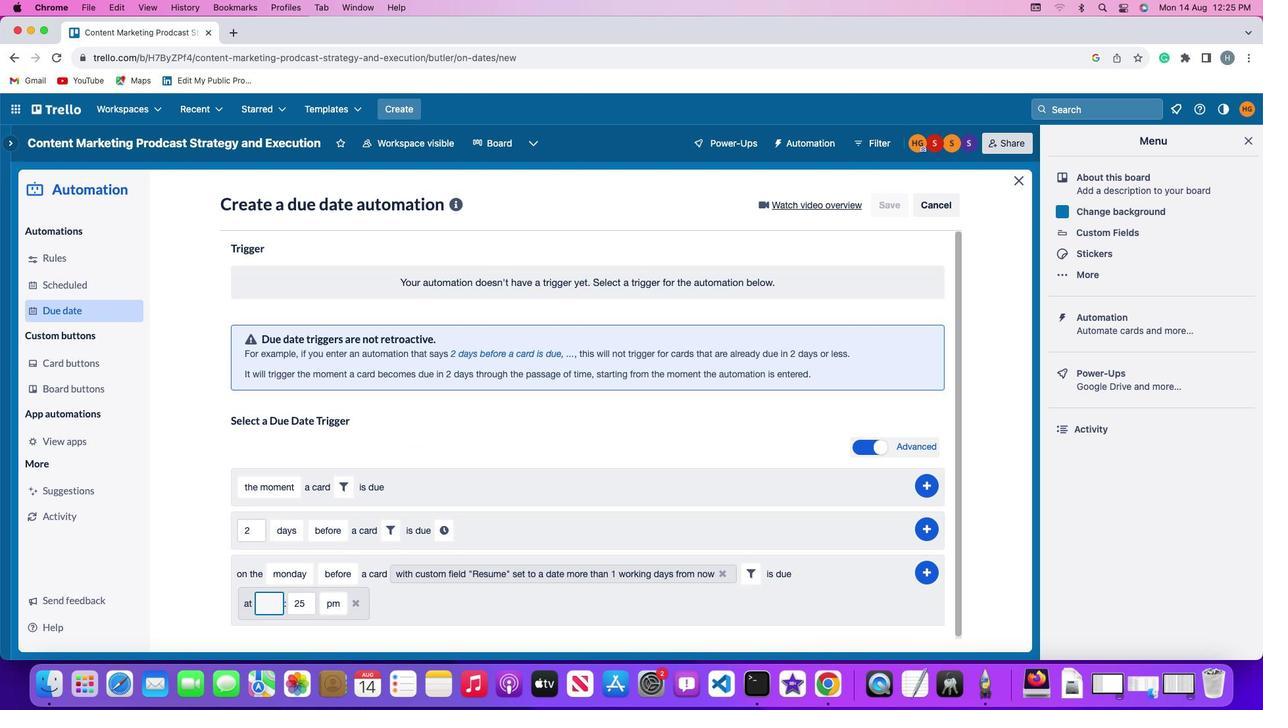 
Action: Mouse moved to (275, 602)
Screenshot: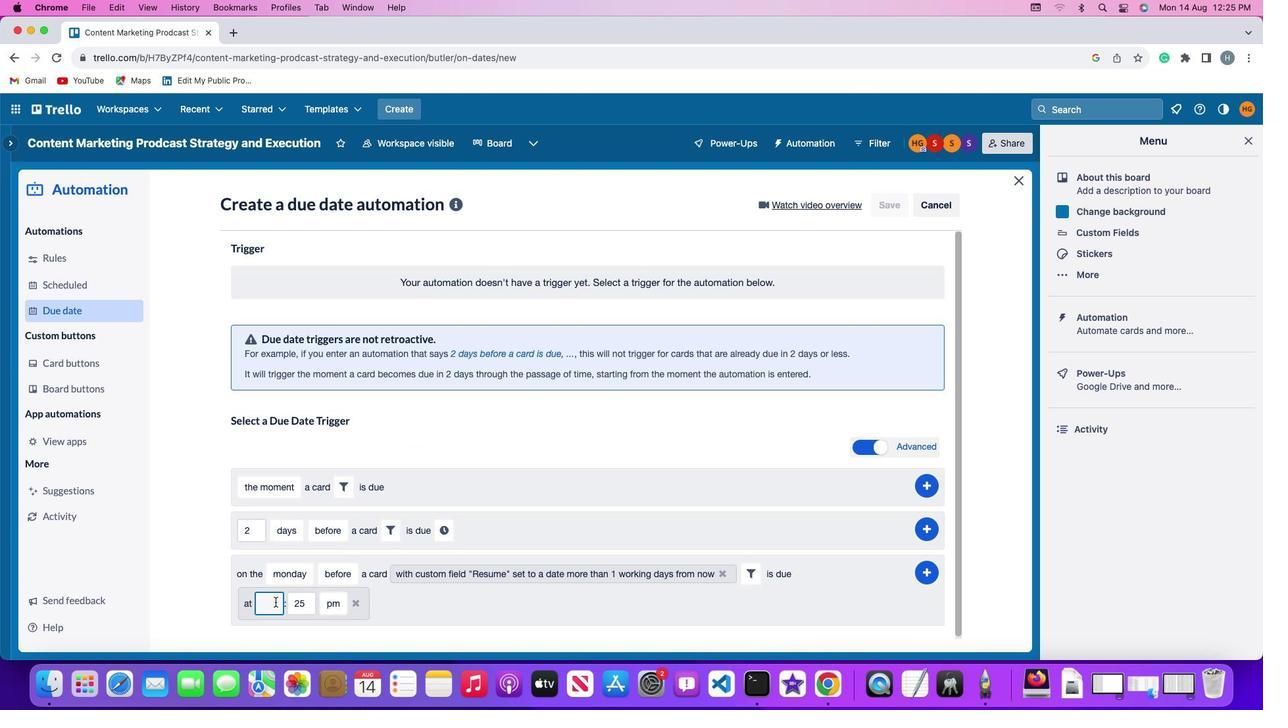
Action: Key pressed '1''1'
Screenshot: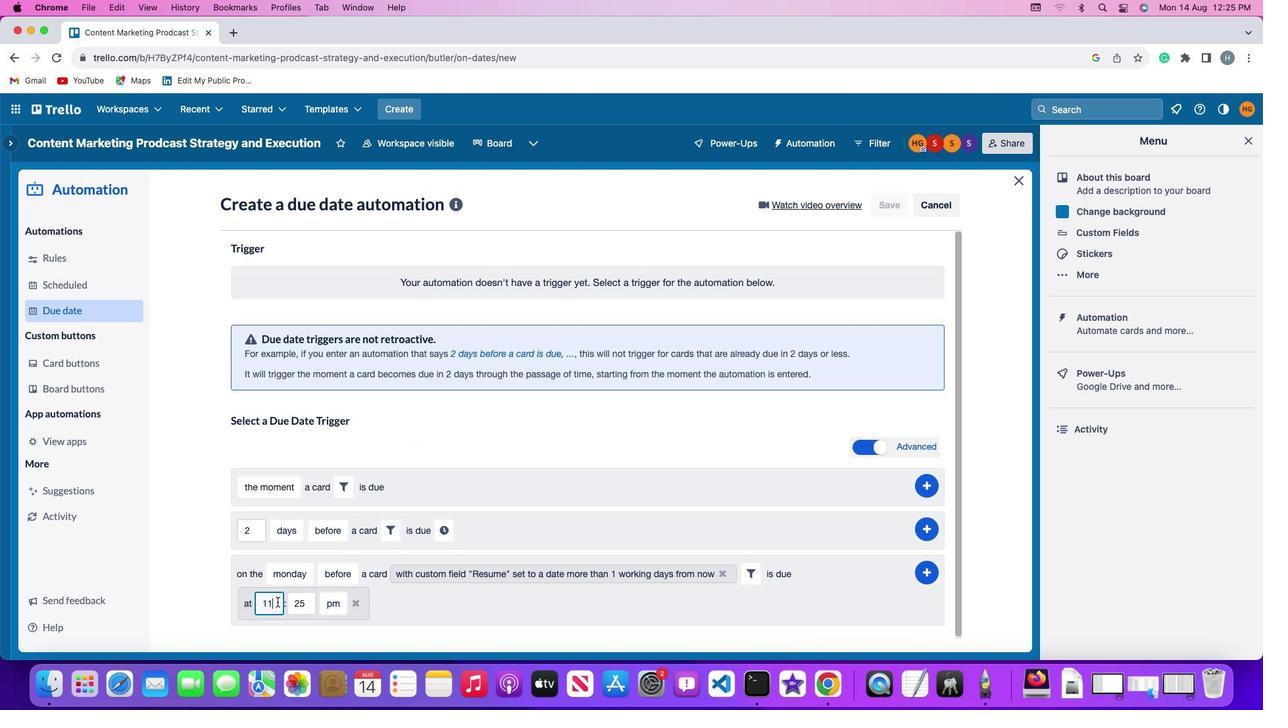 
Action: Mouse moved to (313, 600)
Screenshot: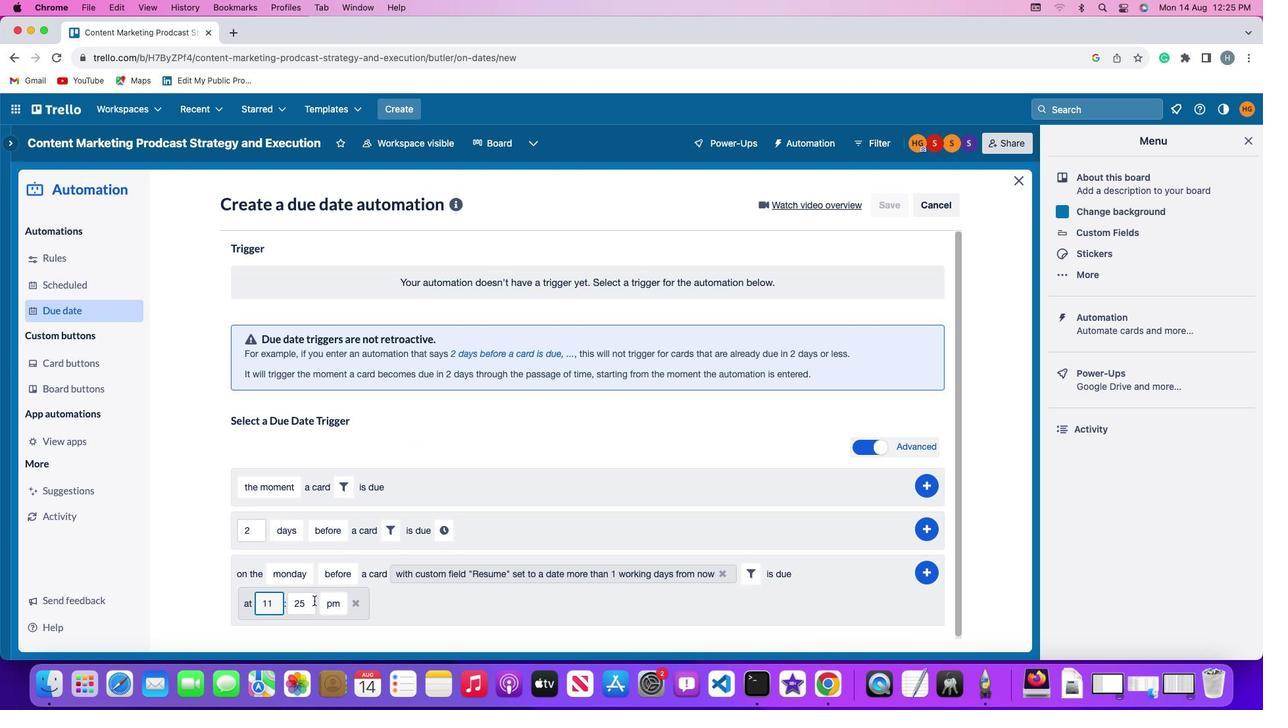 
Action: Mouse pressed left at (313, 600)
Screenshot: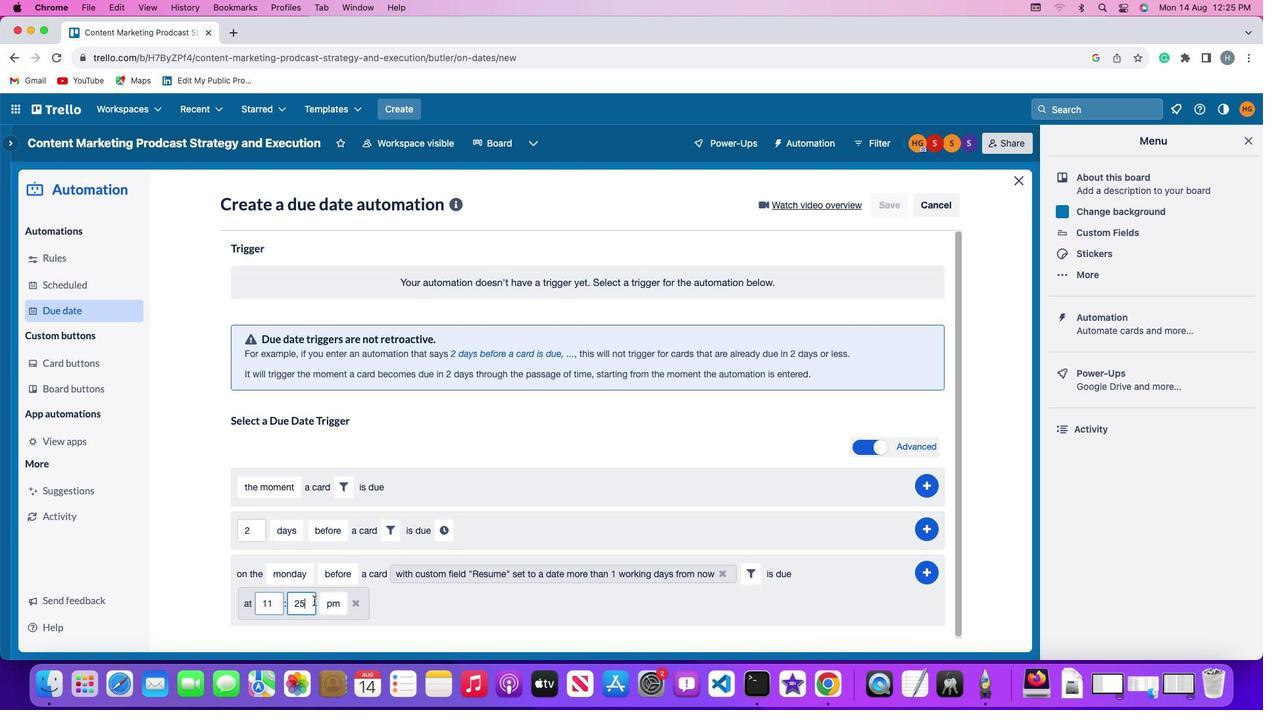 
Action: Mouse moved to (313, 602)
Screenshot: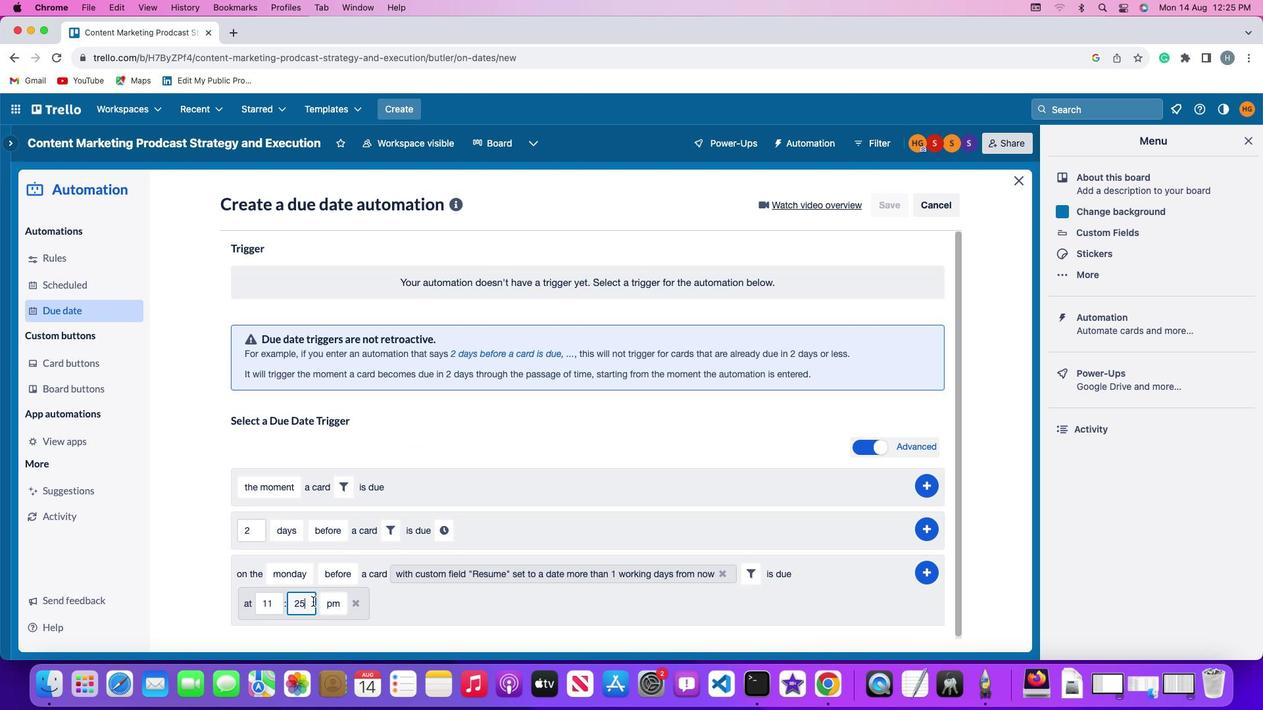 
Action: Key pressed Key.backspace
Screenshot: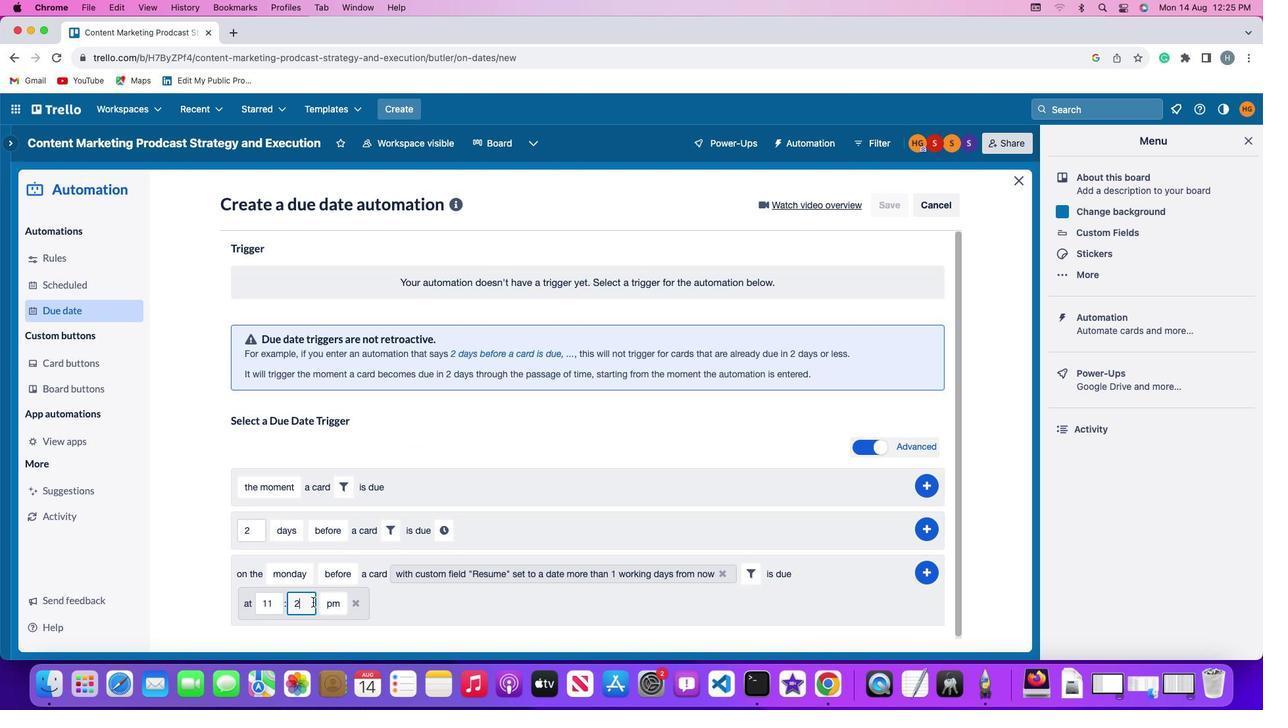 
Action: Mouse moved to (312, 602)
Screenshot: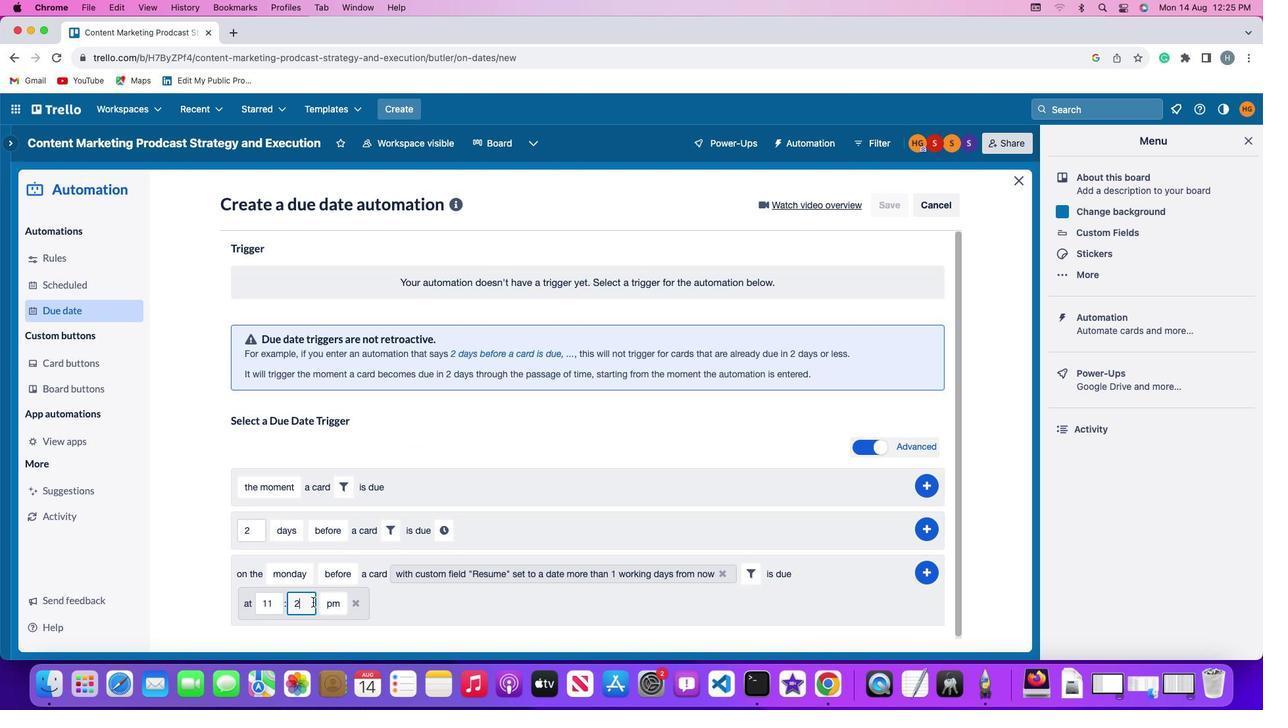 
Action: Key pressed Key.backspace
Screenshot: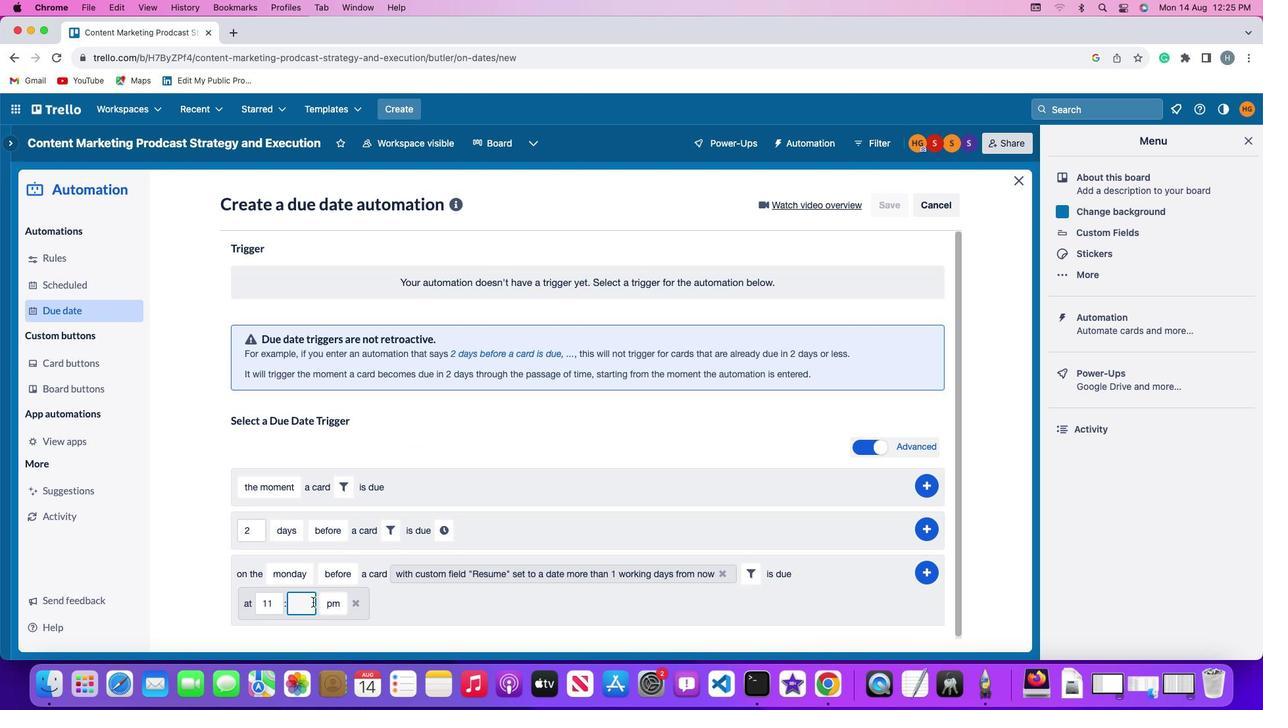 
Action: Mouse moved to (312, 602)
Screenshot: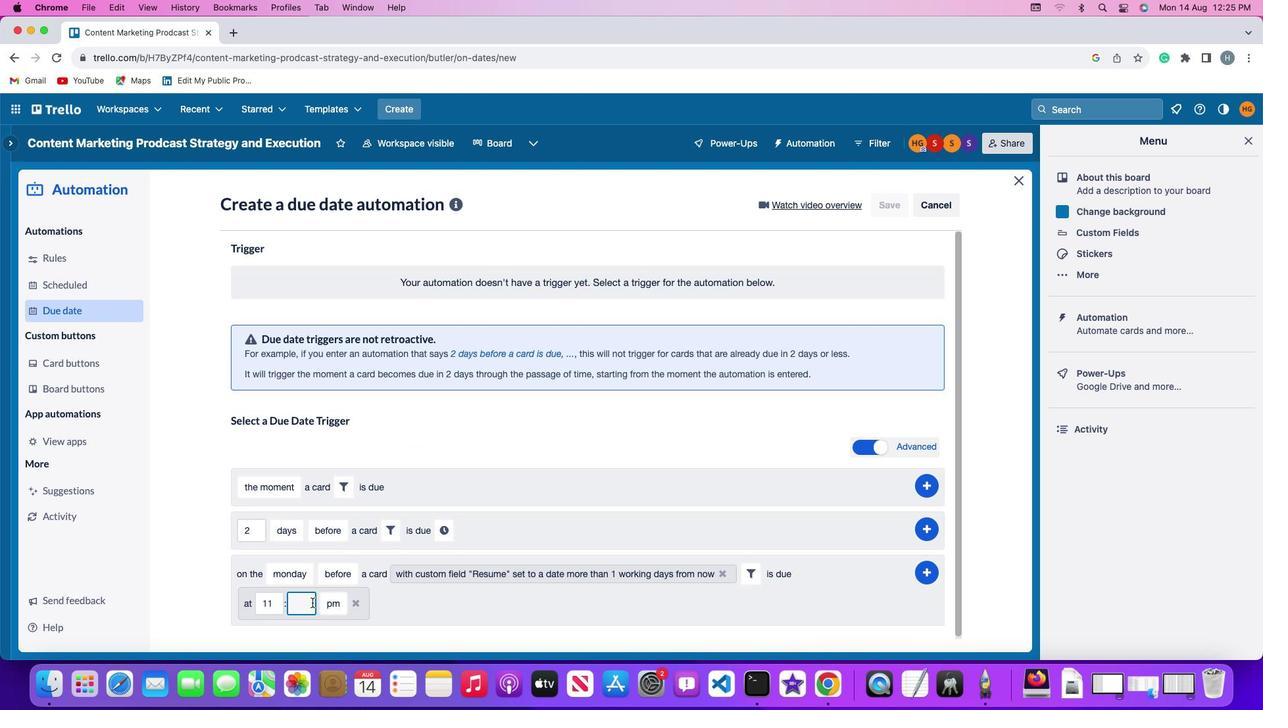 
Action: Key pressed '0''0'
Screenshot: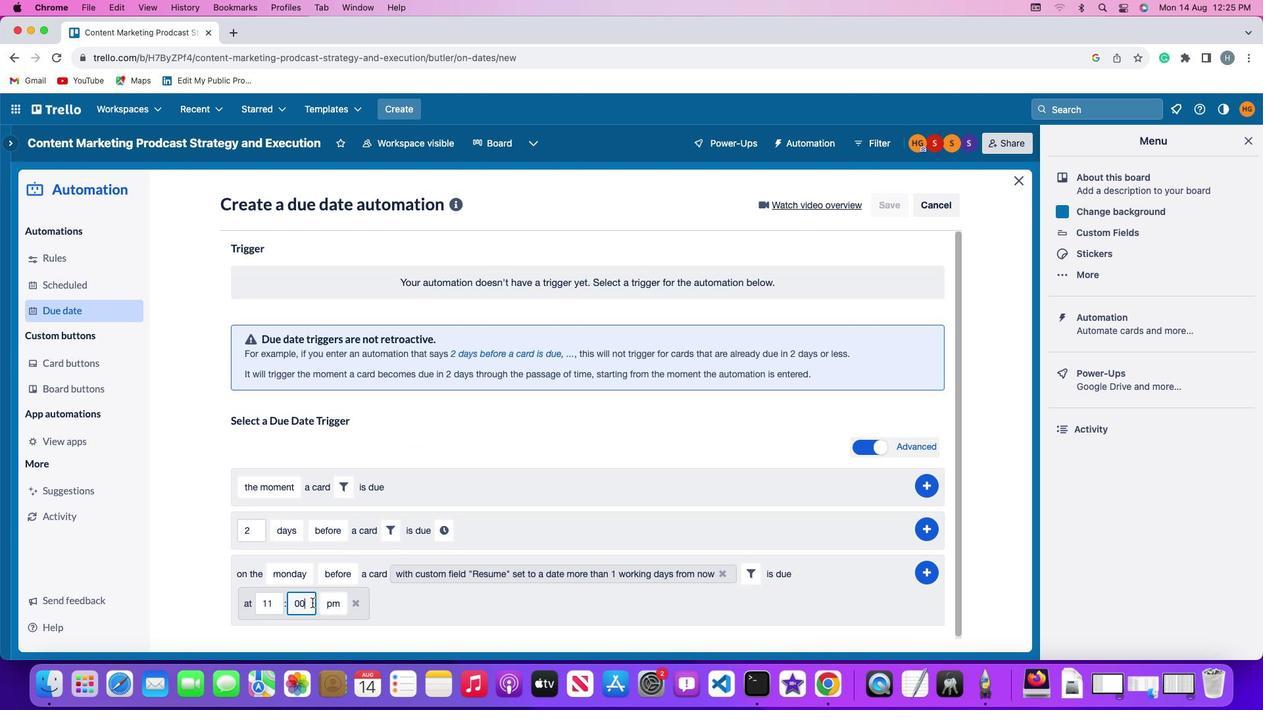 
Action: Mouse moved to (331, 605)
Screenshot: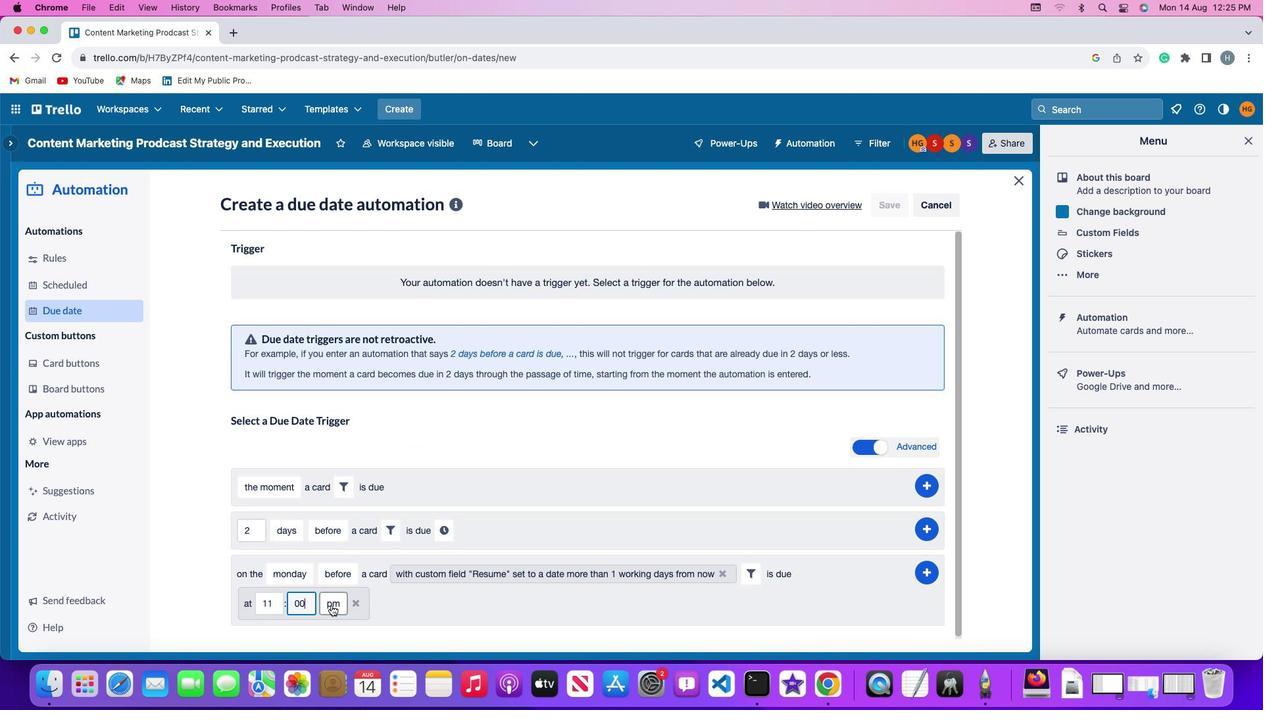 
Action: Mouse pressed left at (331, 605)
Screenshot: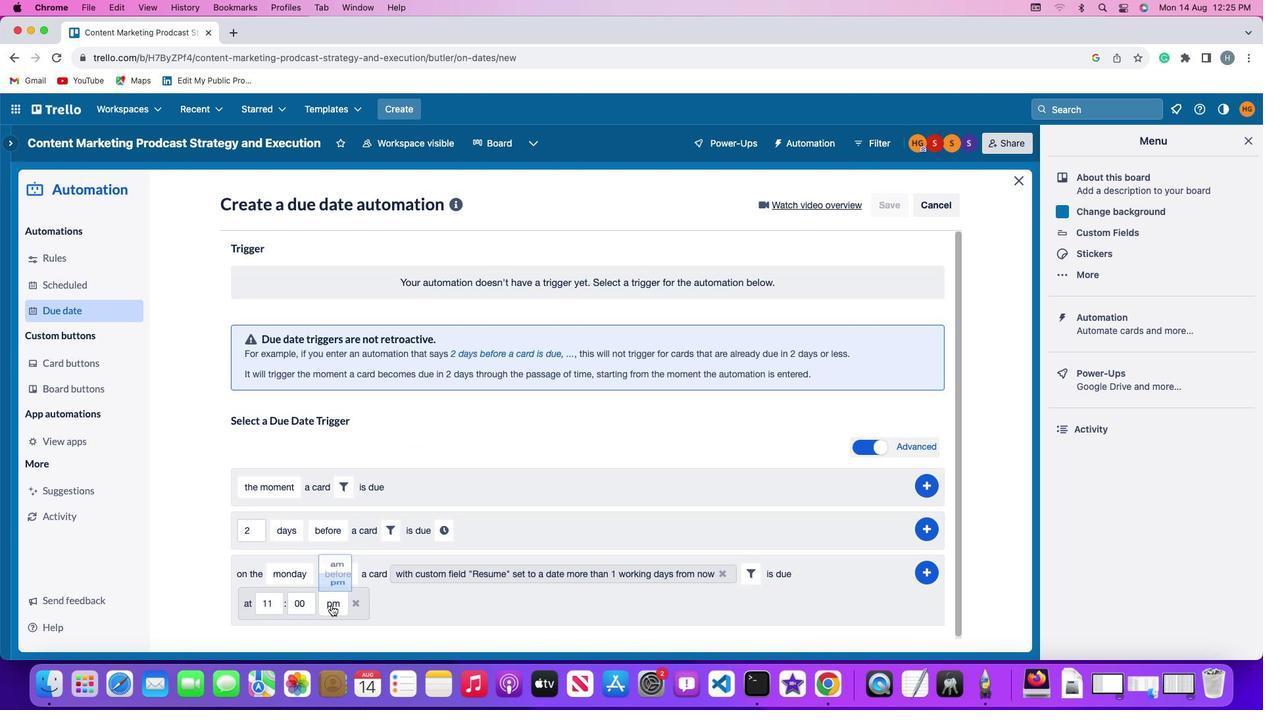 
Action: Mouse moved to (337, 552)
Screenshot: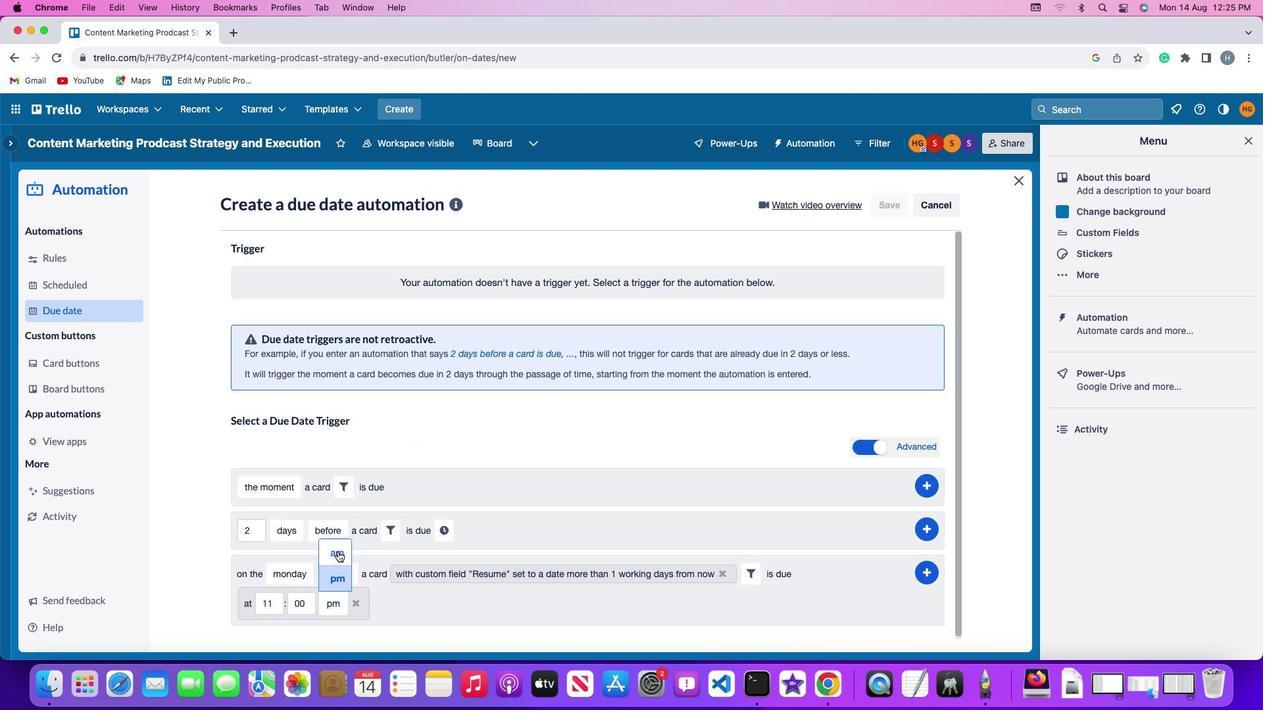 
Action: Mouse pressed left at (337, 552)
Screenshot: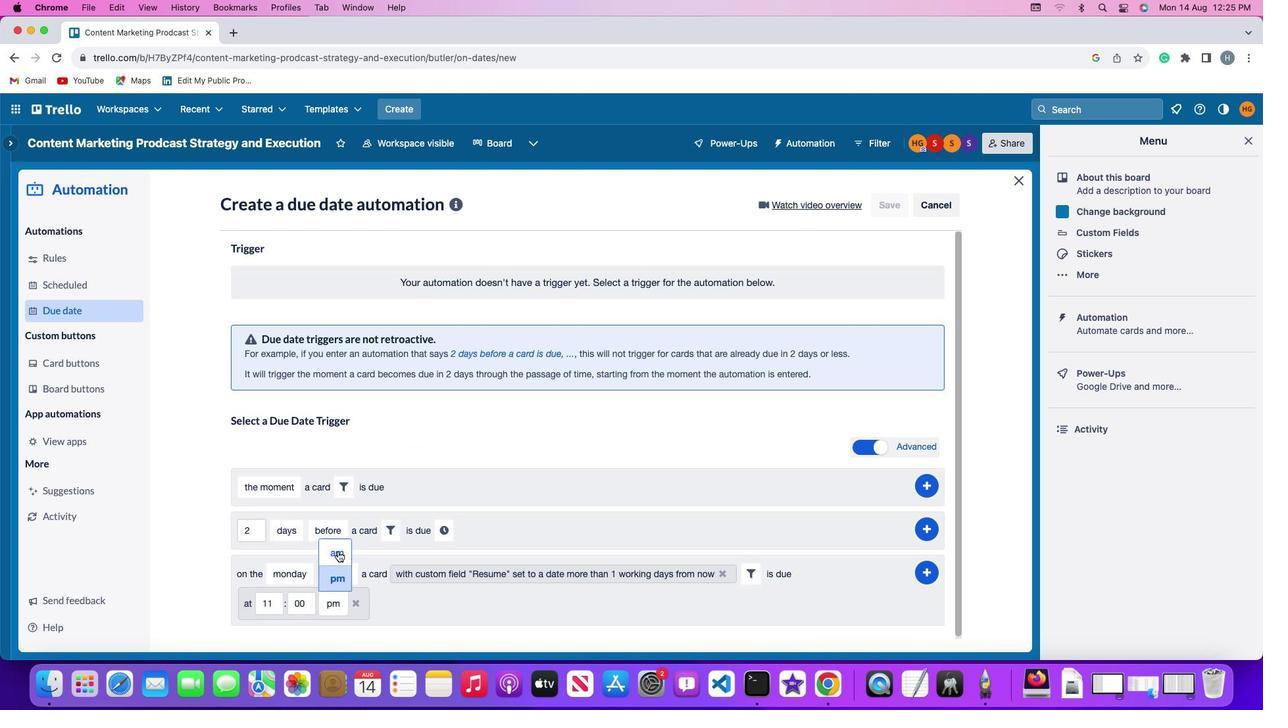 
Action: Mouse moved to (925, 567)
Screenshot: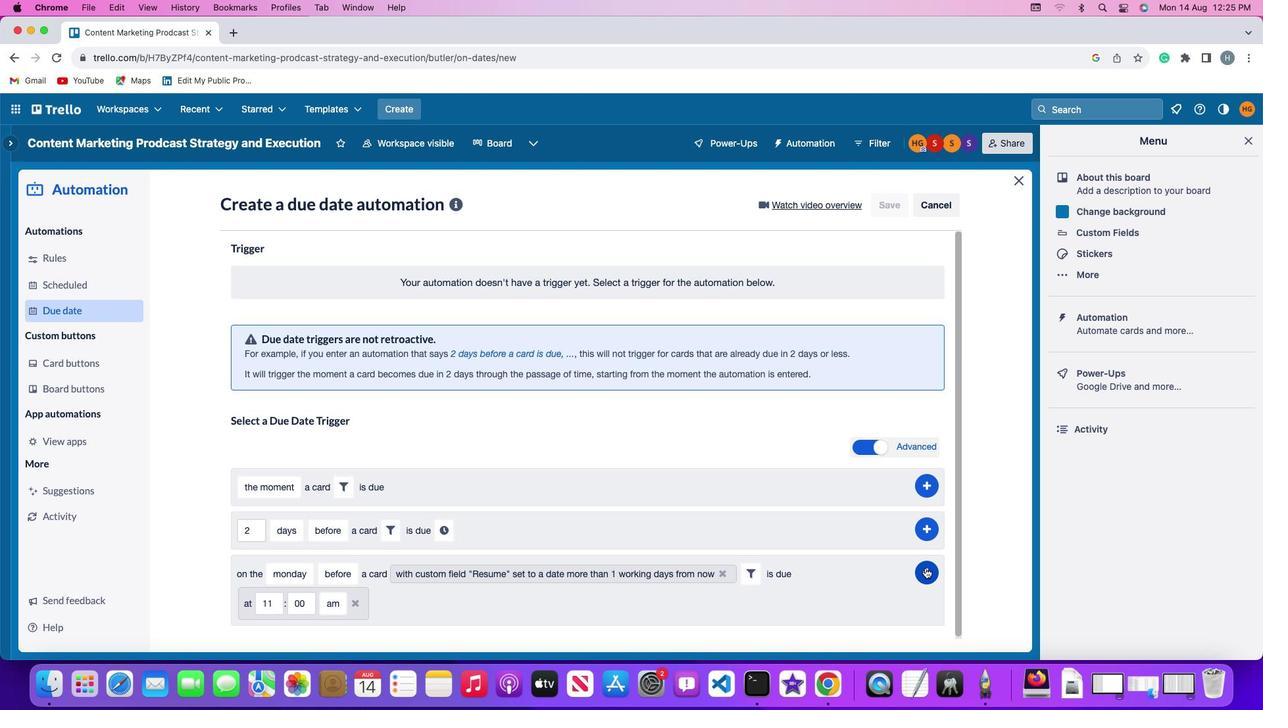 
Action: Mouse pressed left at (925, 567)
Screenshot: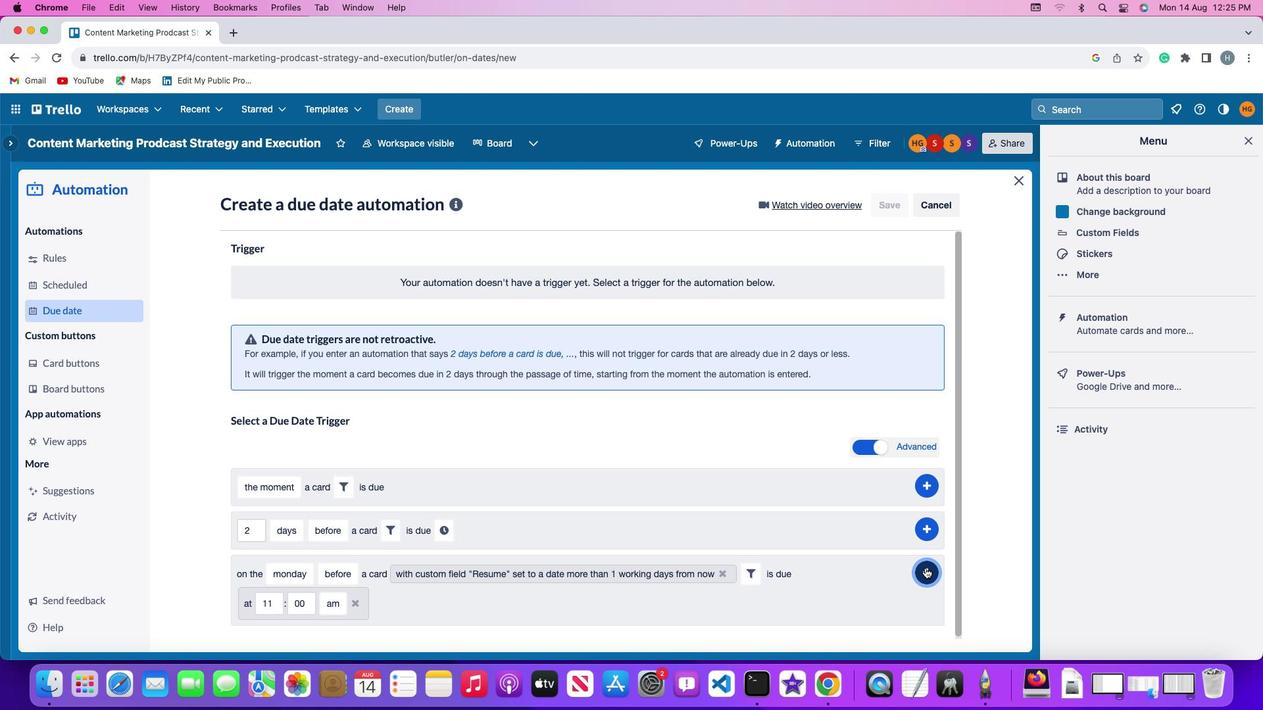 
Action: Mouse moved to (983, 442)
Screenshot: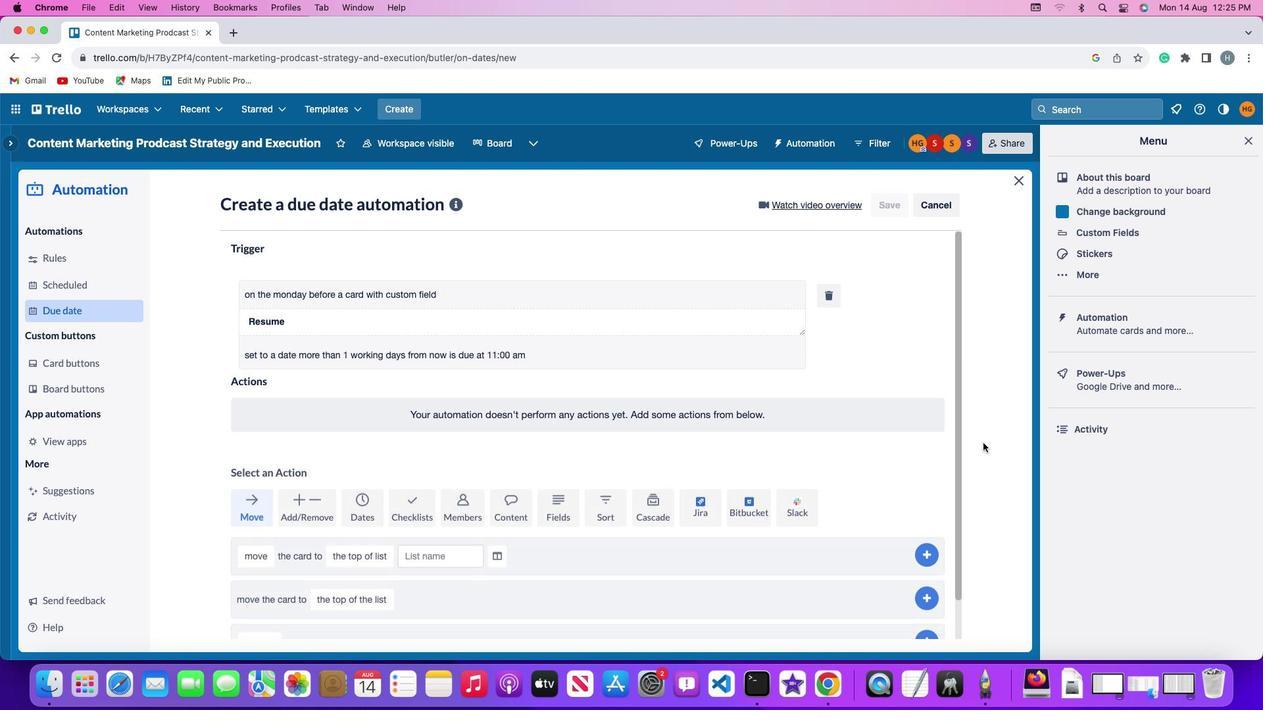
